 Task: Search one way flight ticket for 2 adults, 2 infants in seat and 1 infant on lap in first from Burbank: Hollywood Burbank Airport (was Bob Hope Airport) to Wilmington: Wilmington International Airport on 8-6-2023. Choice of flights is JetBlue. Number of bags: 3 checked bags. Price is upto 30000. Outbound departure time preference is 5:30.
Action: Mouse moved to (361, 192)
Screenshot: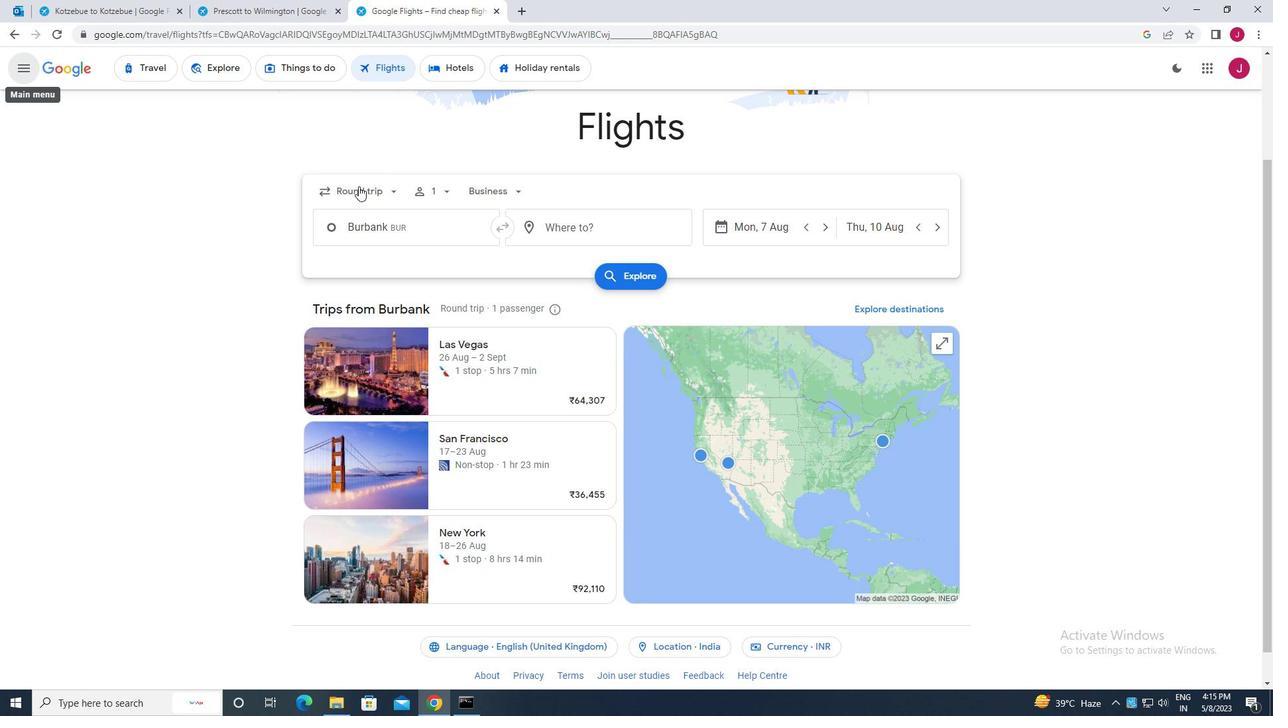 
Action: Mouse pressed left at (361, 192)
Screenshot: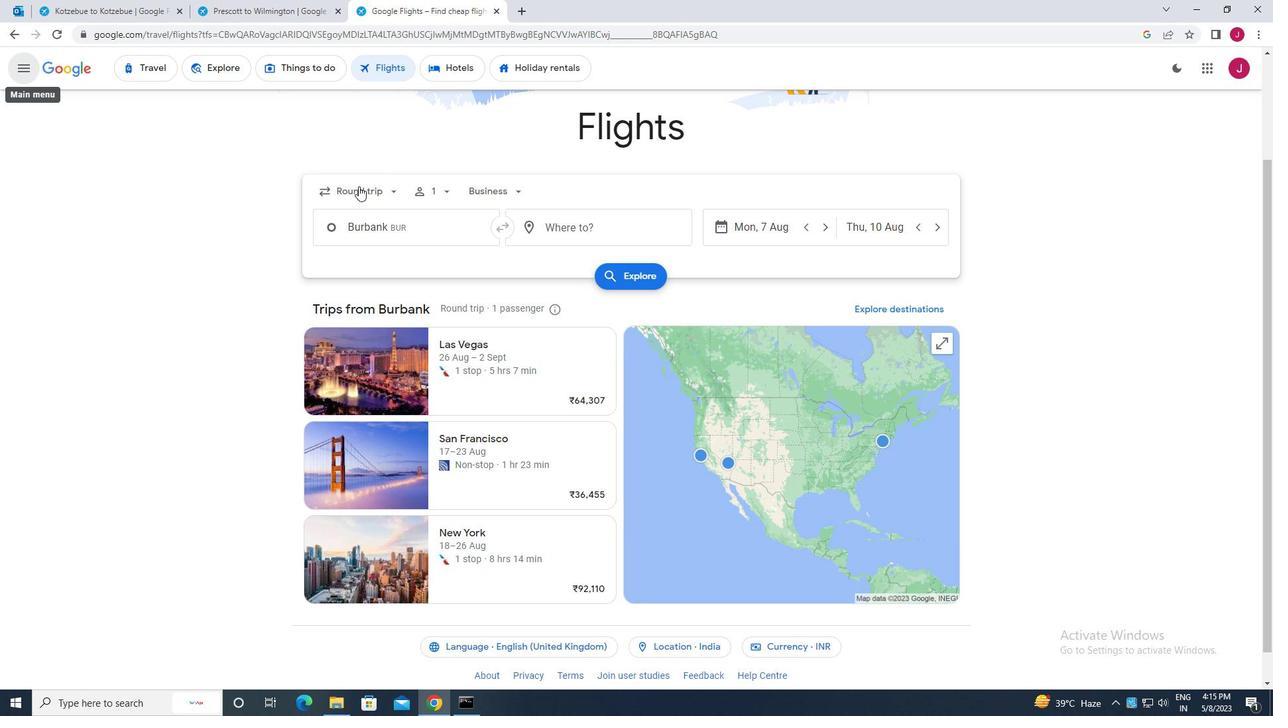 
Action: Mouse moved to (379, 244)
Screenshot: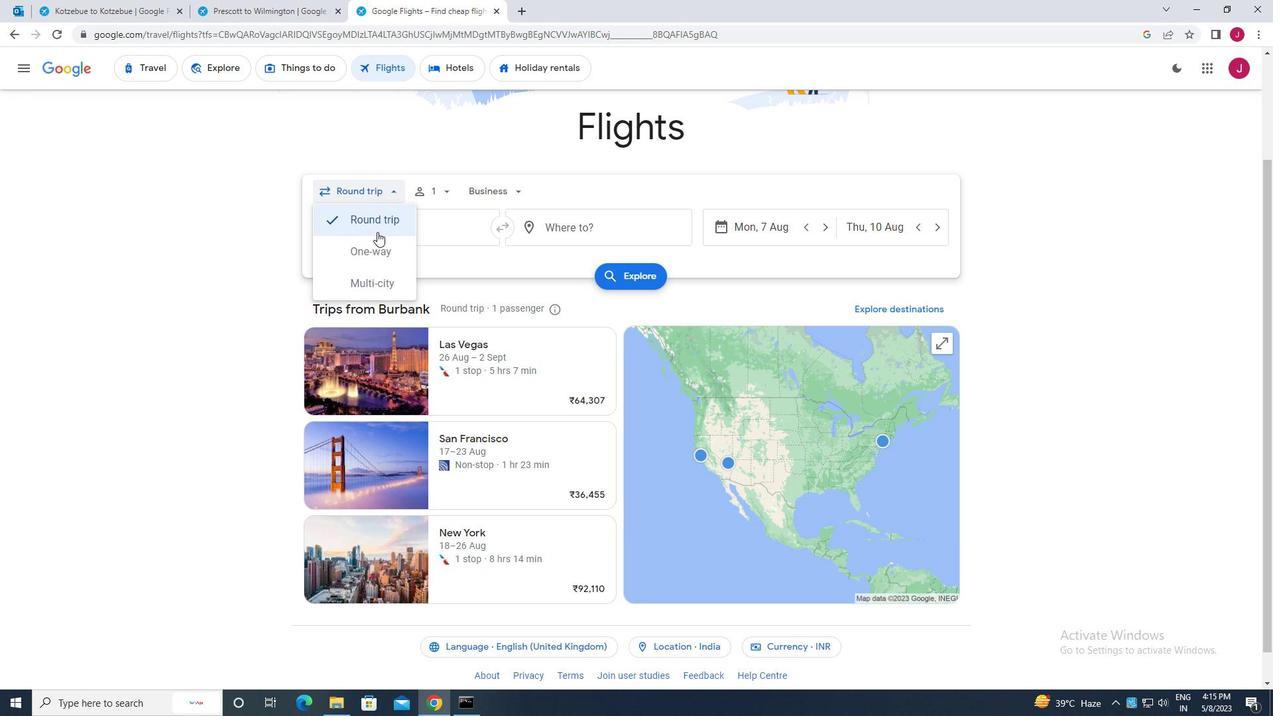 
Action: Mouse pressed left at (379, 244)
Screenshot: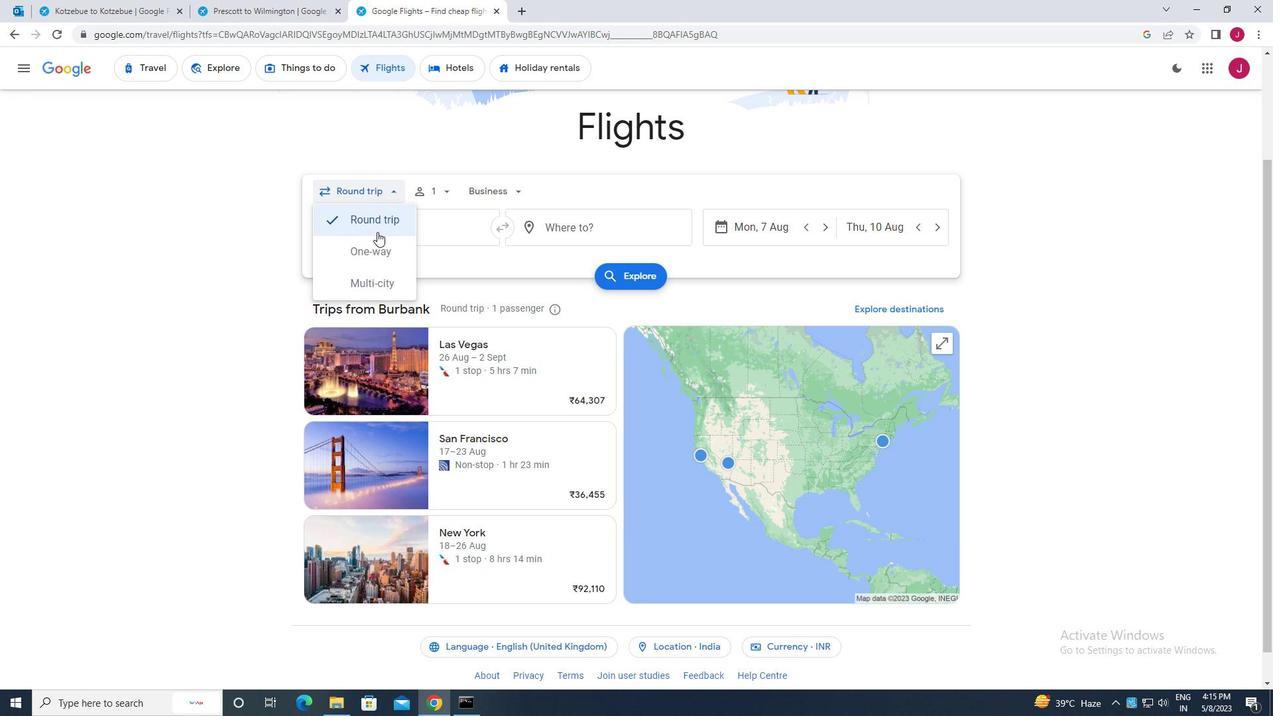 
Action: Mouse moved to (432, 190)
Screenshot: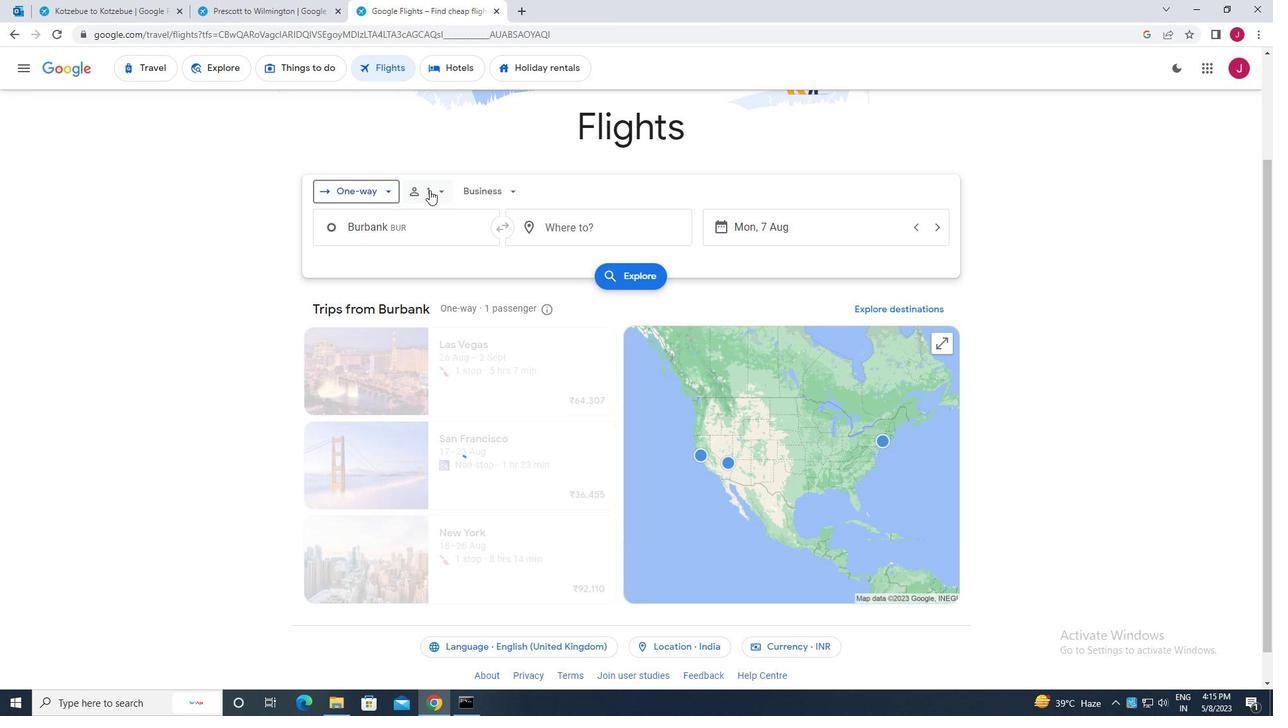 
Action: Mouse pressed left at (432, 190)
Screenshot: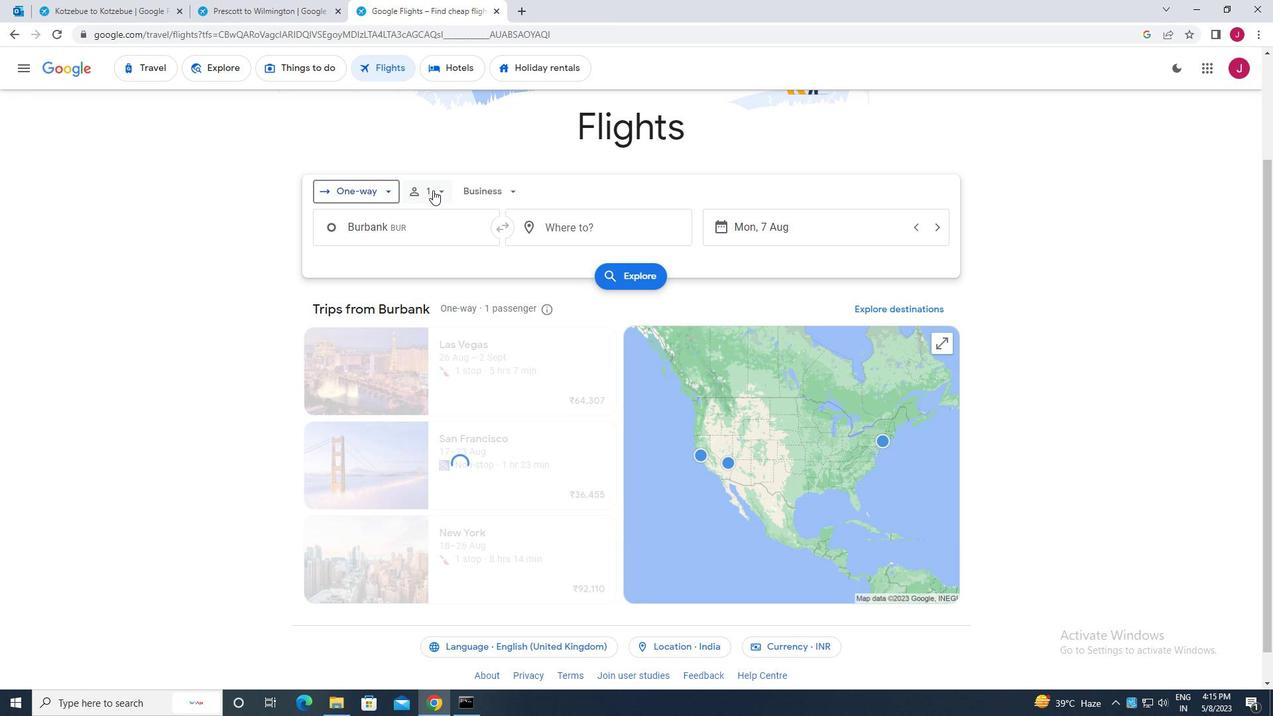 
Action: Mouse moved to (543, 223)
Screenshot: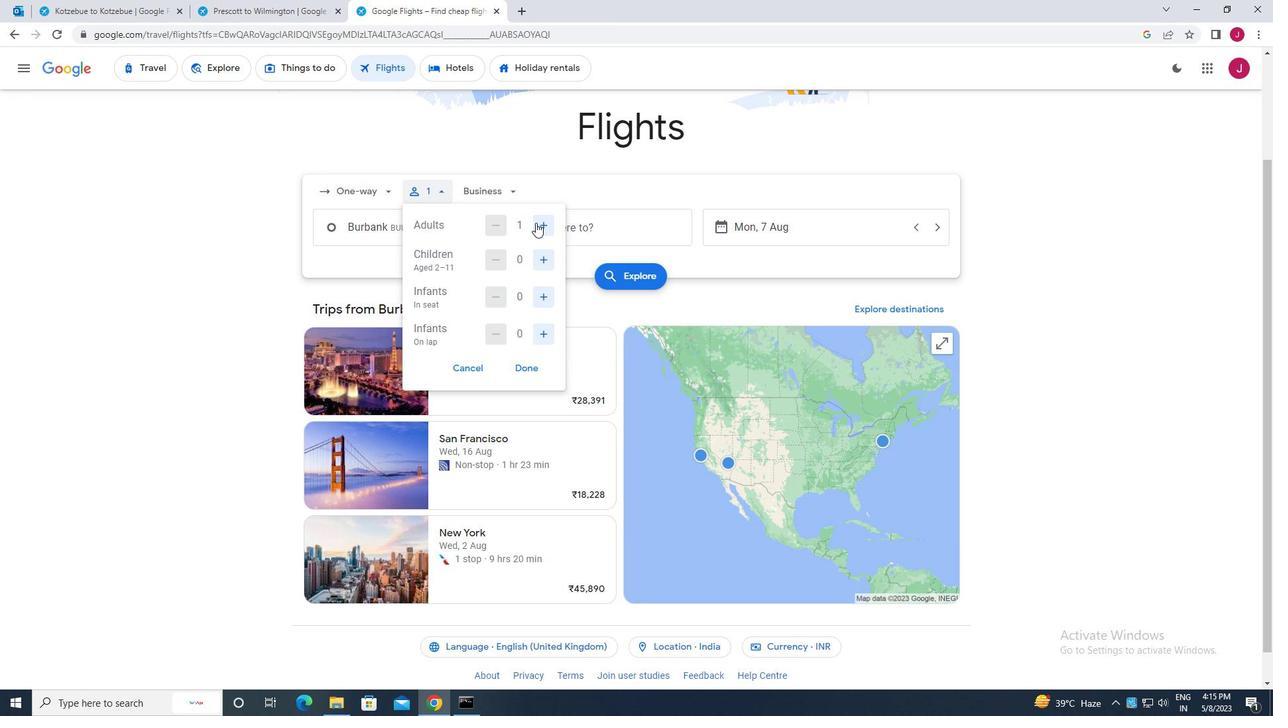 
Action: Mouse pressed left at (543, 223)
Screenshot: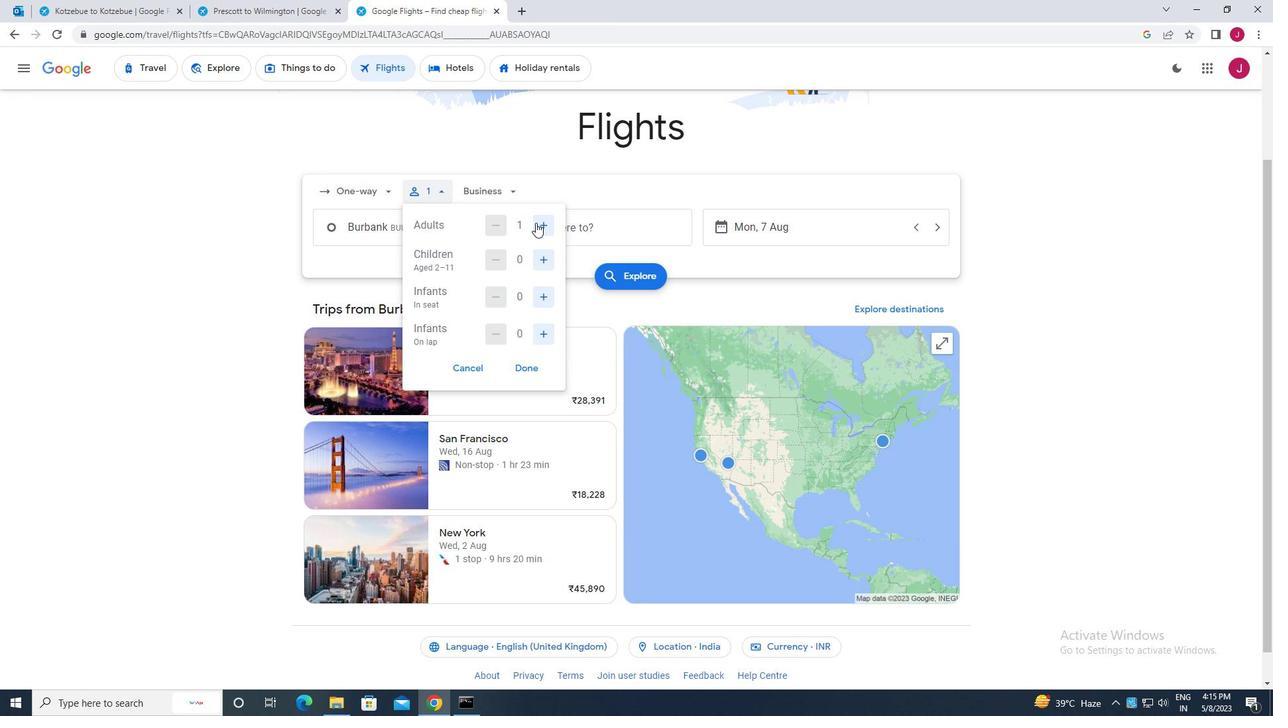 
Action: Mouse moved to (547, 261)
Screenshot: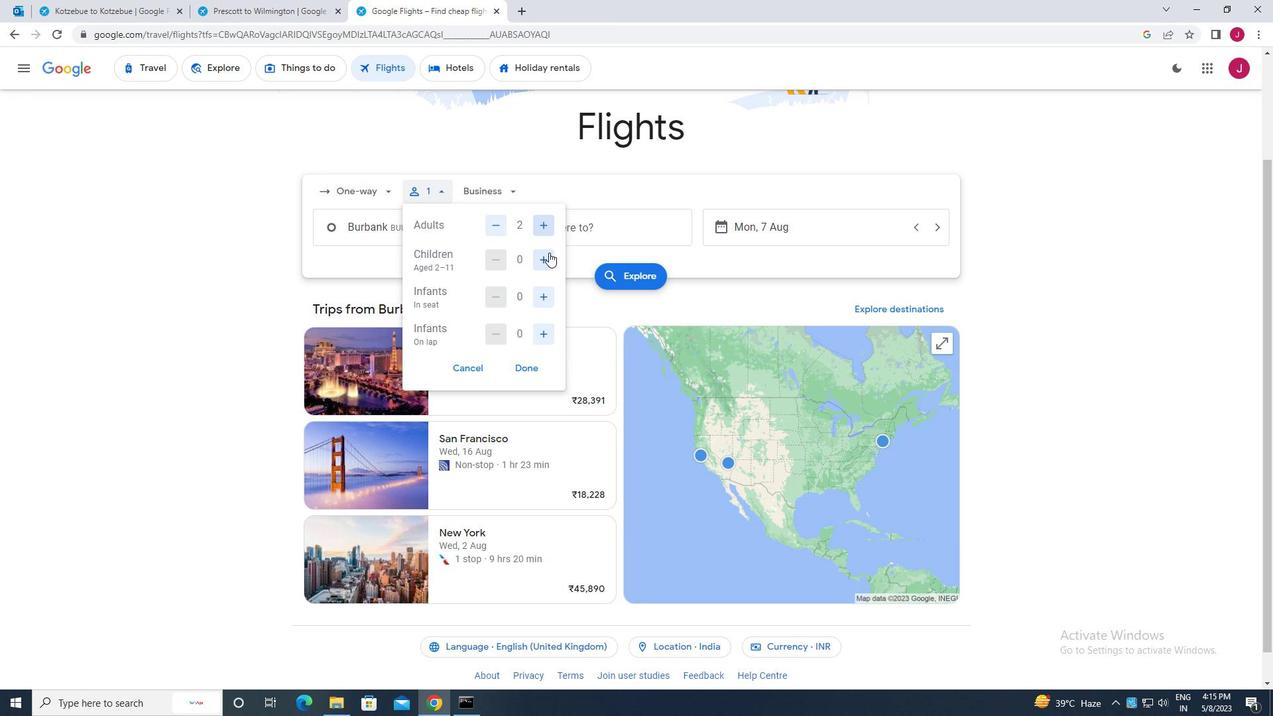 
Action: Mouse pressed left at (547, 261)
Screenshot: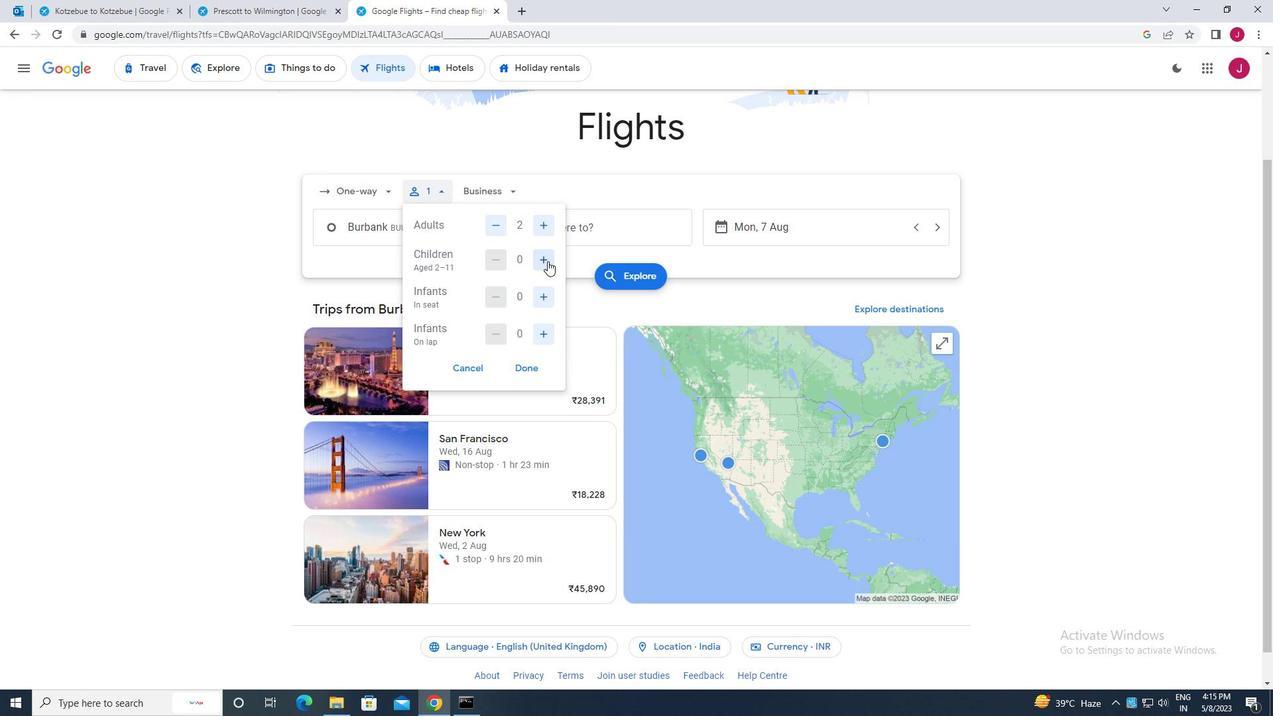 
Action: Mouse pressed left at (547, 261)
Screenshot: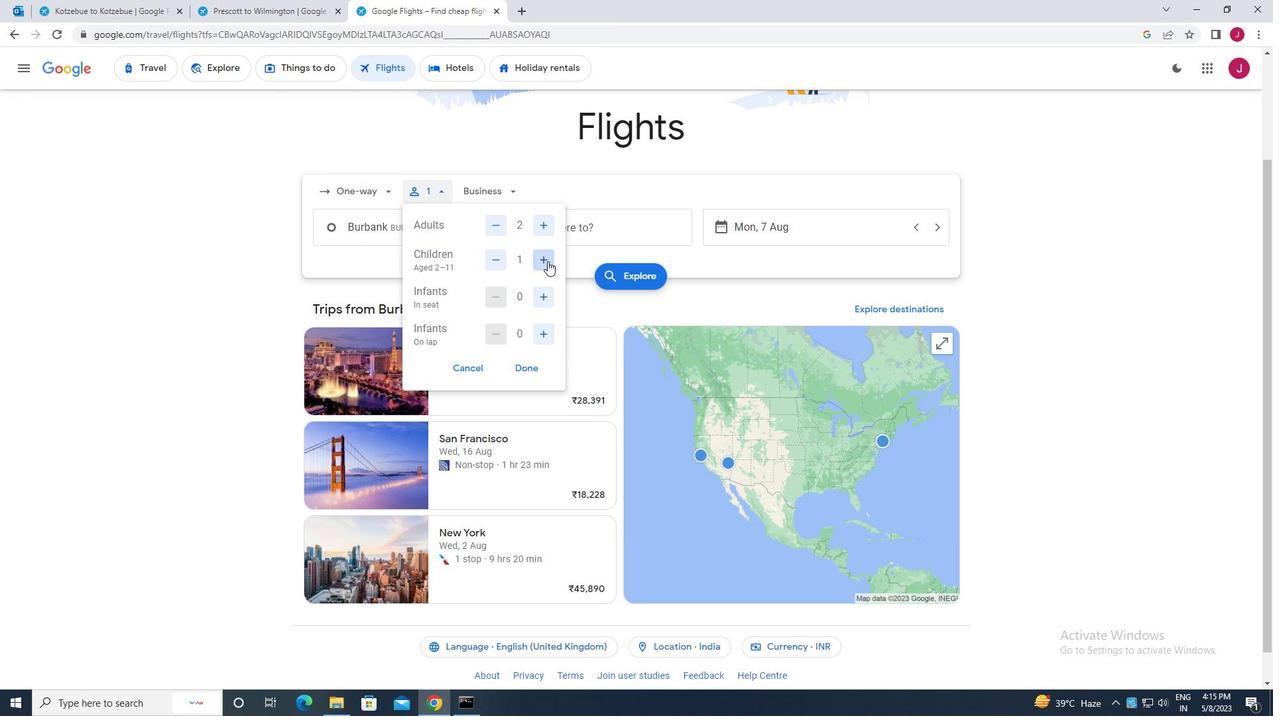 
Action: Mouse moved to (545, 293)
Screenshot: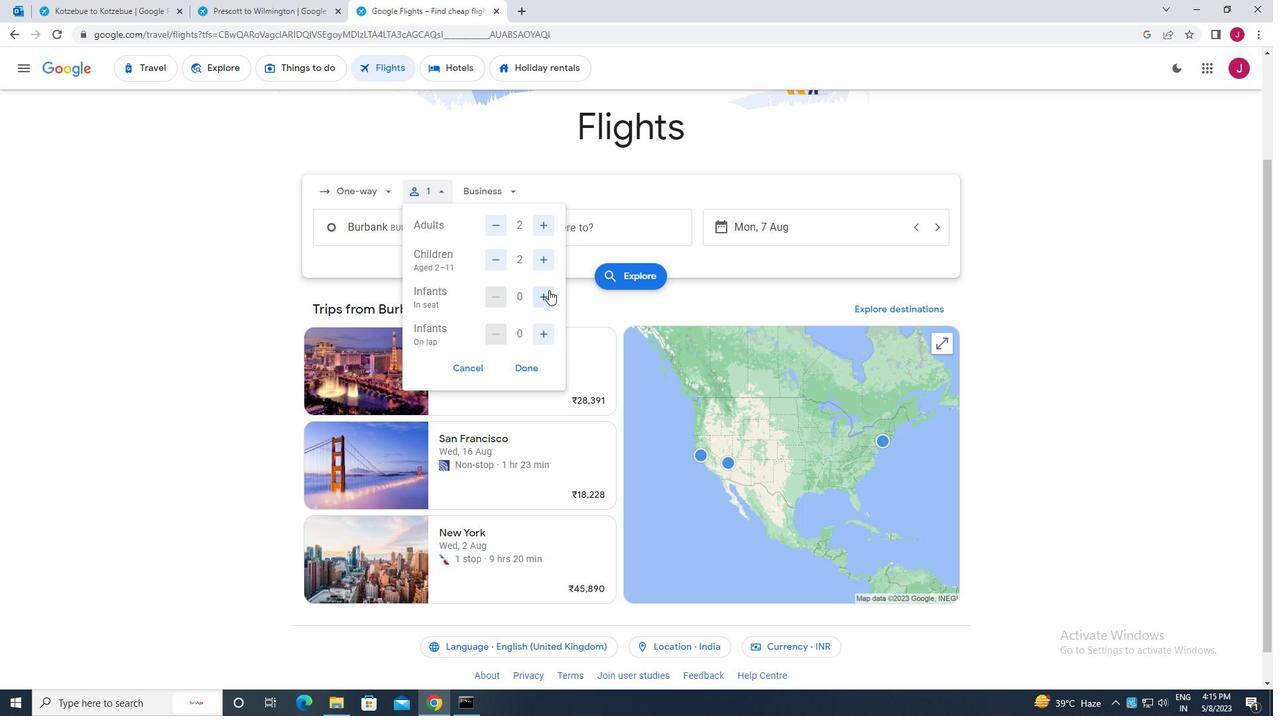 
Action: Mouse pressed left at (545, 293)
Screenshot: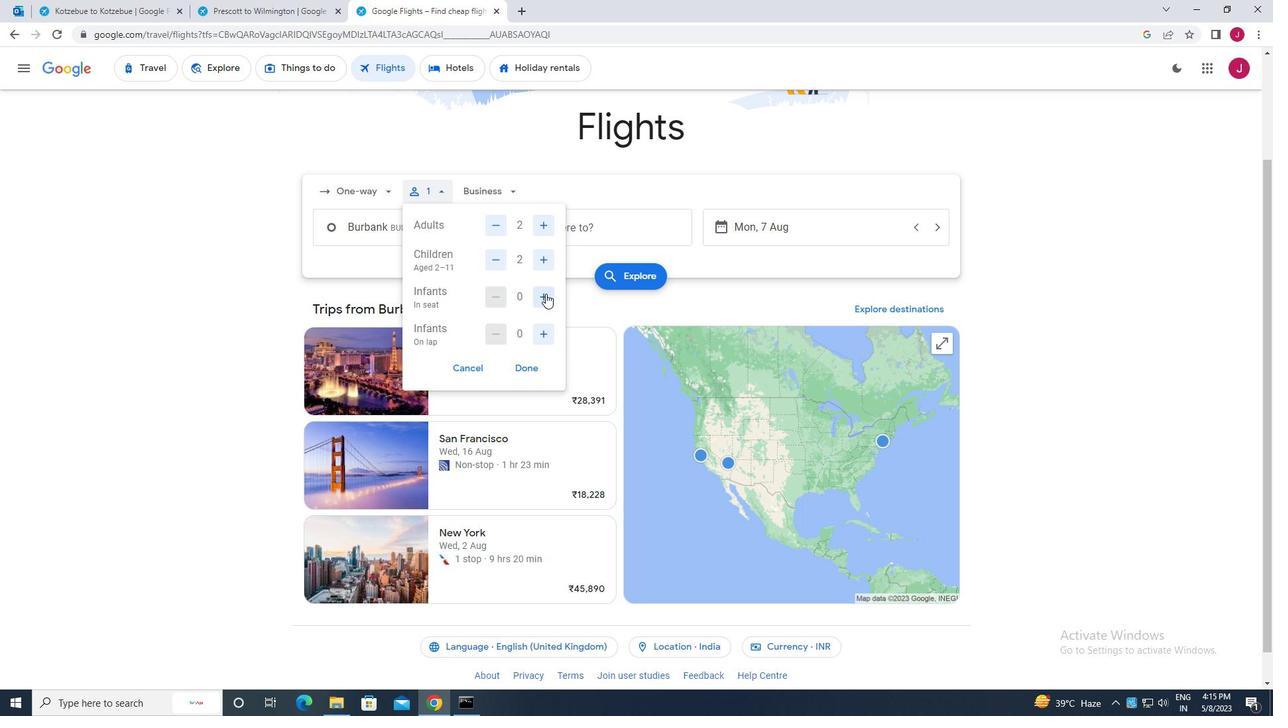 
Action: Mouse pressed left at (545, 293)
Screenshot: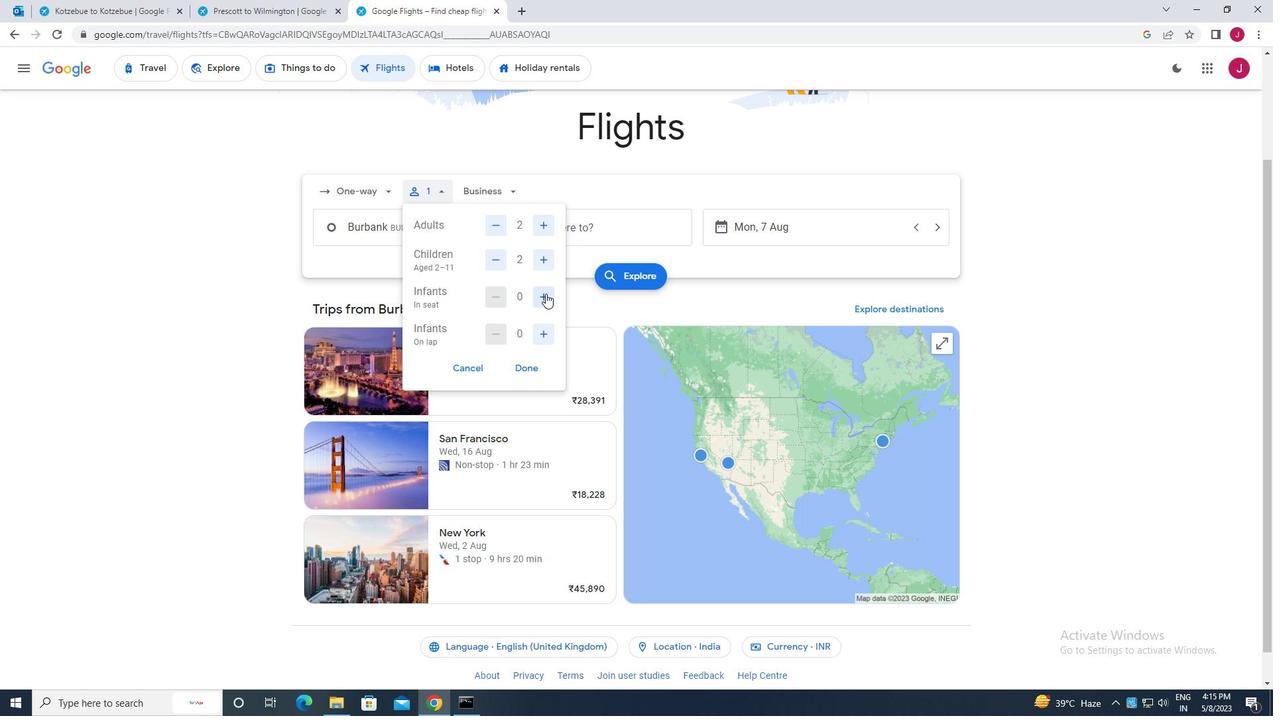 
Action: Mouse moved to (539, 334)
Screenshot: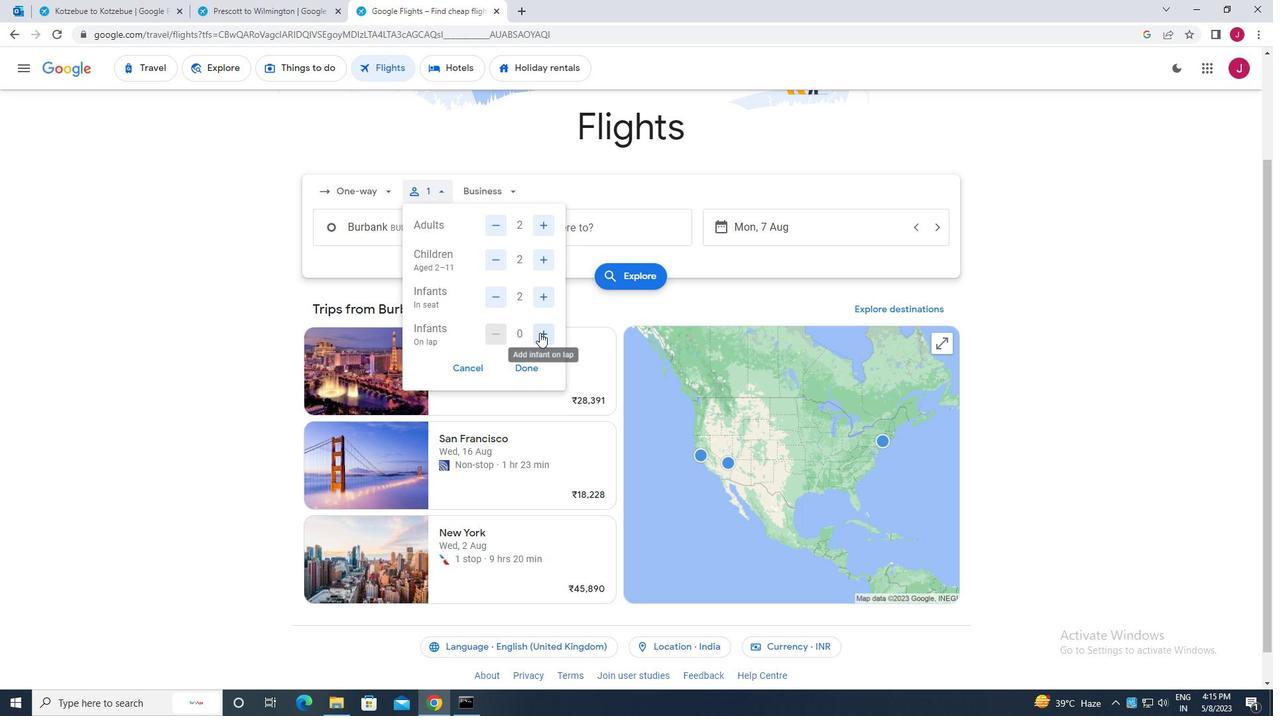 
Action: Mouse pressed left at (539, 334)
Screenshot: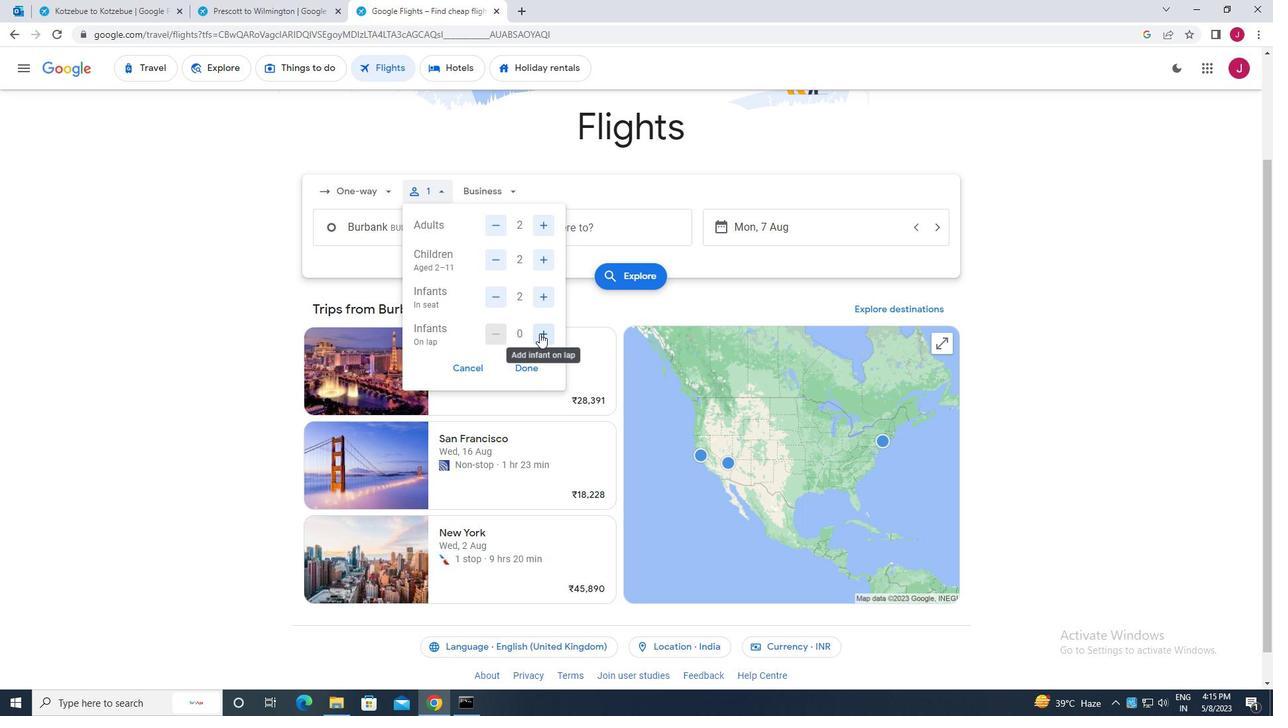 
Action: Mouse moved to (523, 367)
Screenshot: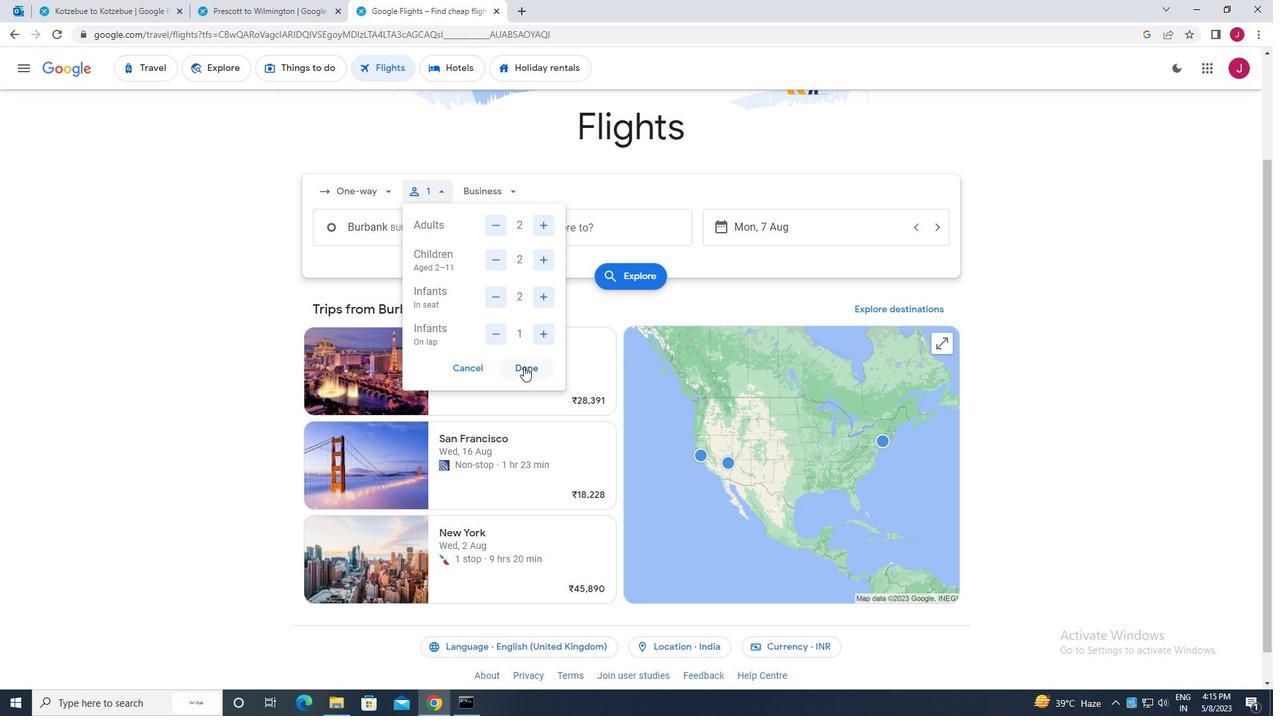 
Action: Mouse pressed left at (523, 367)
Screenshot: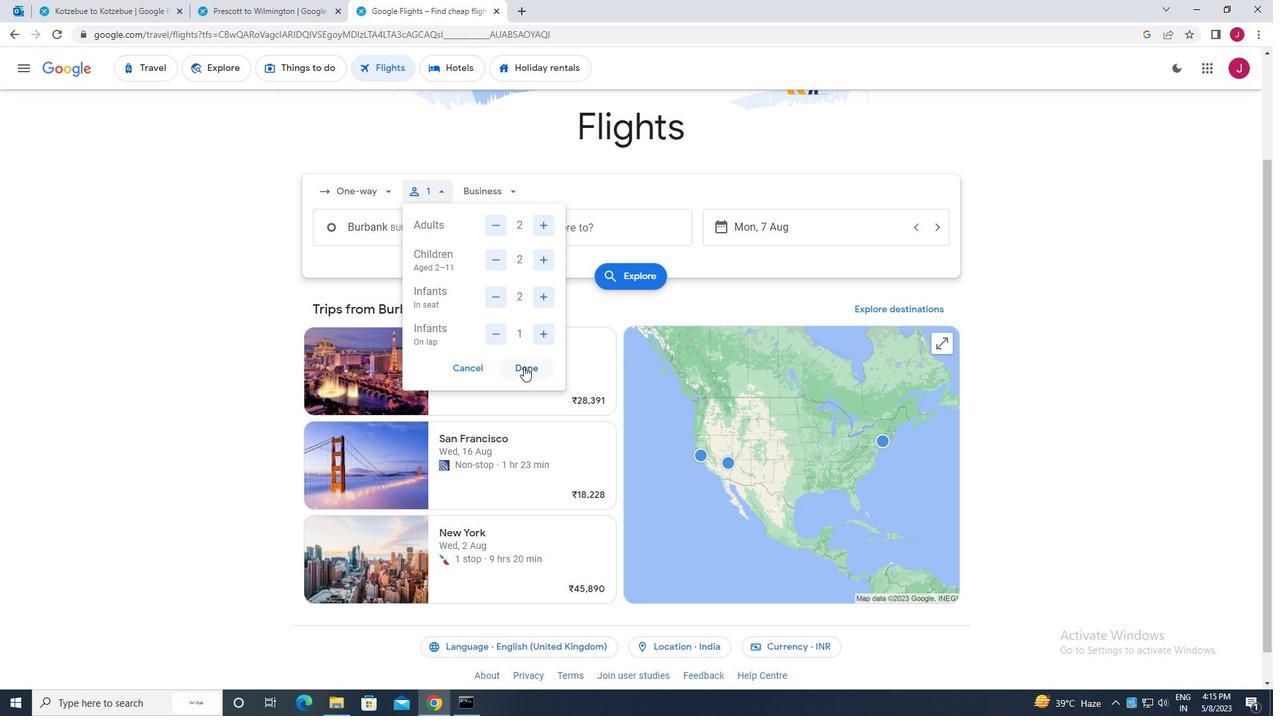 
Action: Mouse moved to (447, 188)
Screenshot: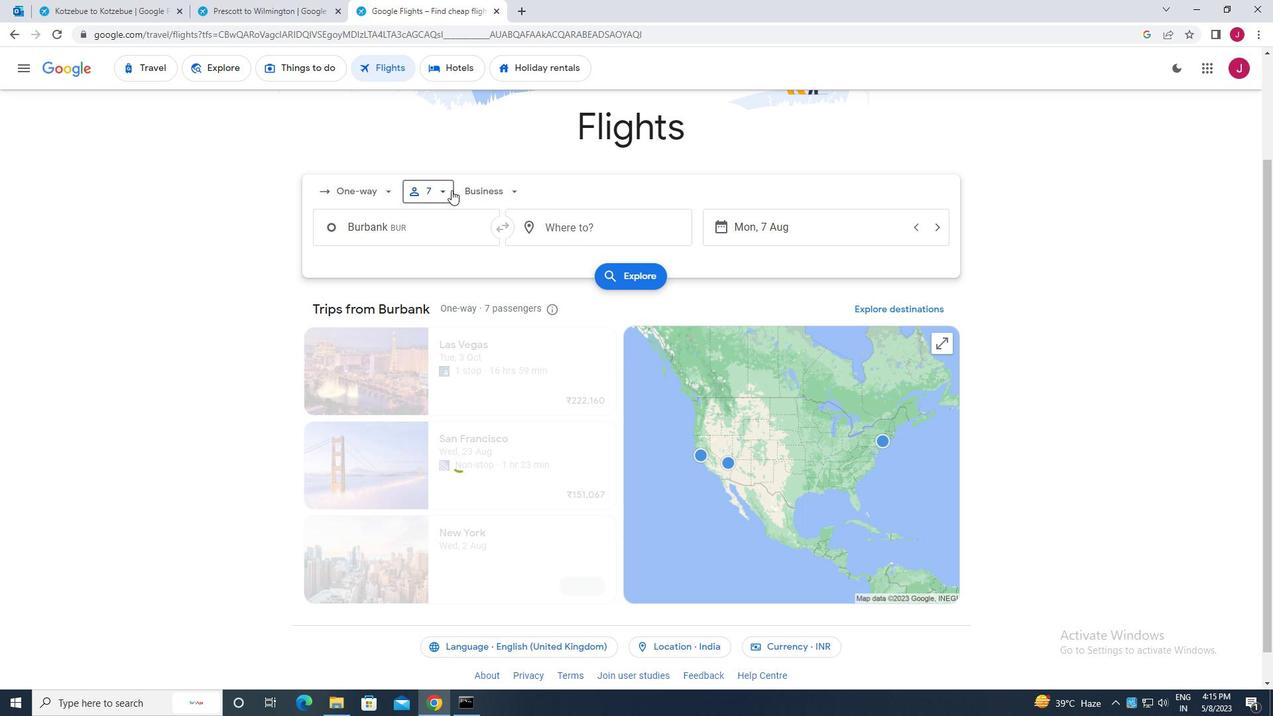 
Action: Mouse pressed left at (447, 188)
Screenshot: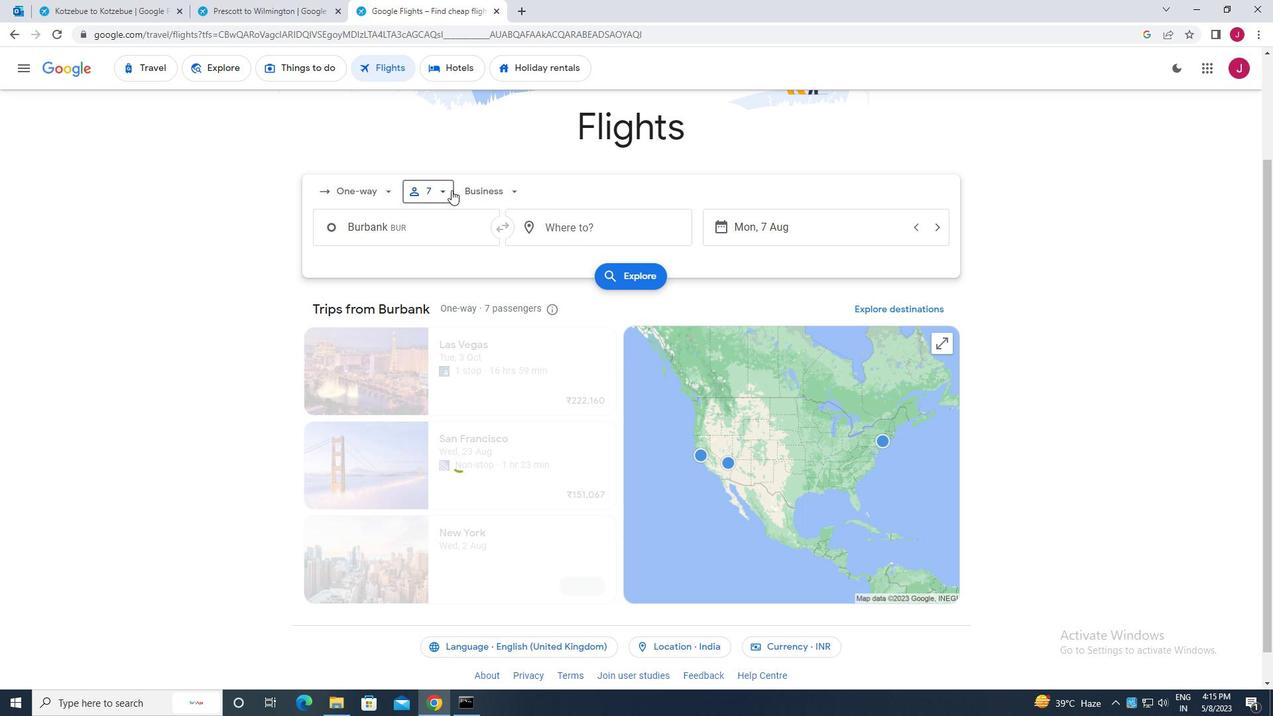 
Action: Mouse moved to (497, 259)
Screenshot: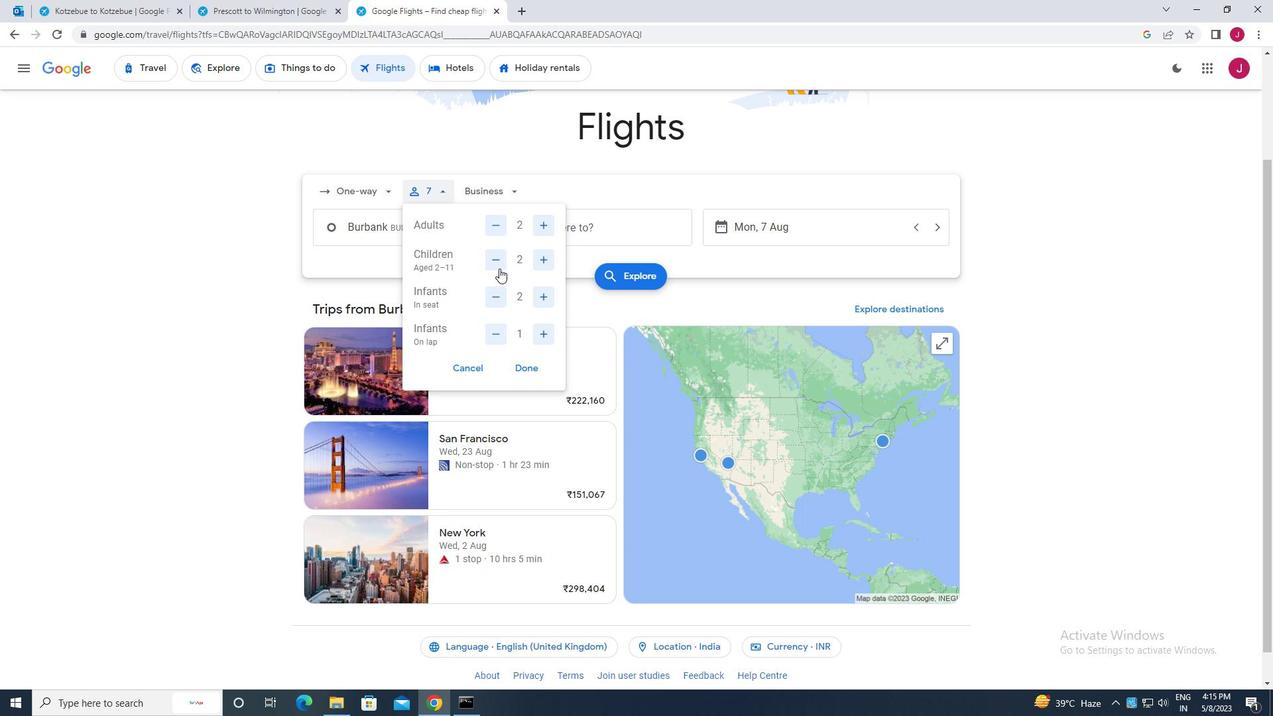 
Action: Mouse pressed left at (497, 259)
Screenshot: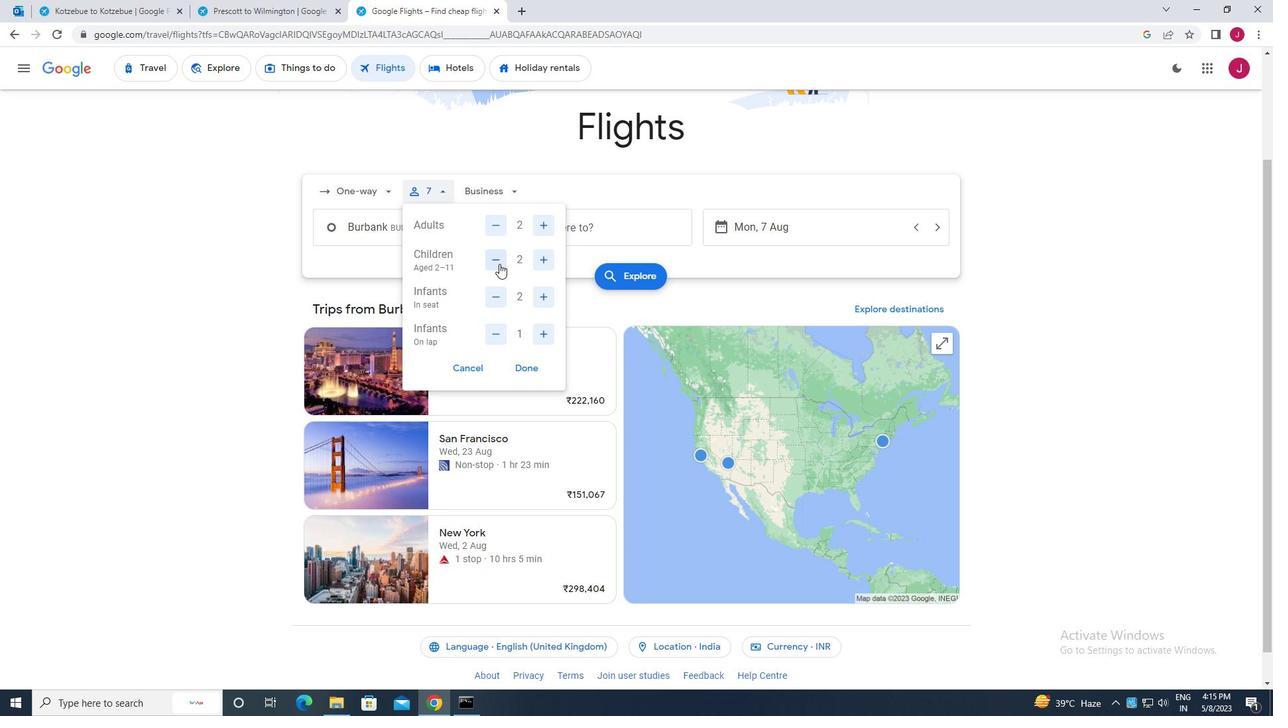 
Action: Mouse pressed left at (497, 259)
Screenshot: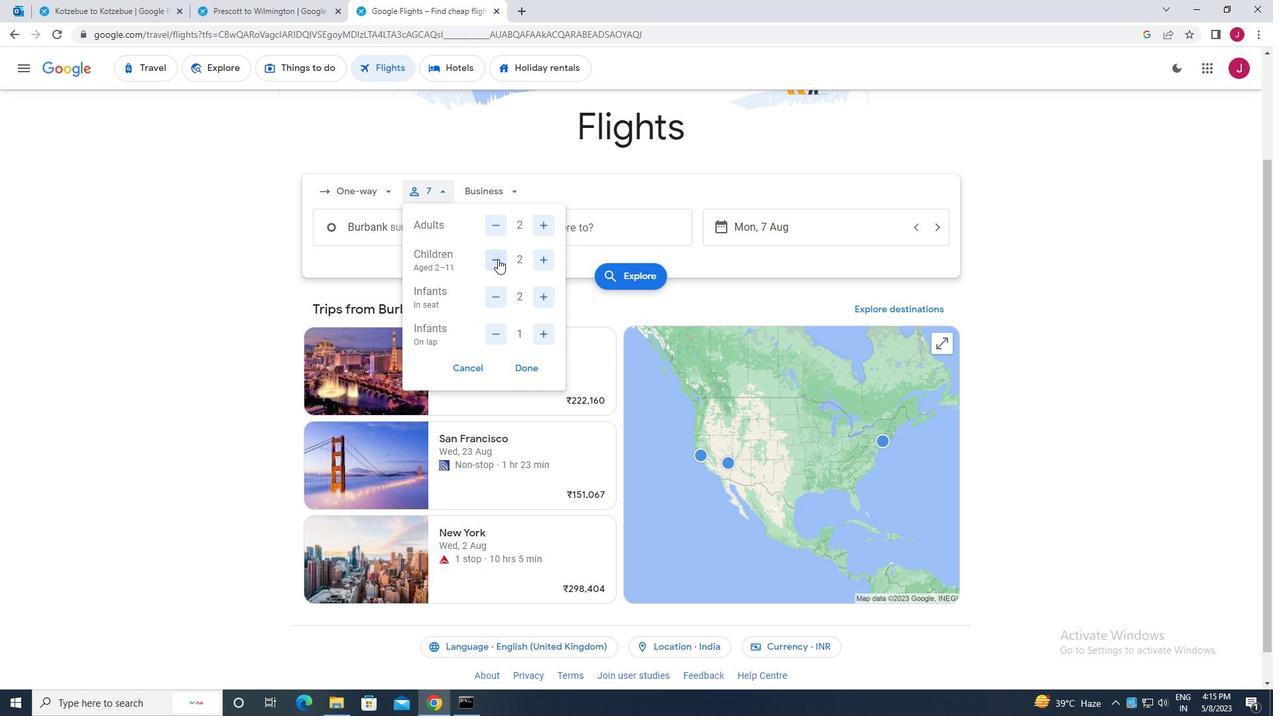 
Action: Mouse moved to (526, 367)
Screenshot: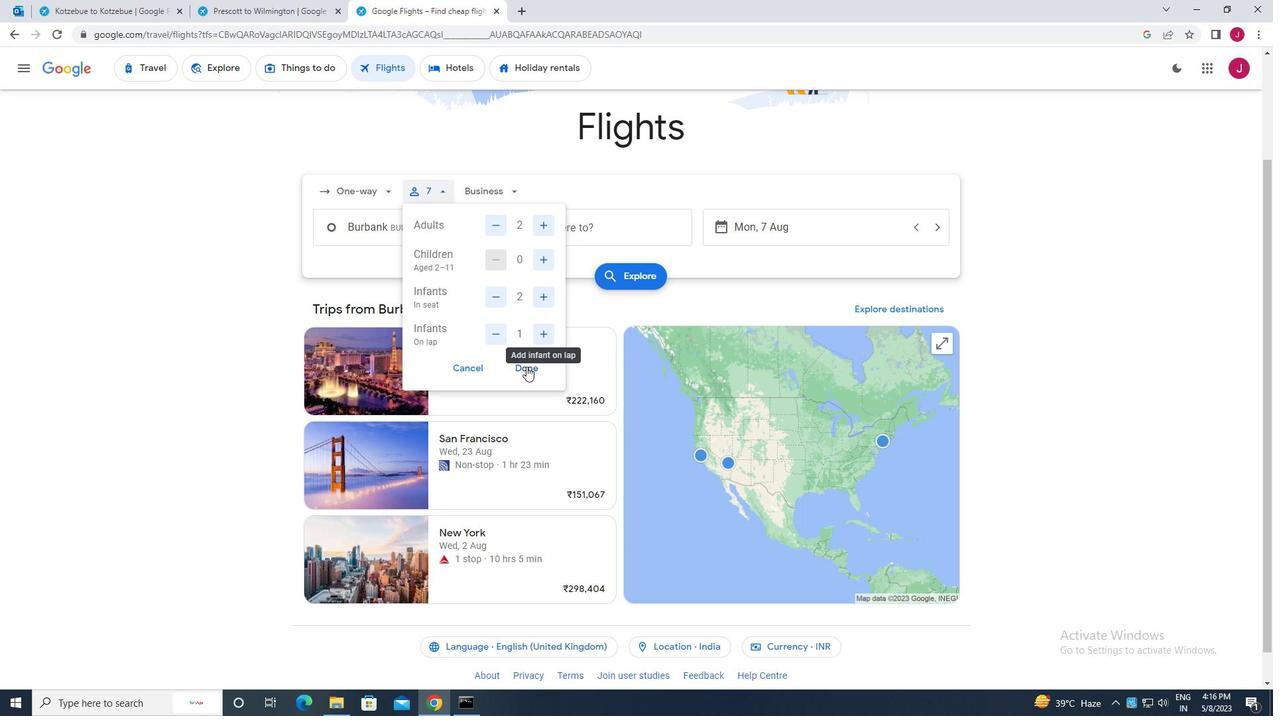 
Action: Mouse pressed left at (526, 367)
Screenshot: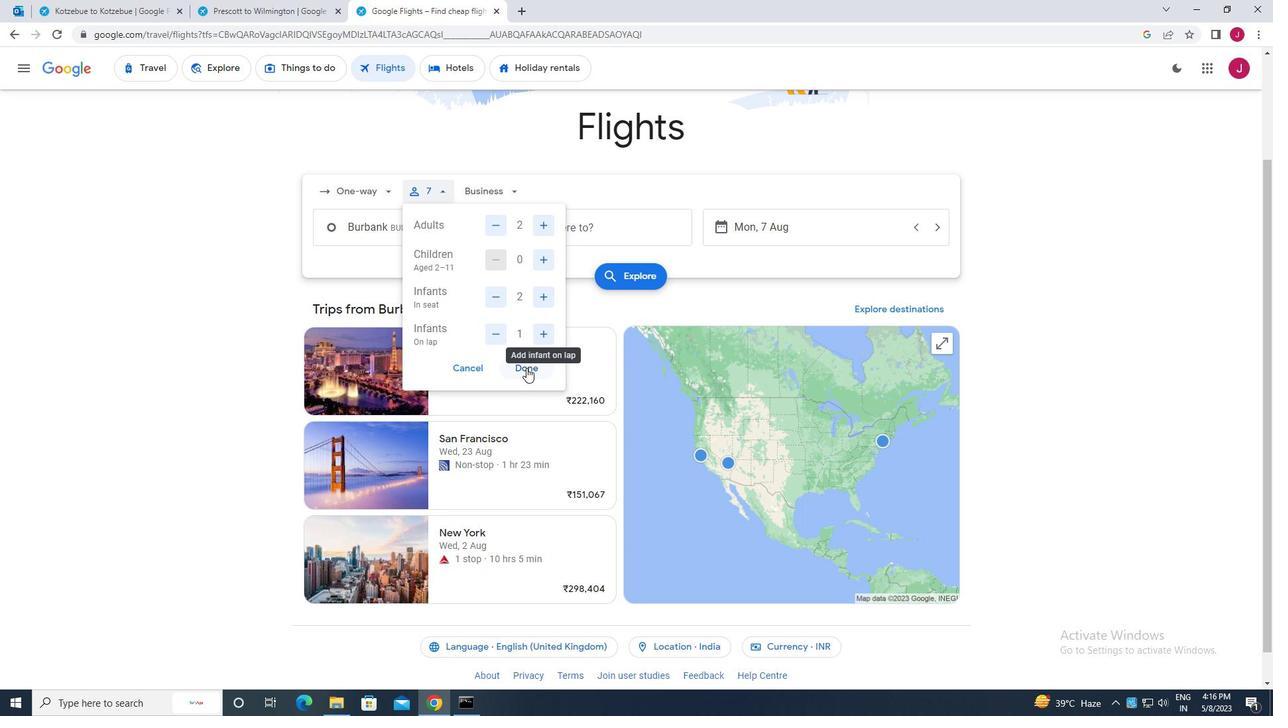
Action: Mouse moved to (494, 192)
Screenshot: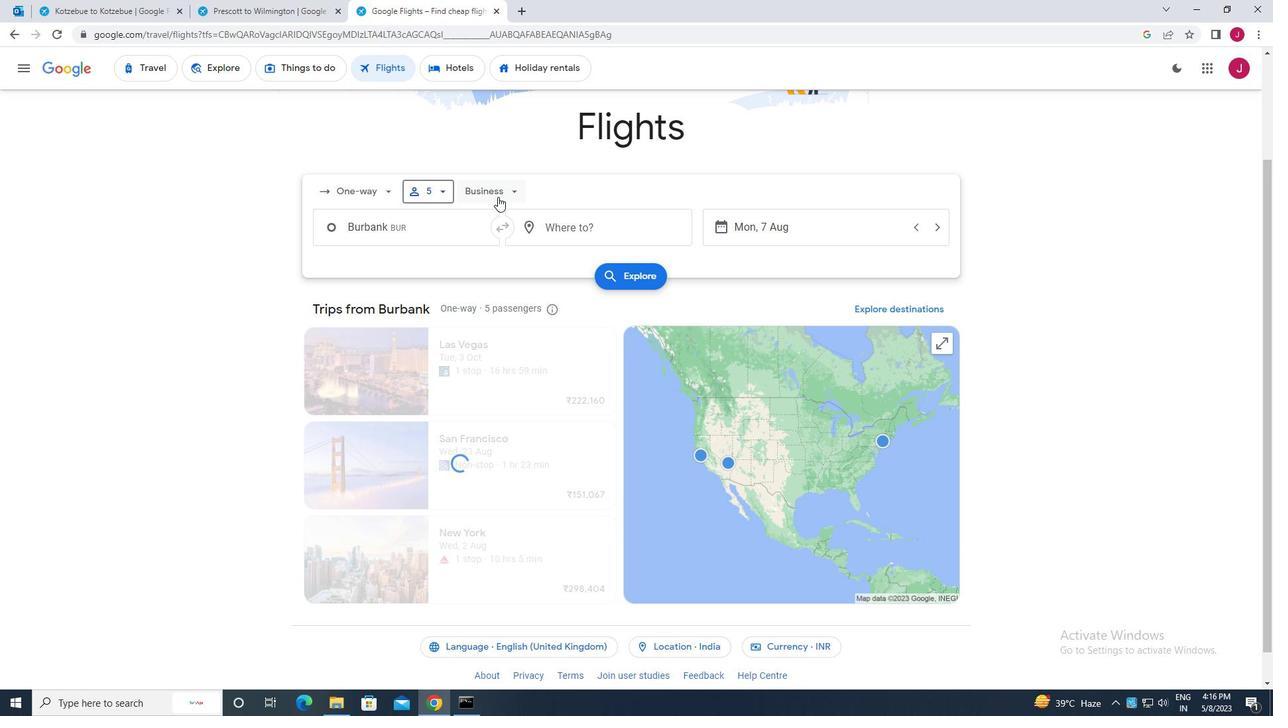 
Action: Mouse pressed left at (494, 192)
Screenshot: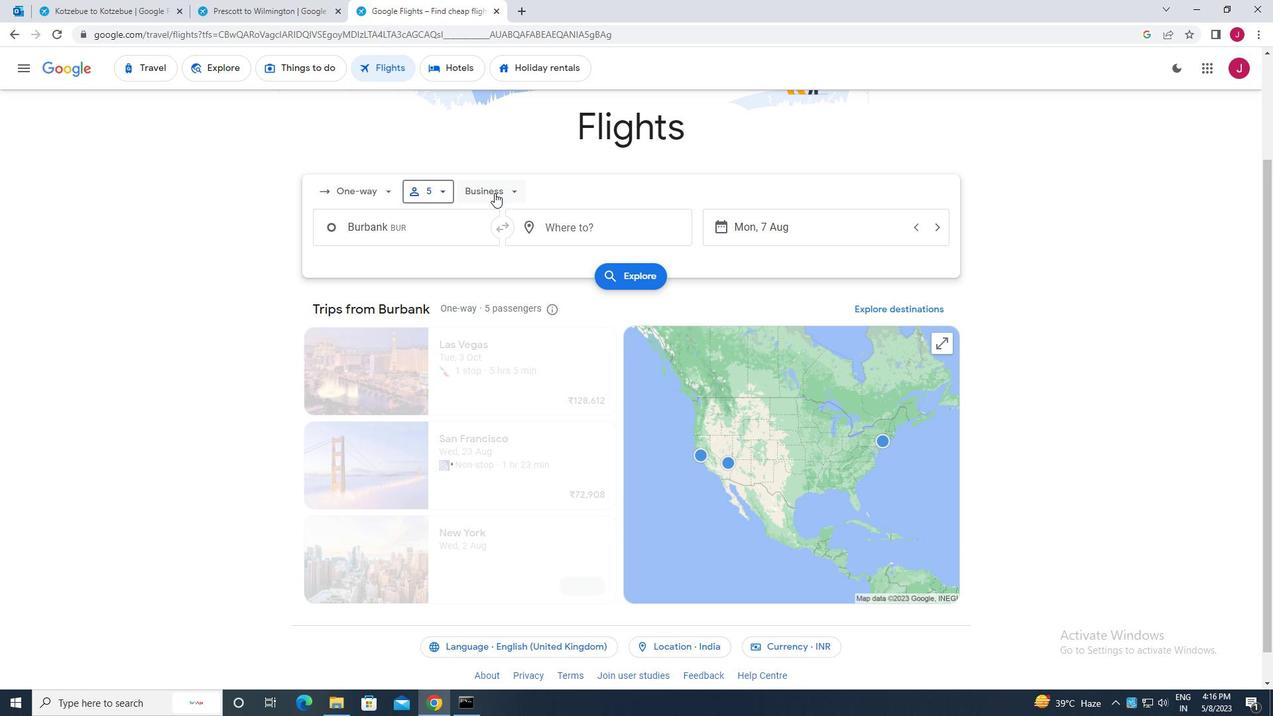 
Action: Mouse moved to (501, 310)
Screenshot: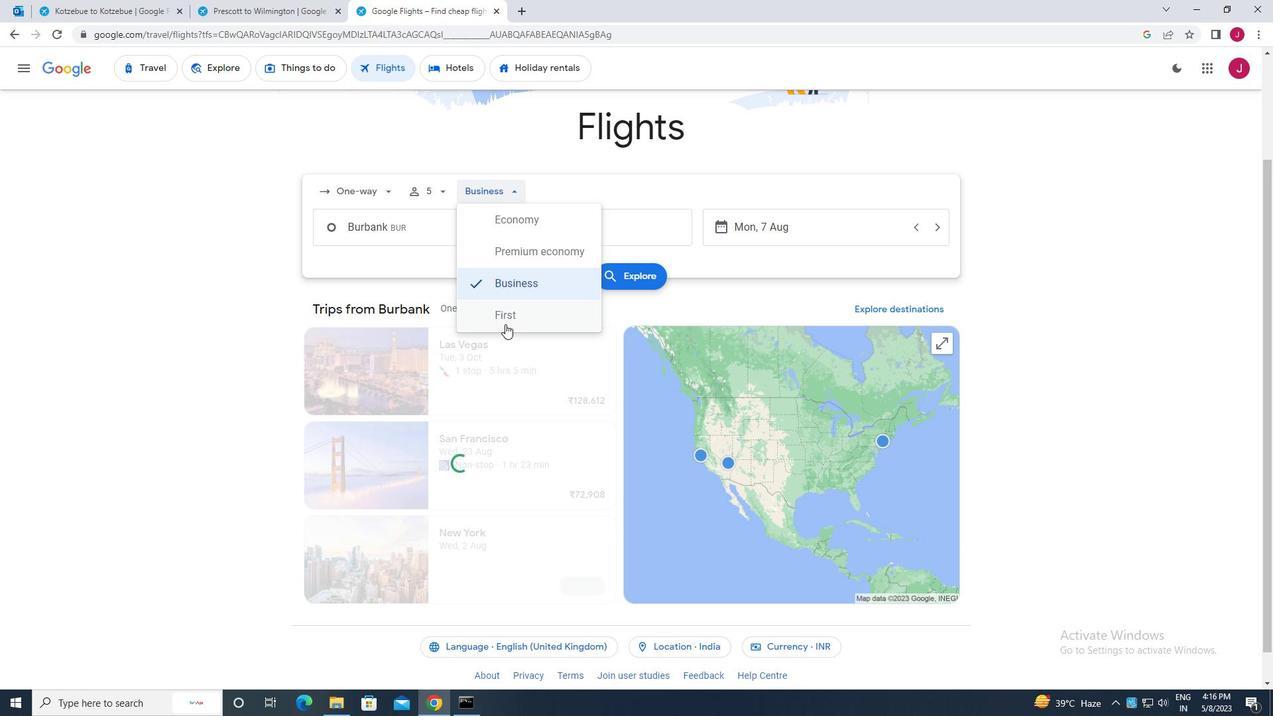 
Action: Mouse pressed left at (501, 310)
Screenshot: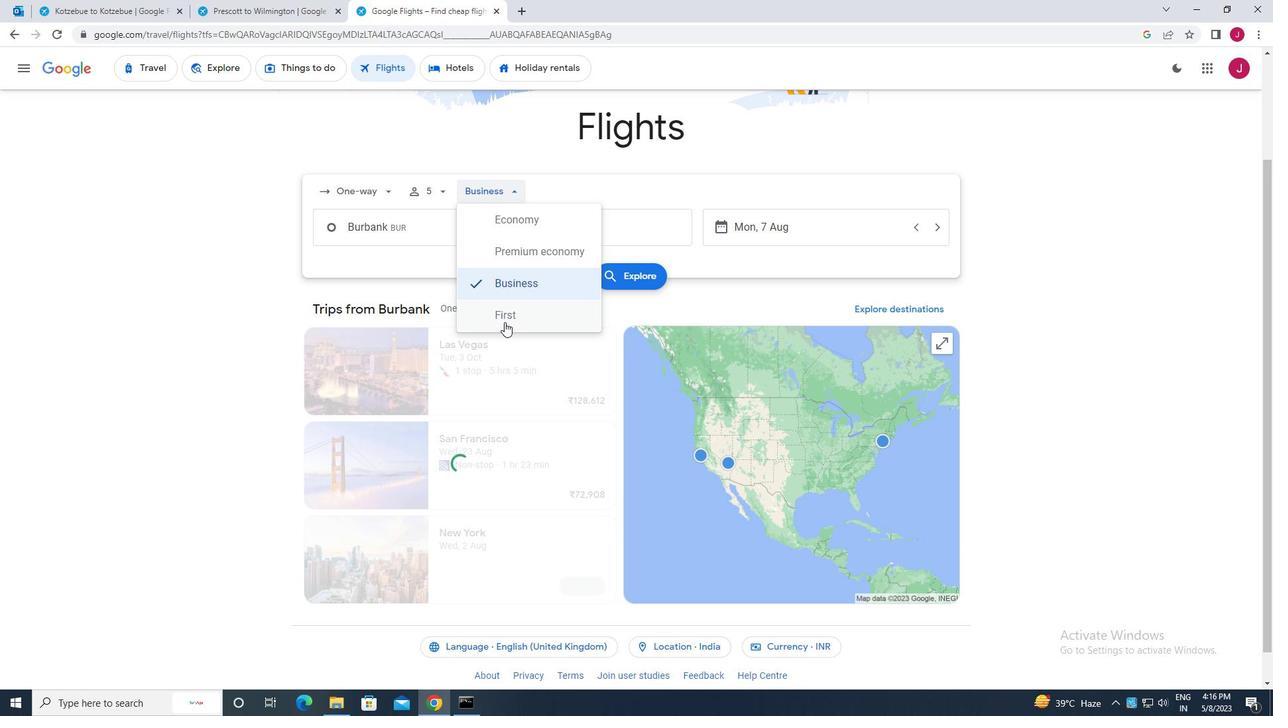 
Action: Mouse moved to (439, 235)
Screenshot: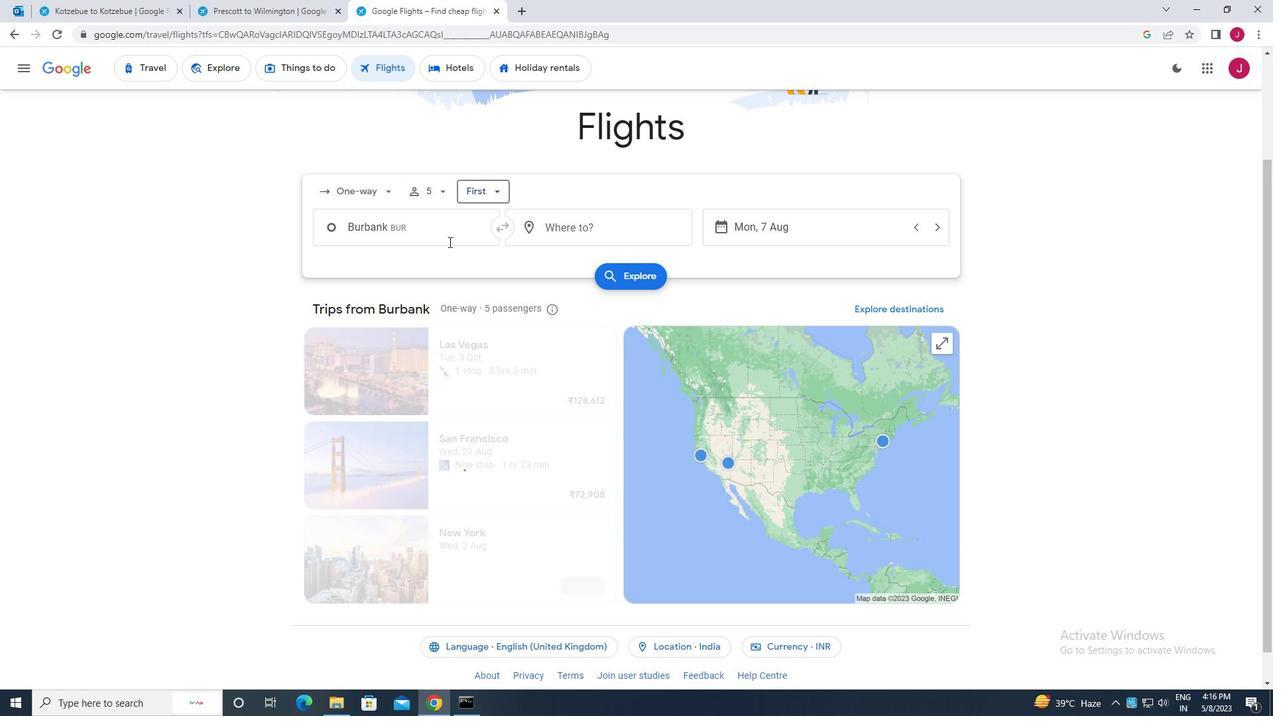 
Action: Mouse pressed left at (439, 235)
Screenshot: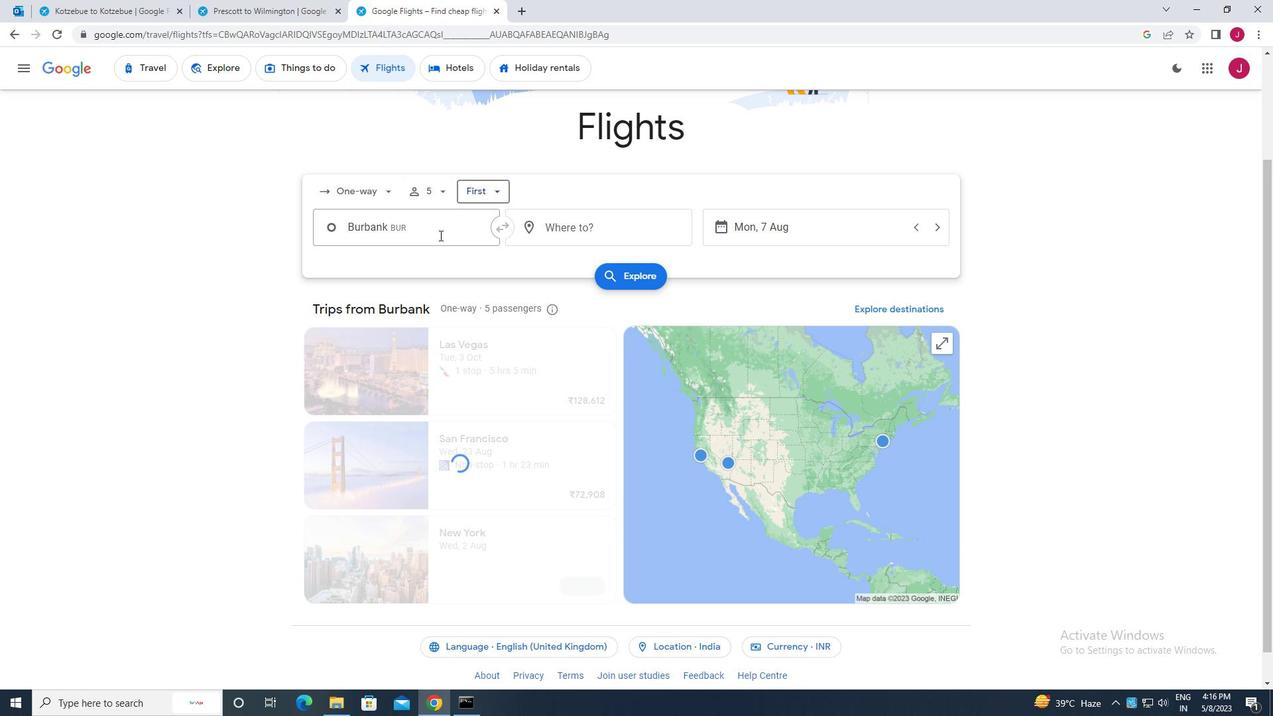 
Action: Mouse moved to (439, 235)
Screenshot: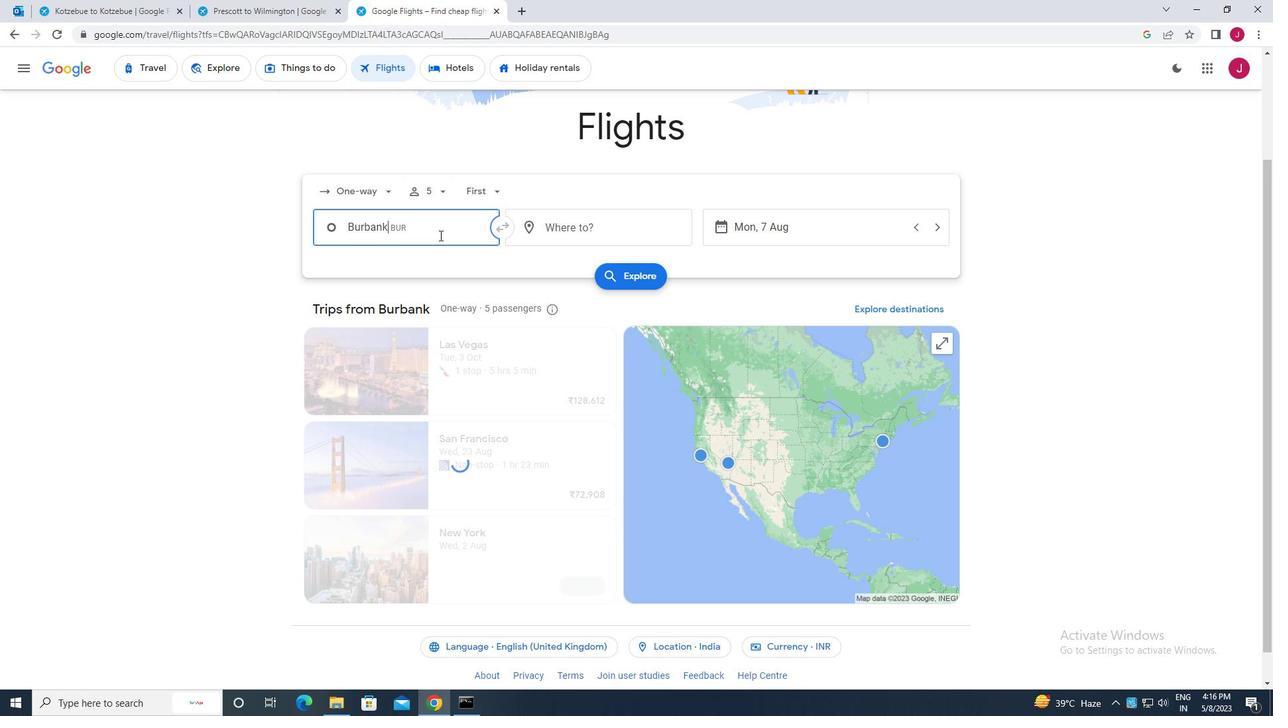 
Action: Key pressed burn<Key.backspace>bank
Screenshot: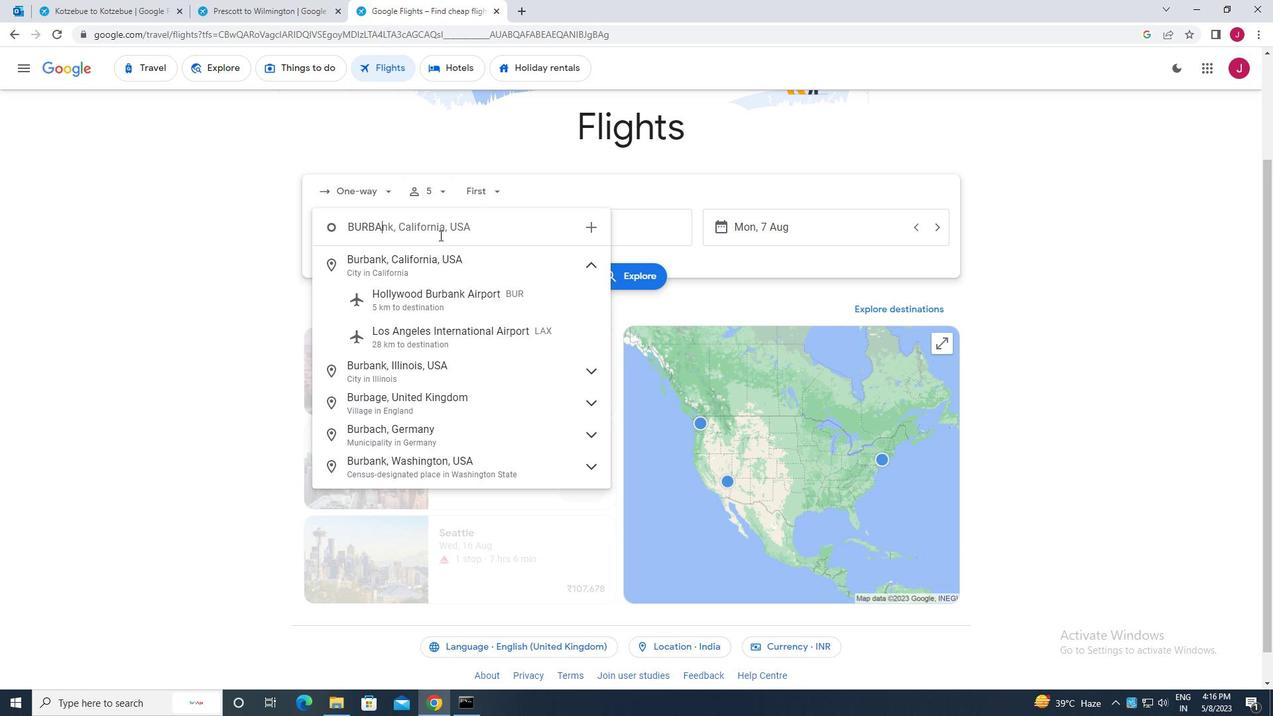 
Action: Mouse moved to (478, 304)
Screenshot: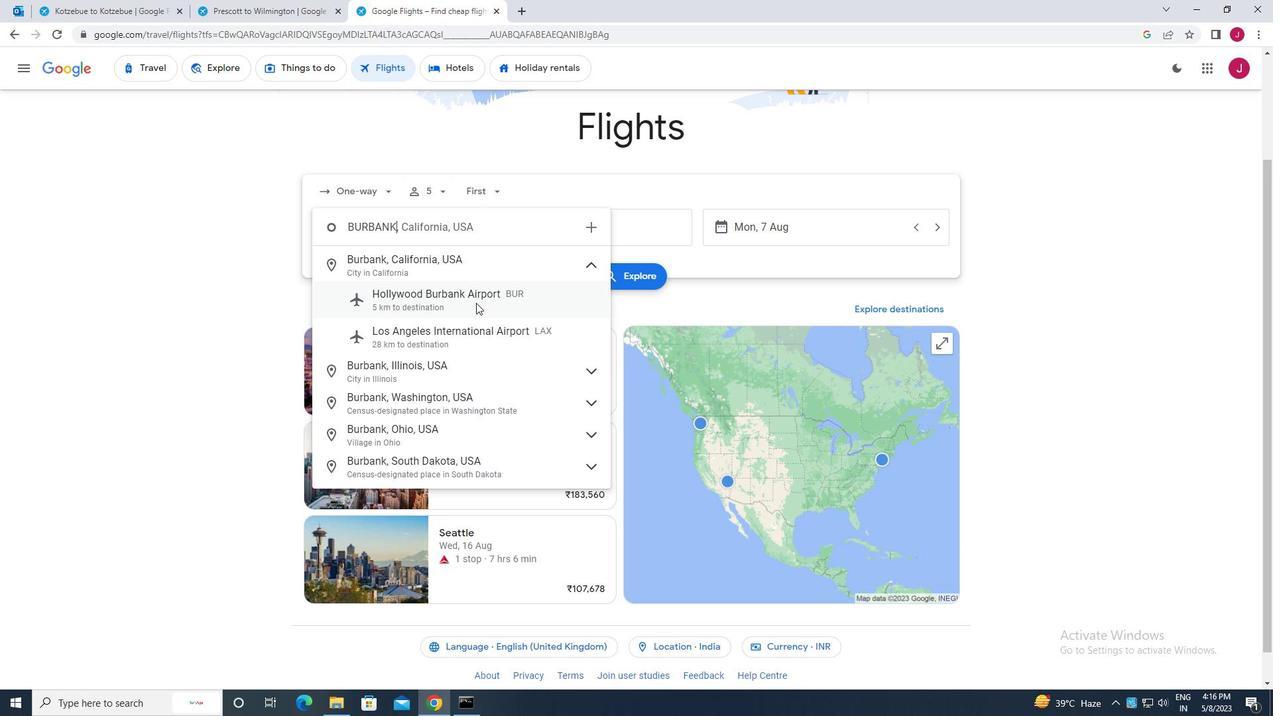 
Action: Mouse pressed left at (478, 304)
Screenshot: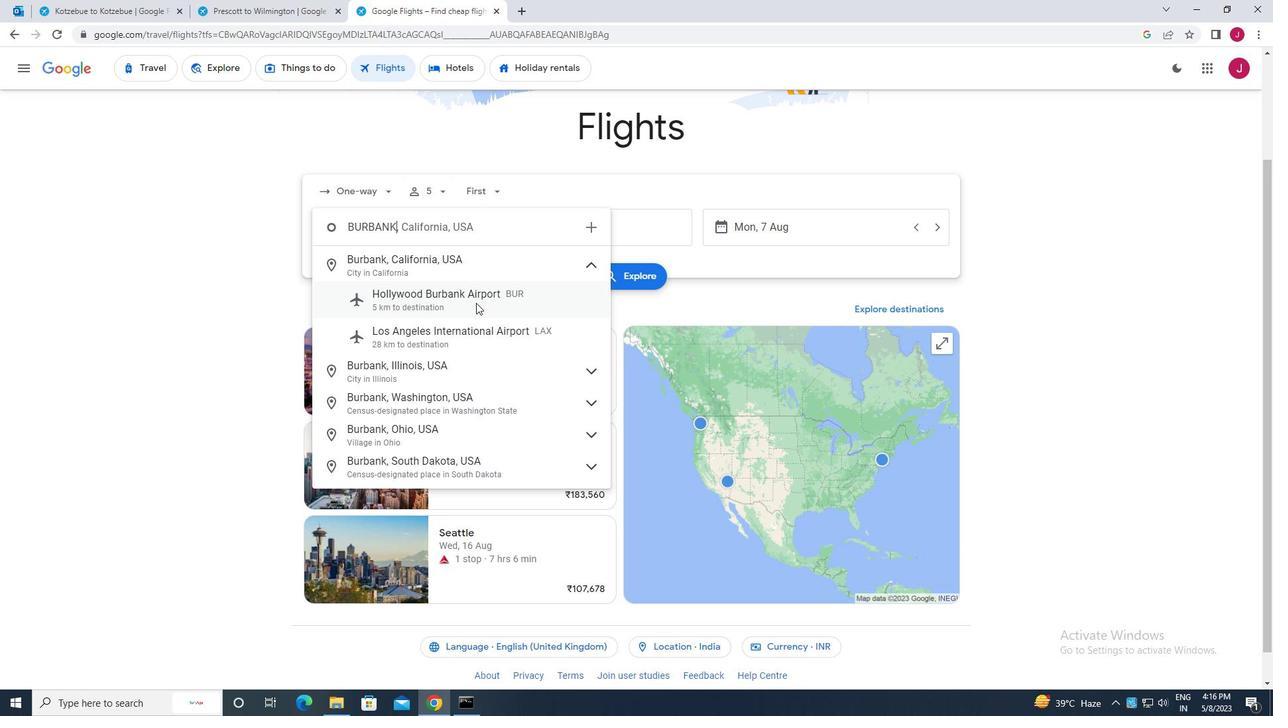 
Action: Mouse moved to (589, 232)
Screenshot: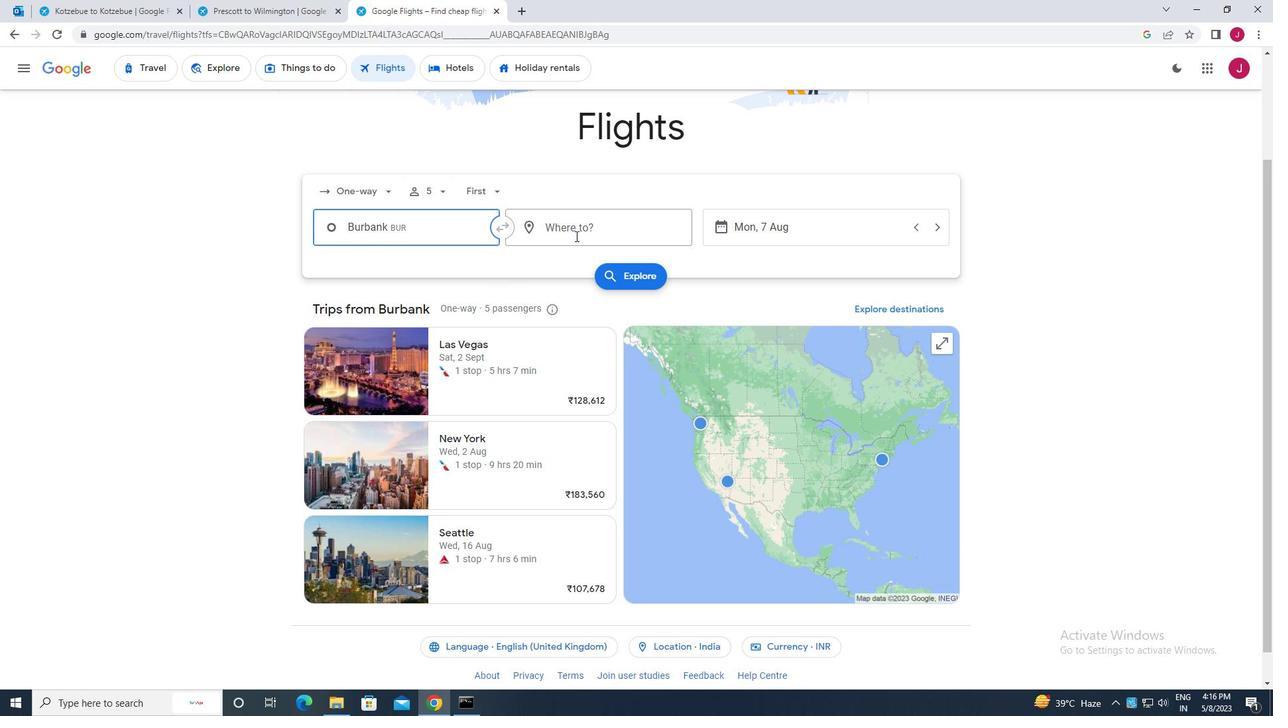 
Action: Mouse pressed left at (589, 232)
Screenshot: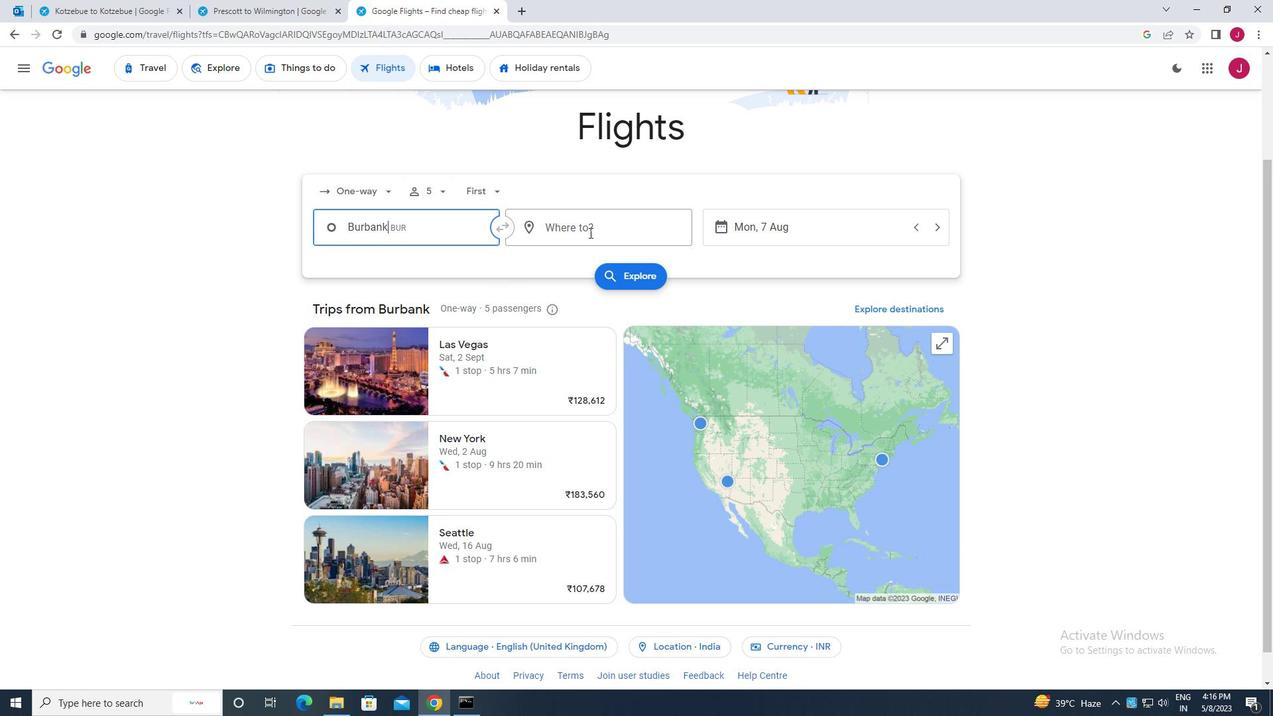 
Action: Key pressed wilmnh<Key.backspace><Key.backspace>
Screenshot: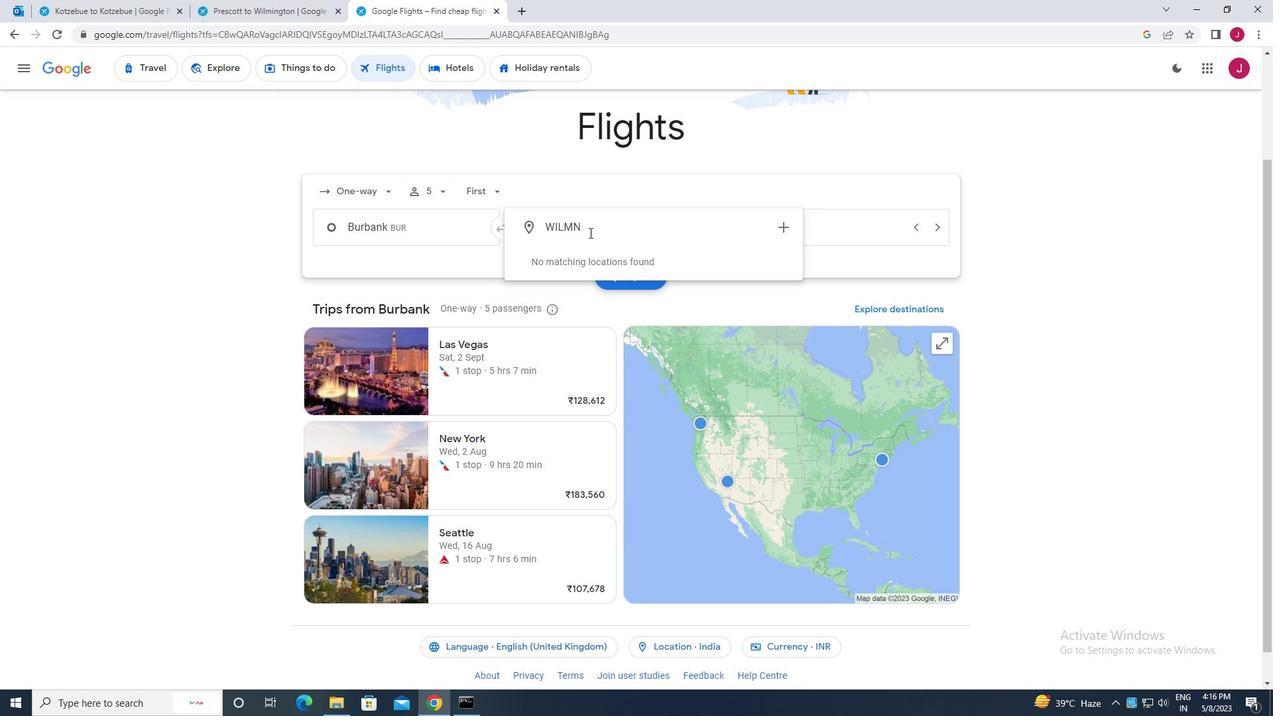 
Action: Mouse moved to (634, 306)
Screenshot: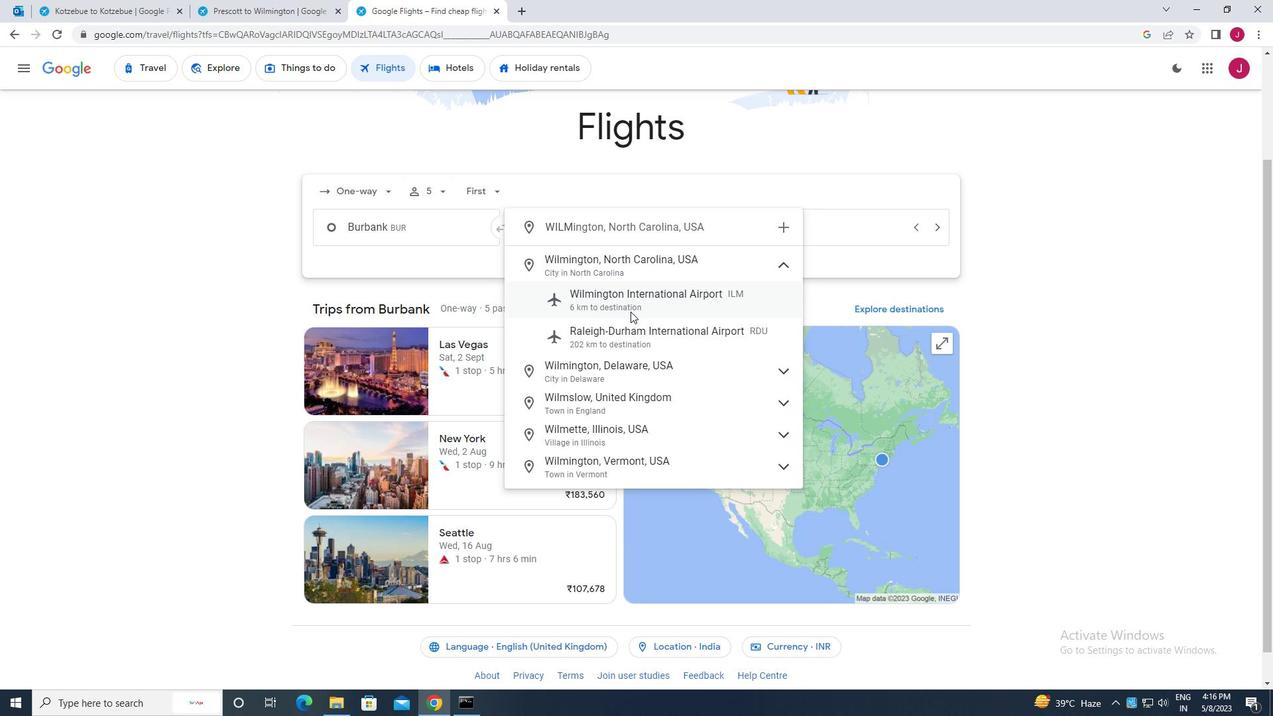 
Action: Mouse pressed left at (634, 306)
Screenshot: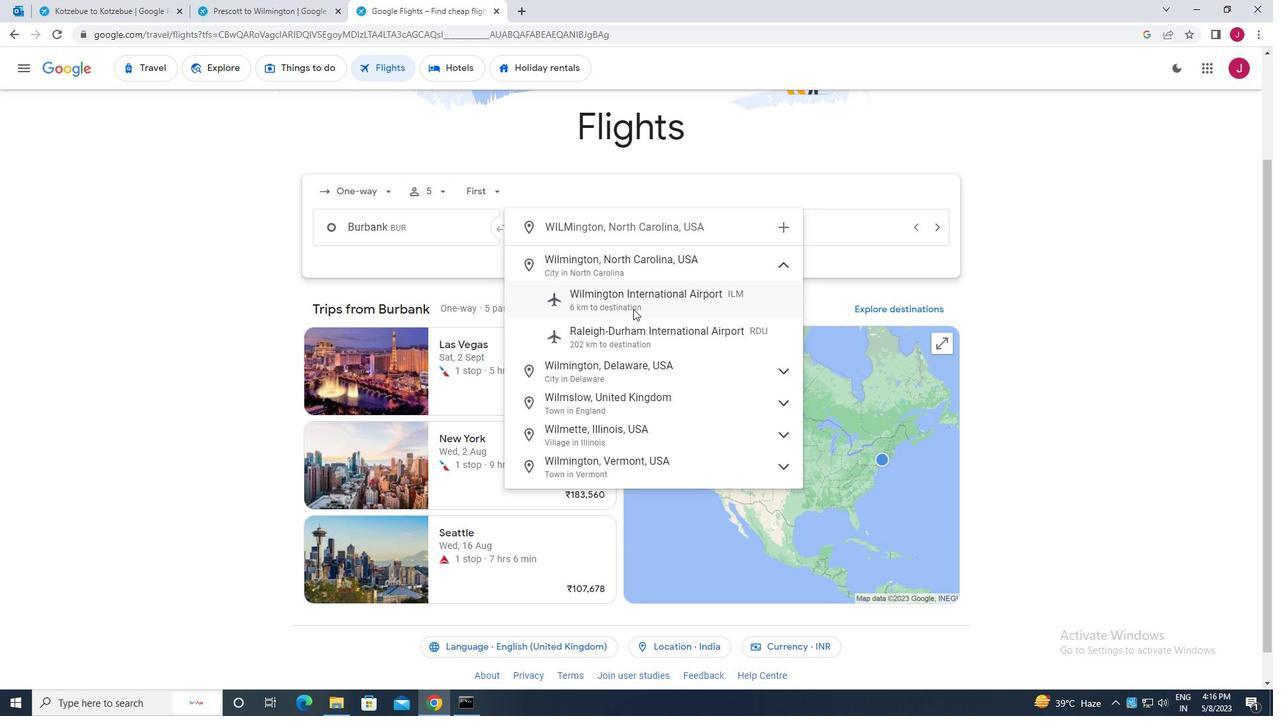 
Action: Mouse moved to (849, 236)
Screenshot: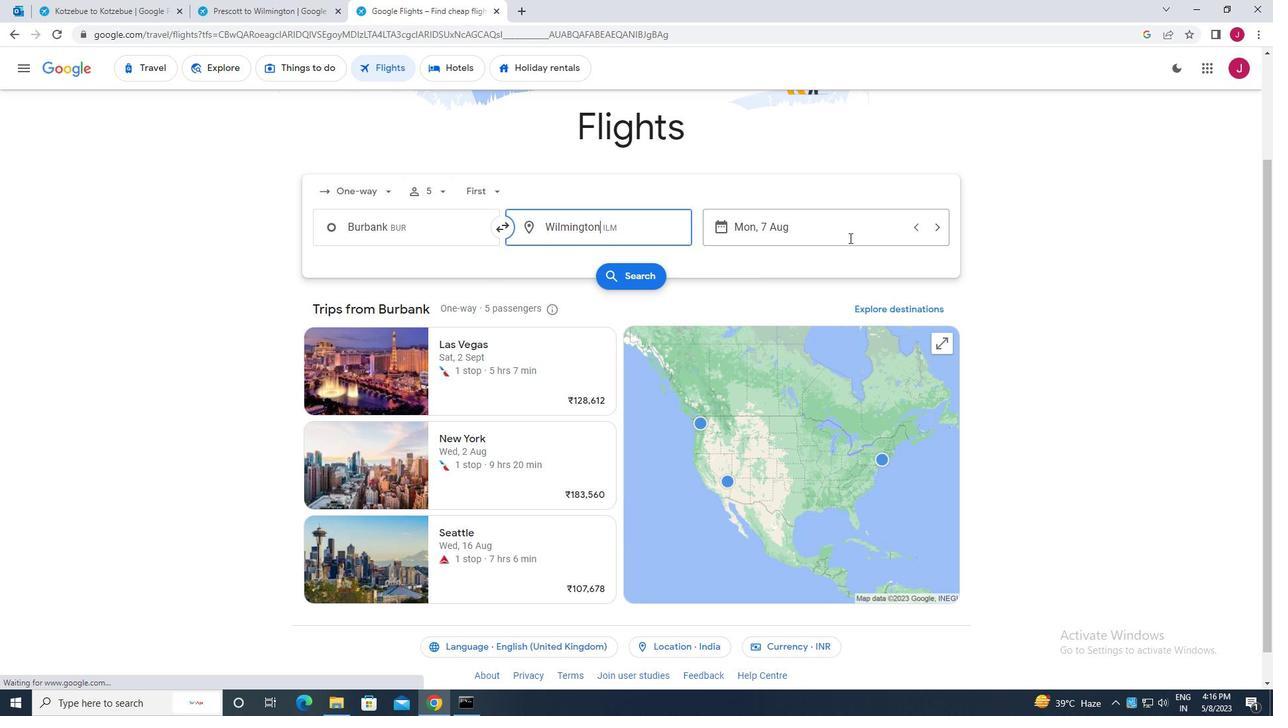 
Action: Mouse pressed left at (849, 236)
Screenshot: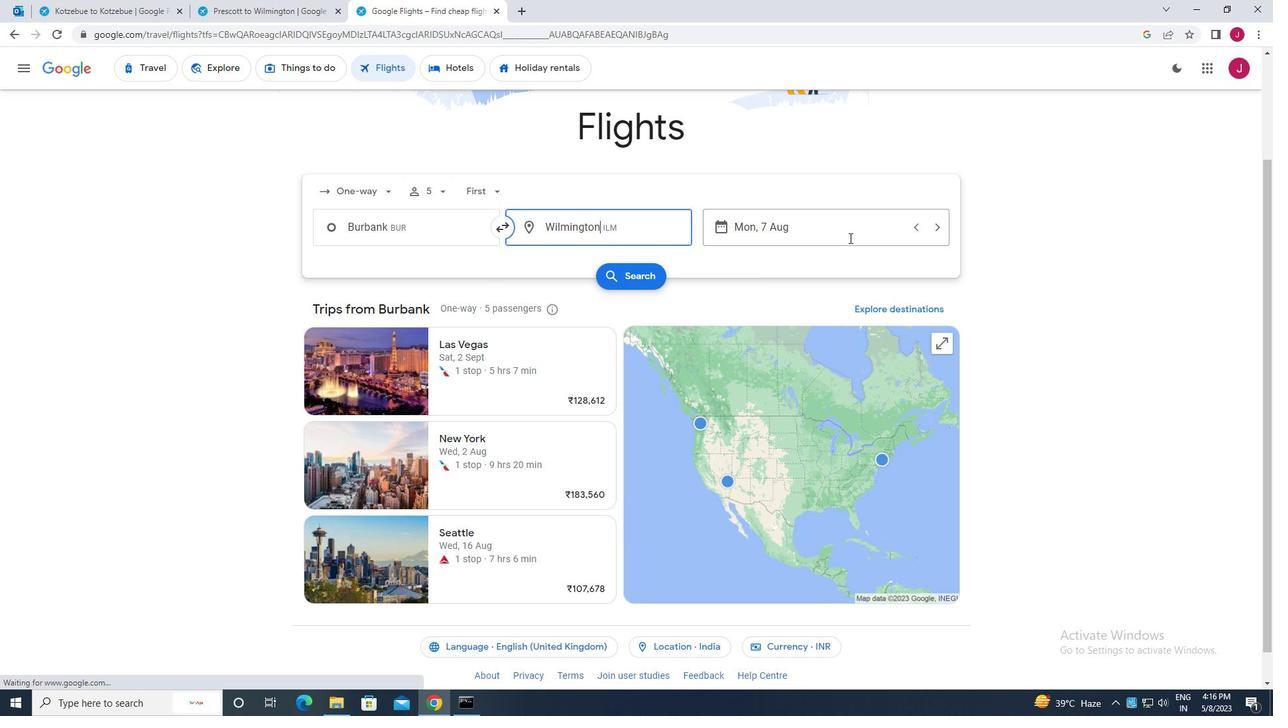 
Action: Mouse moved to (469, 364)
Screenshot: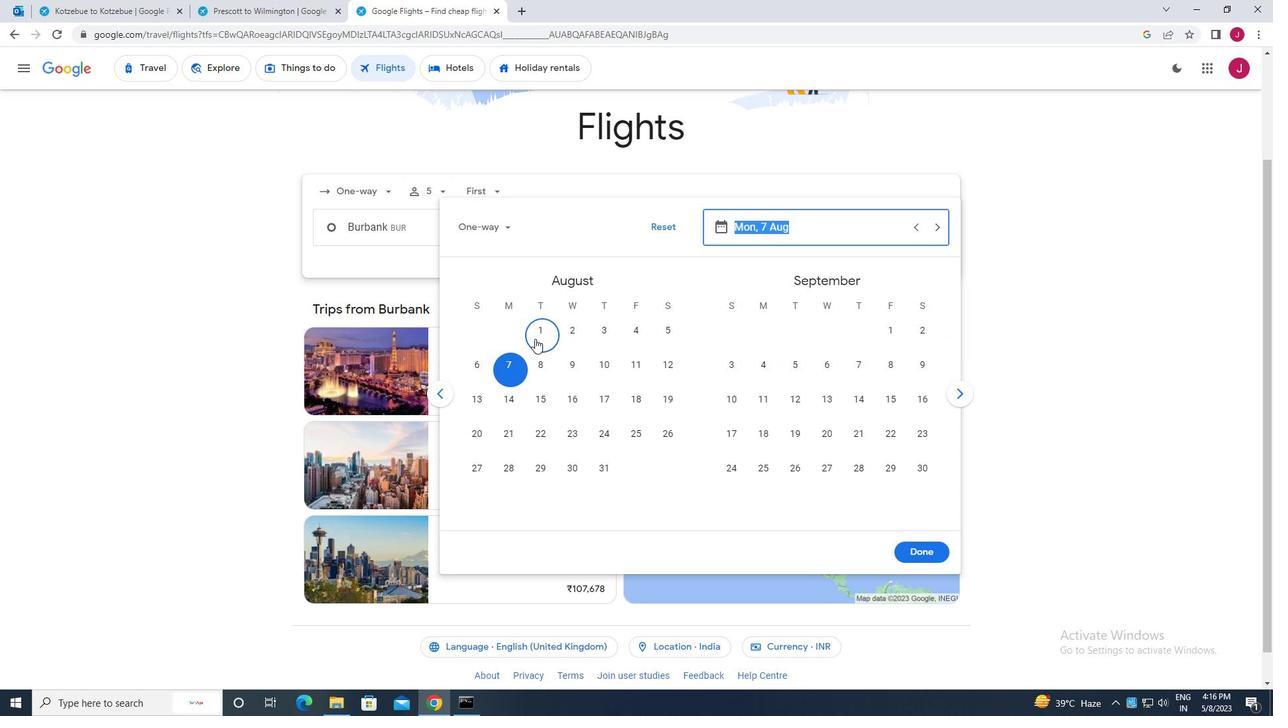 
Action: Mouse pressed left at (469, 364)
Screenshot: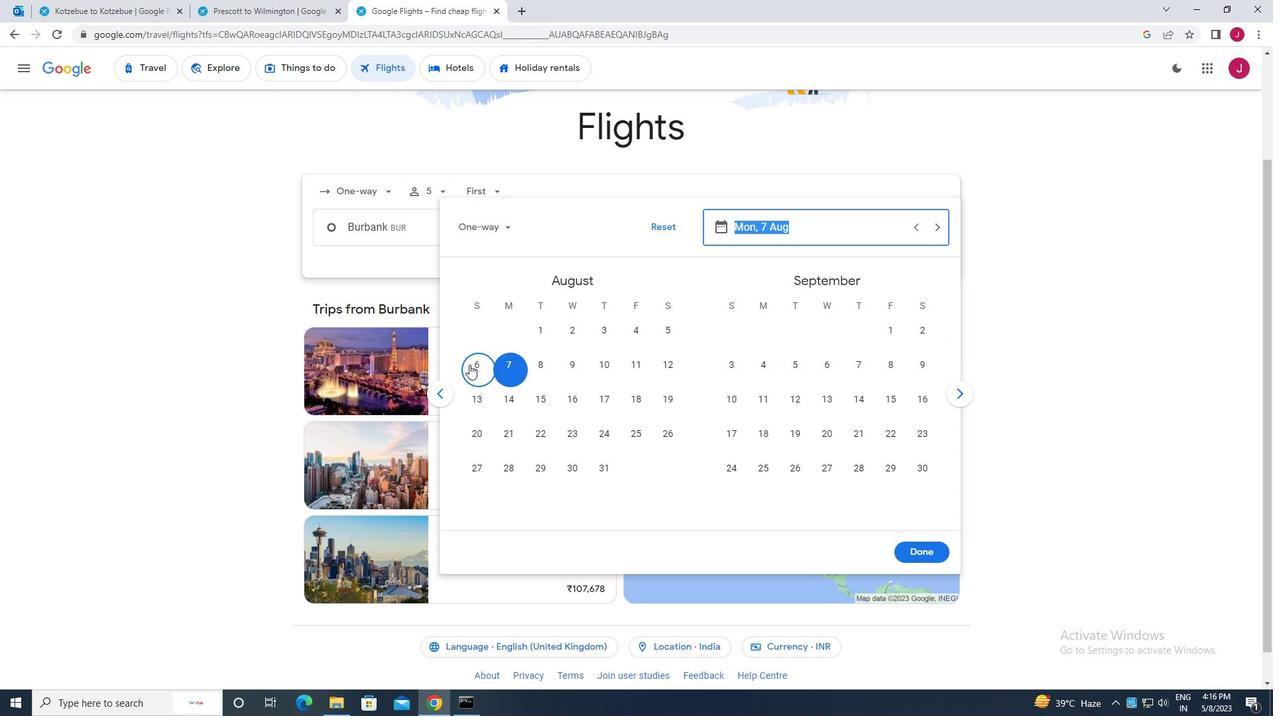 
Action: Mouse moved to (930, 553)
Screenshot: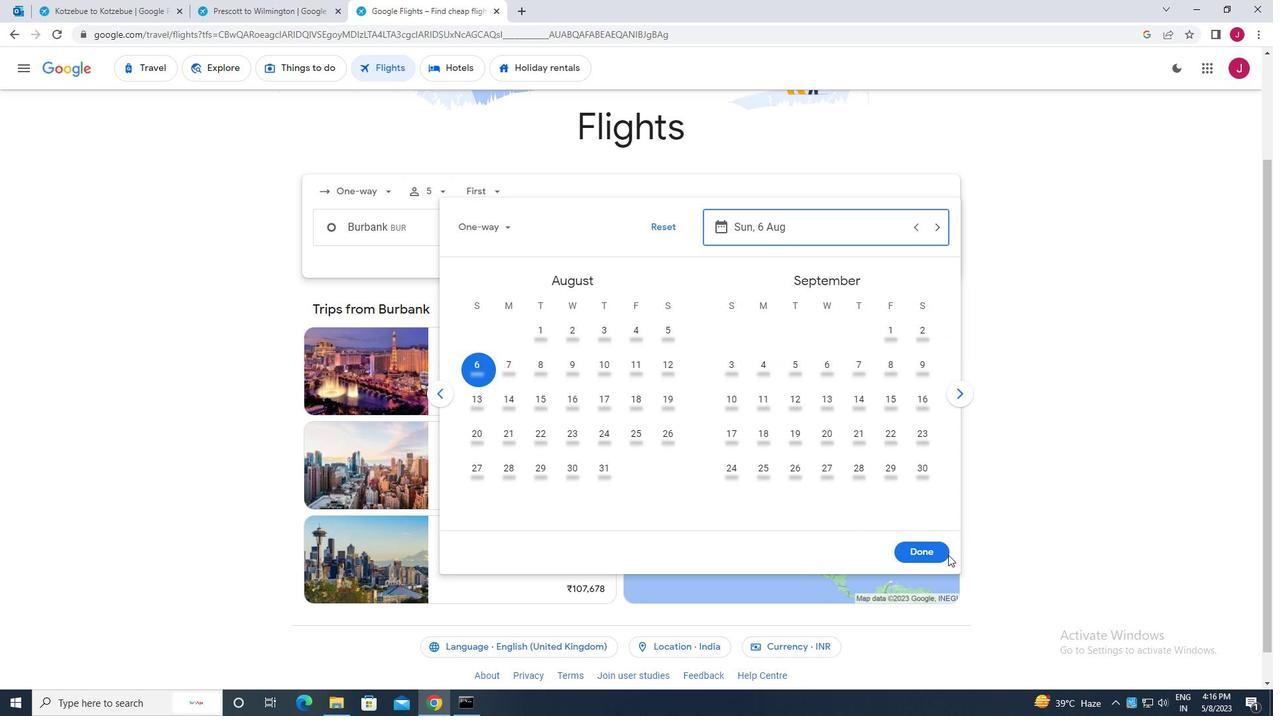 
Action: Mouse pressed left at (930, 553)
Screenshot: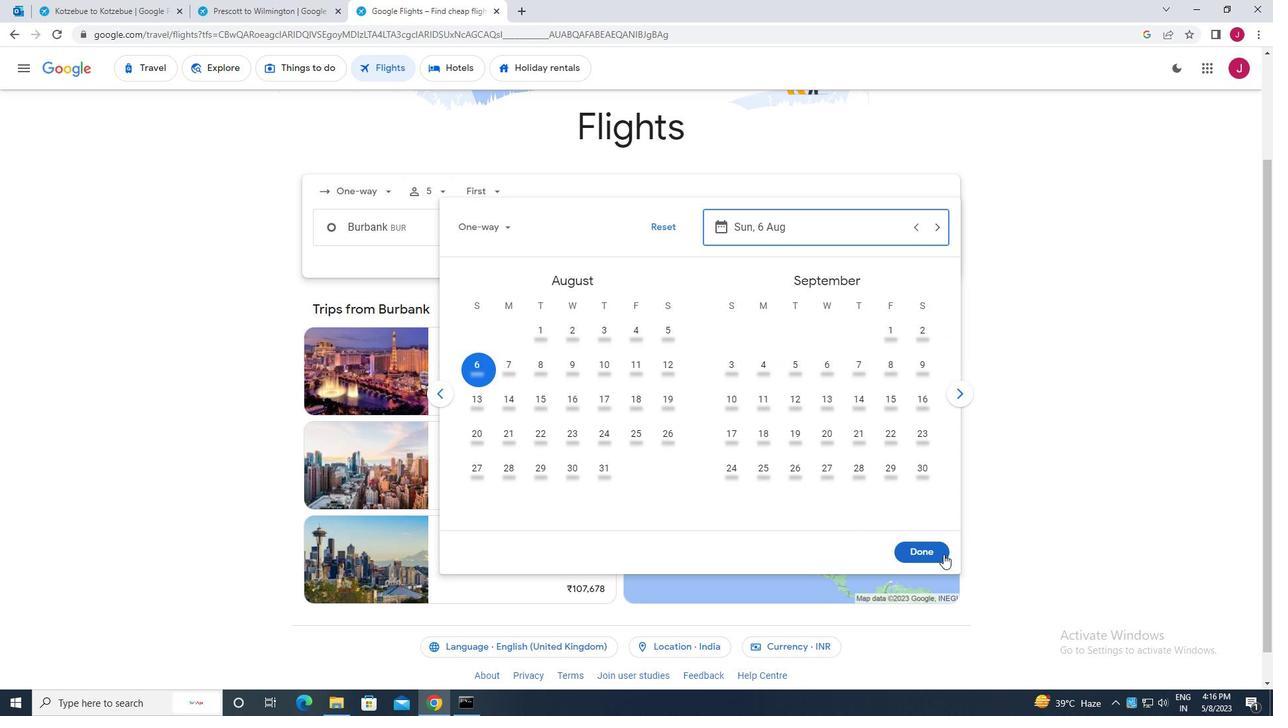 
Action: Mouse moved to (635, 276)
Screenshot: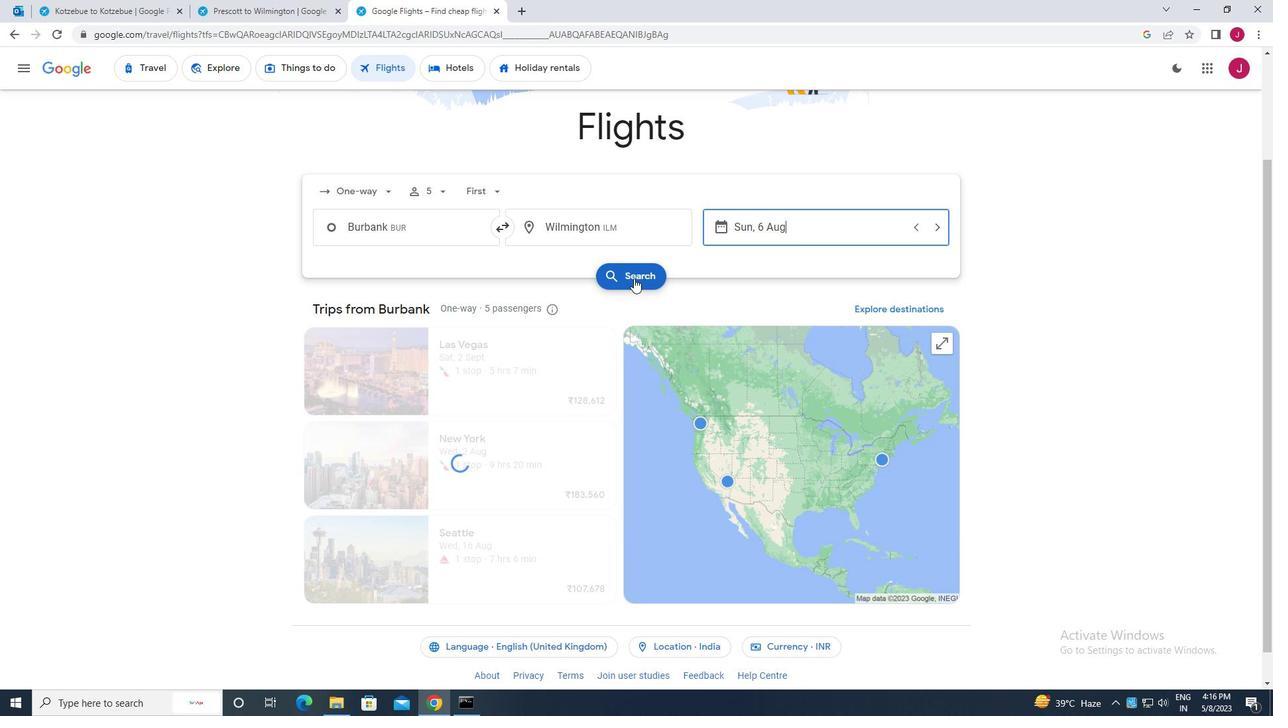 
Action: Mouse pressed left at (635, 276)
Screenshot: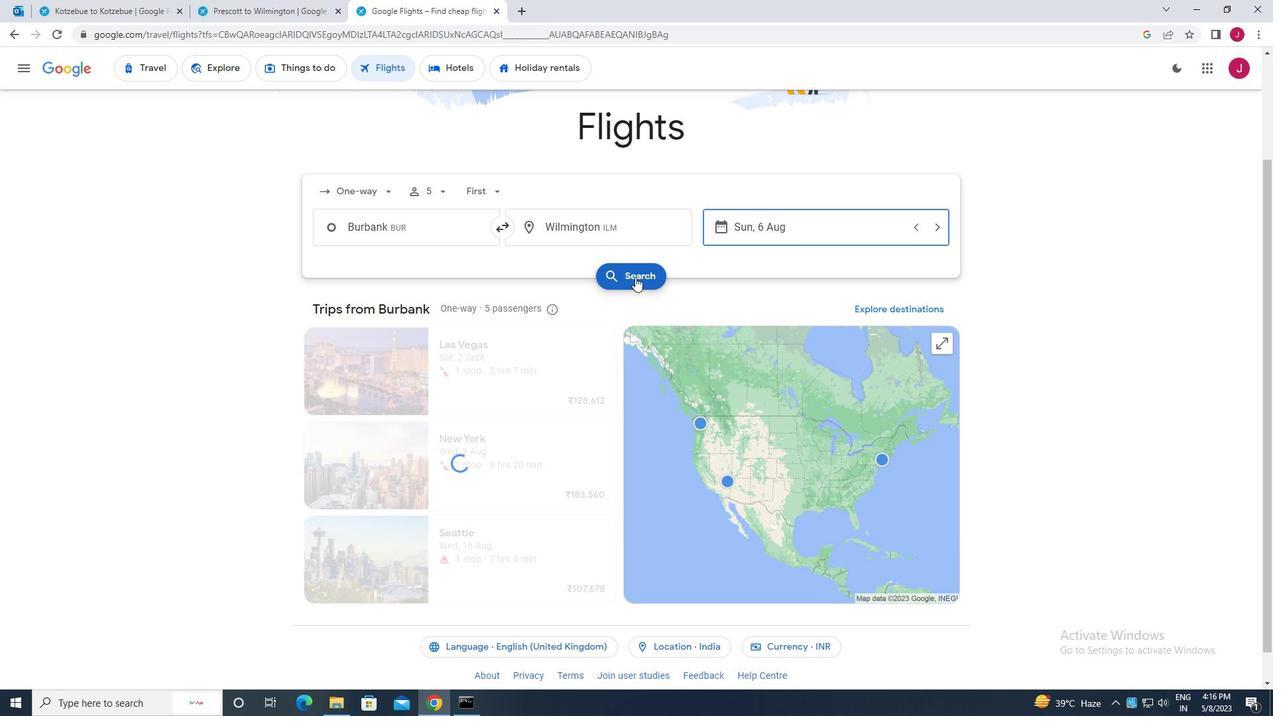
Action: Mouse moved to (336, 190)
Screenshot: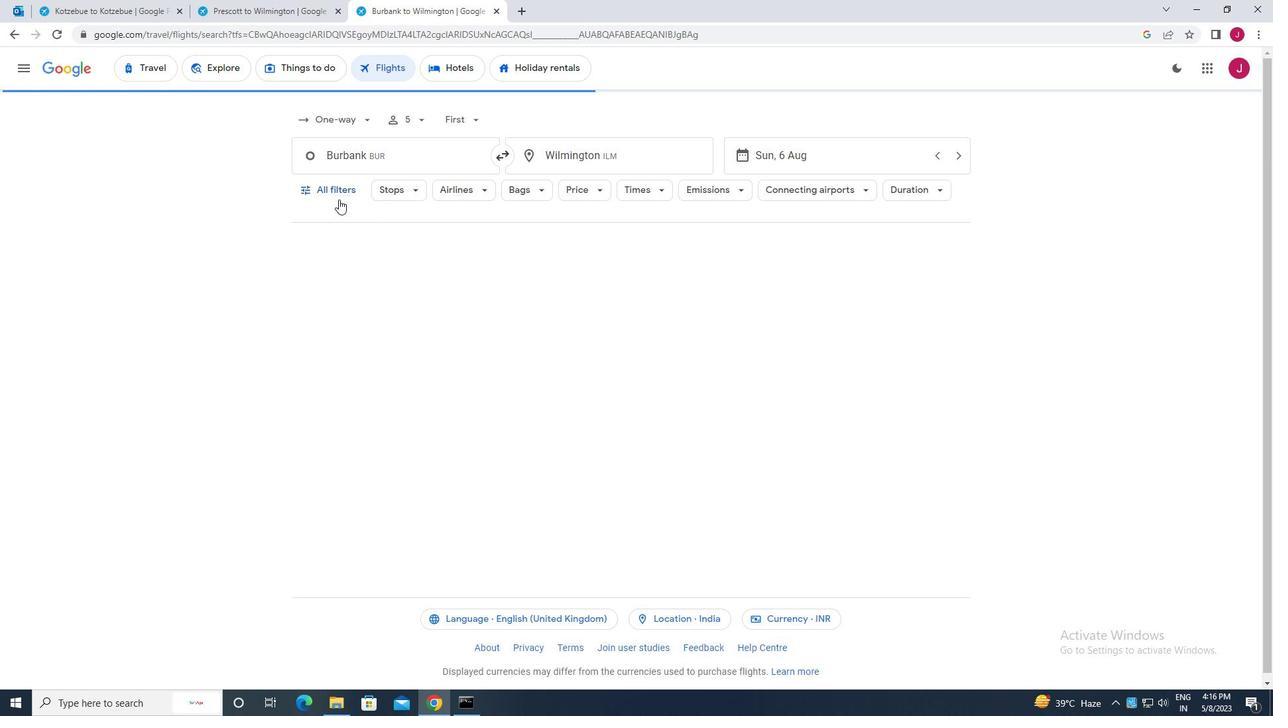 
Action: Mouse pressed left at (336, 190)
Screenshot: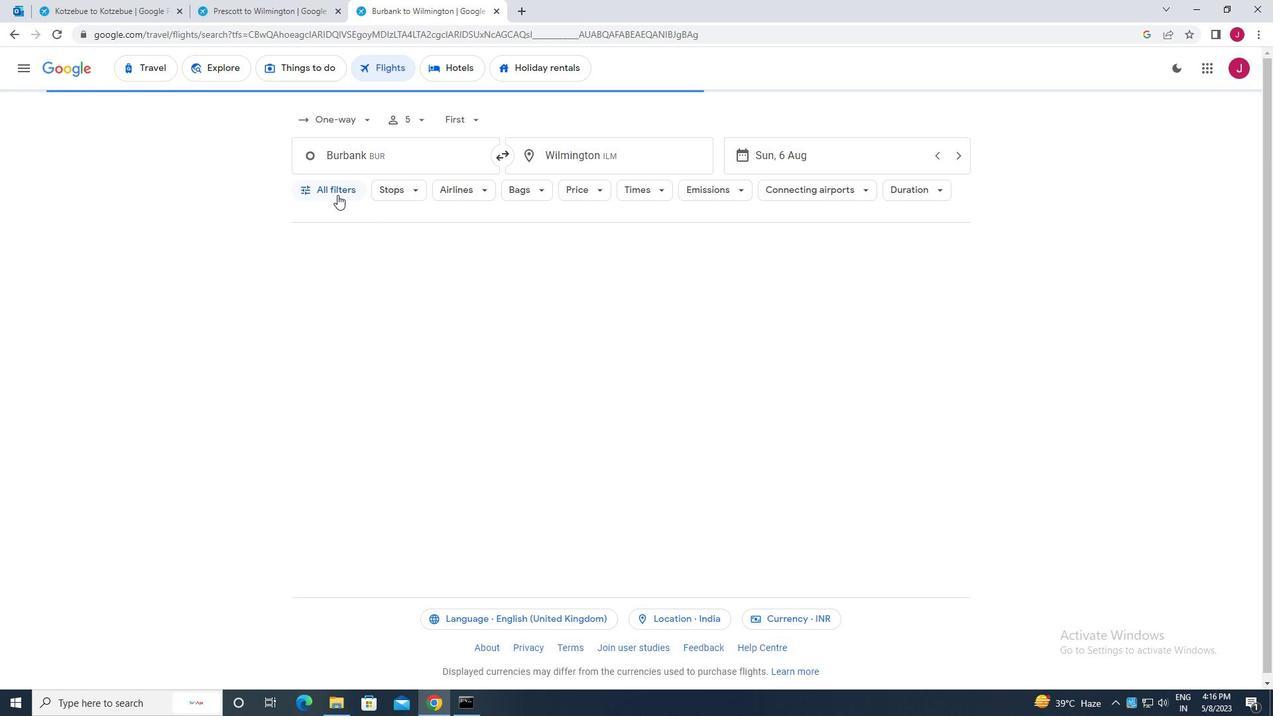 
Action: Mouse moved to (415, 284)
Screenshot: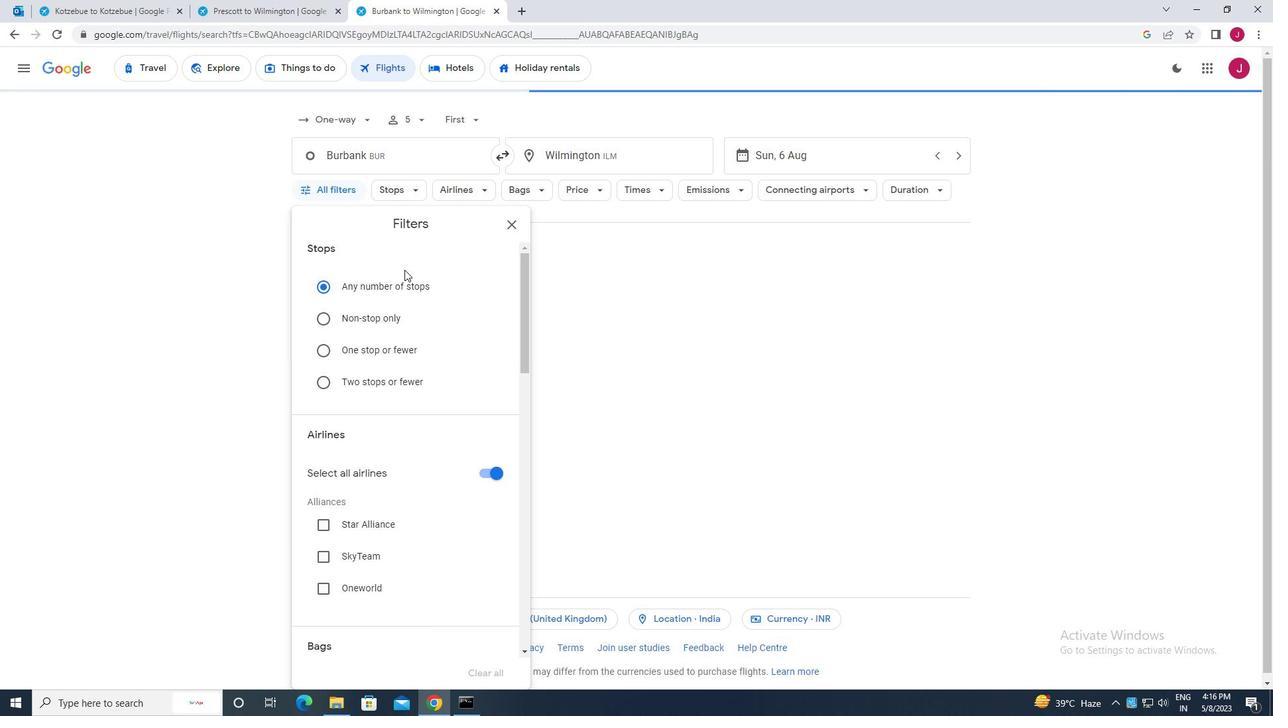 
Action: Mouse scrolled (415, 283) with delta (0, 0)
Screenshot: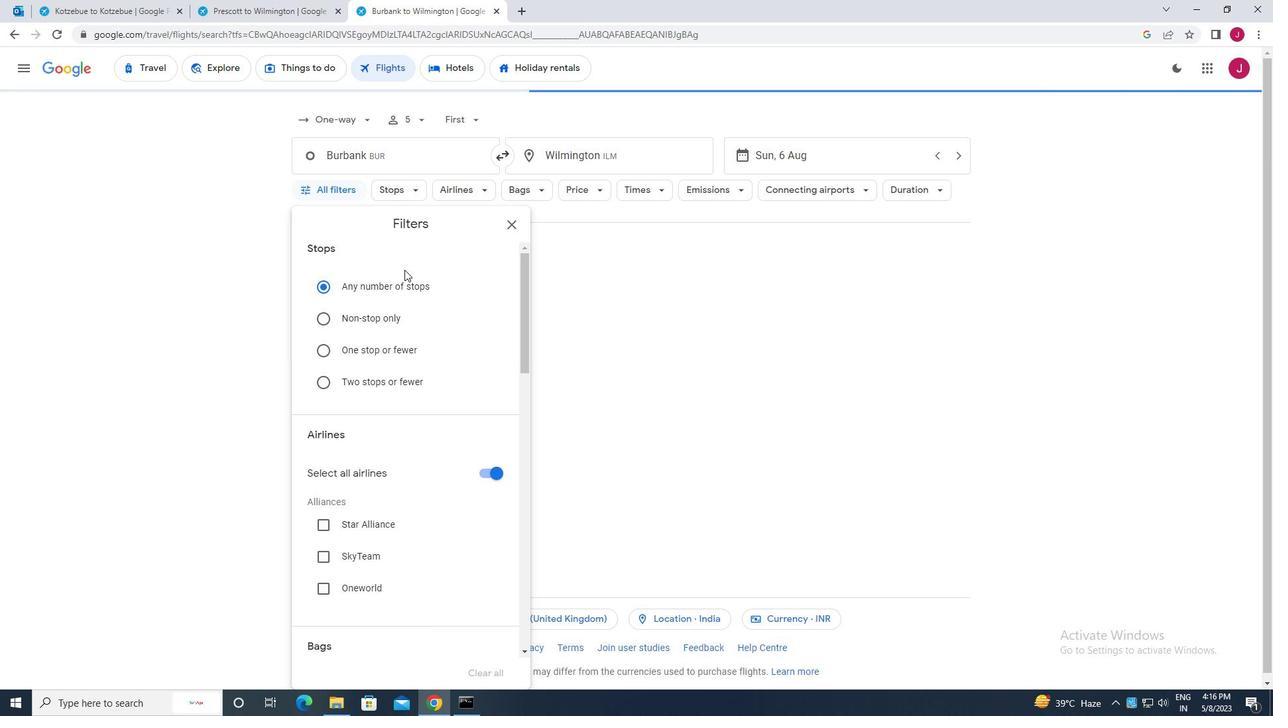 
Action: Mouse scrolled (415, 283) with delta (0, 0)
Screenshot: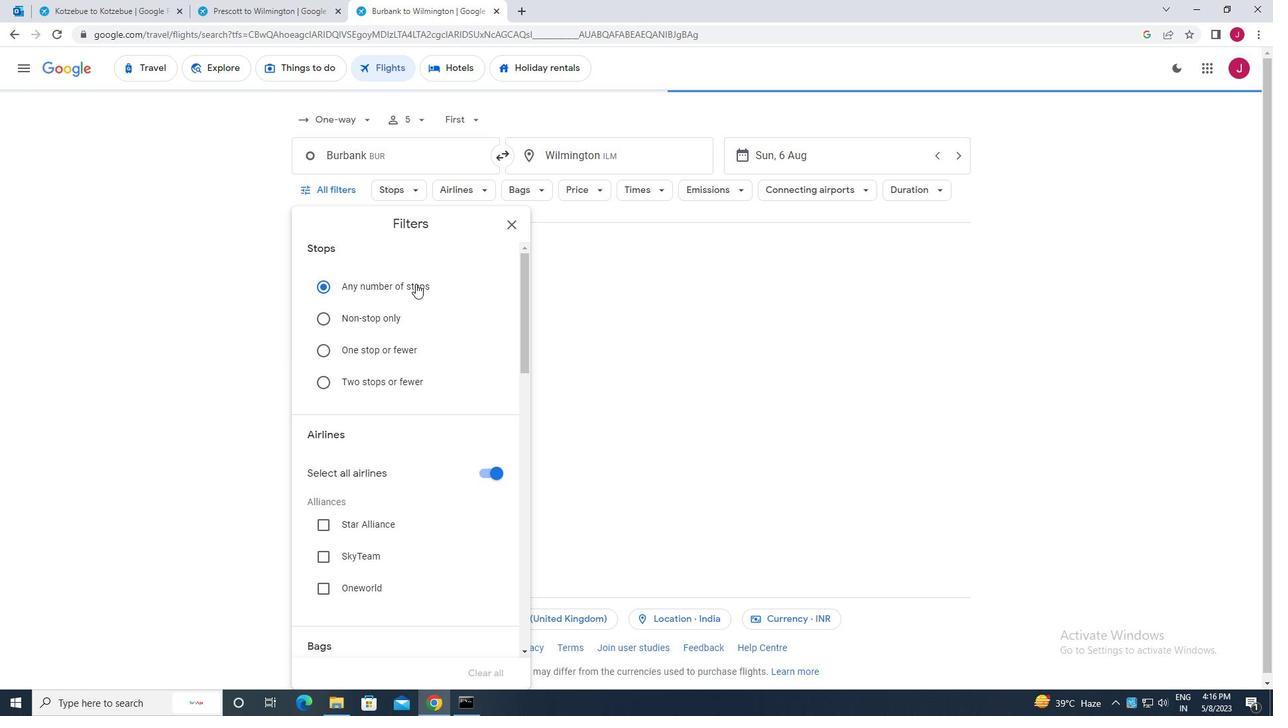 
Action: Mouse scrolled (415, 283) with delta (0, 0)
Screenshot: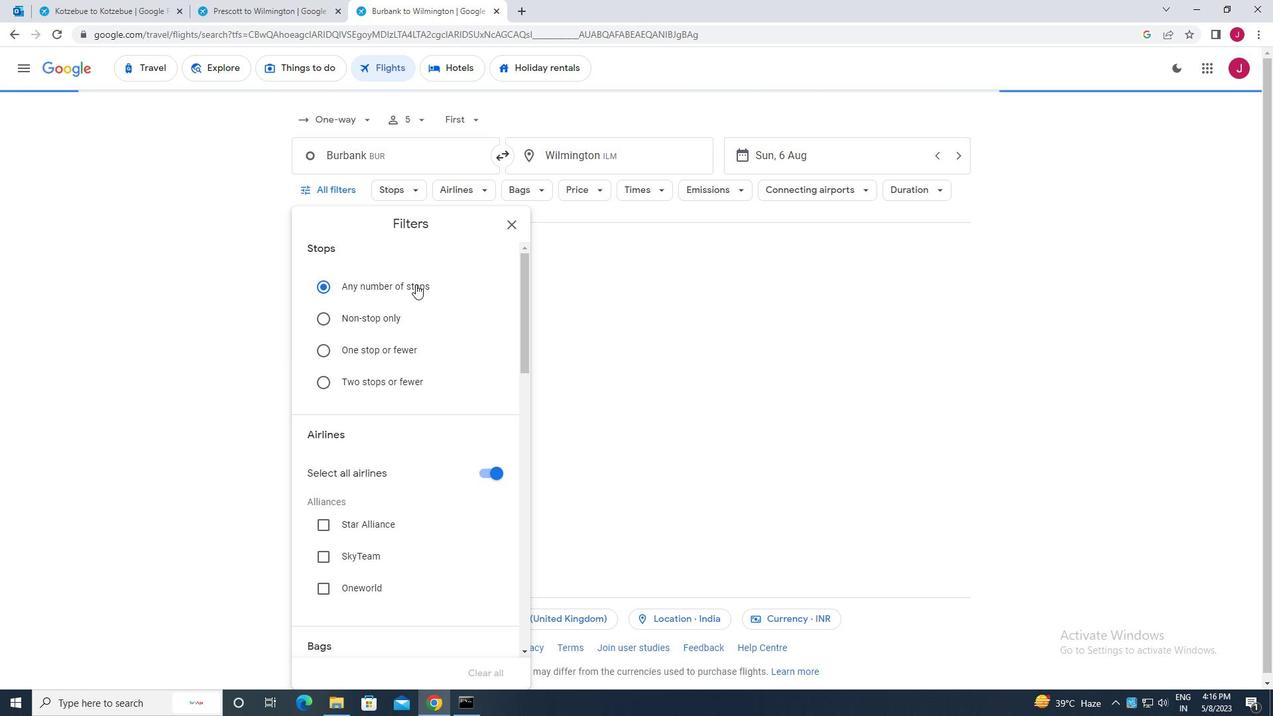 
Action: Mouse moved to (482, 275)
Screenshot: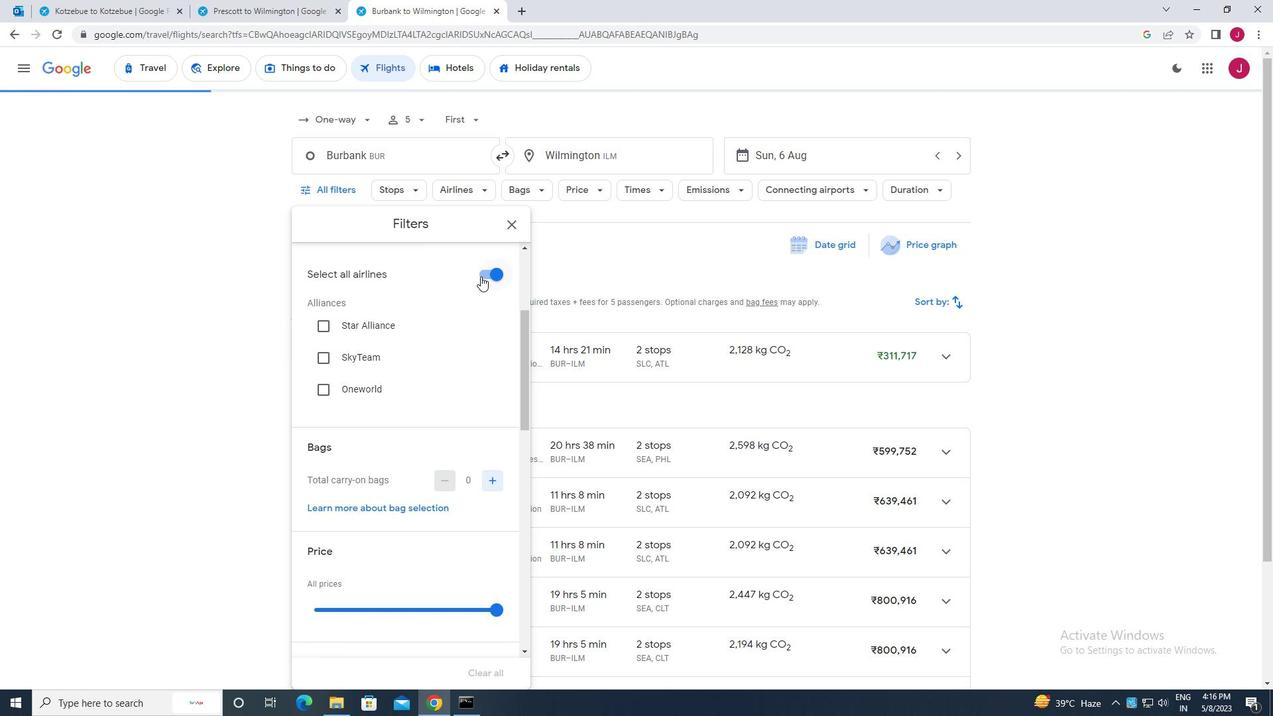 
Action: Mouse pressed left at (482, 275)
Screenshot: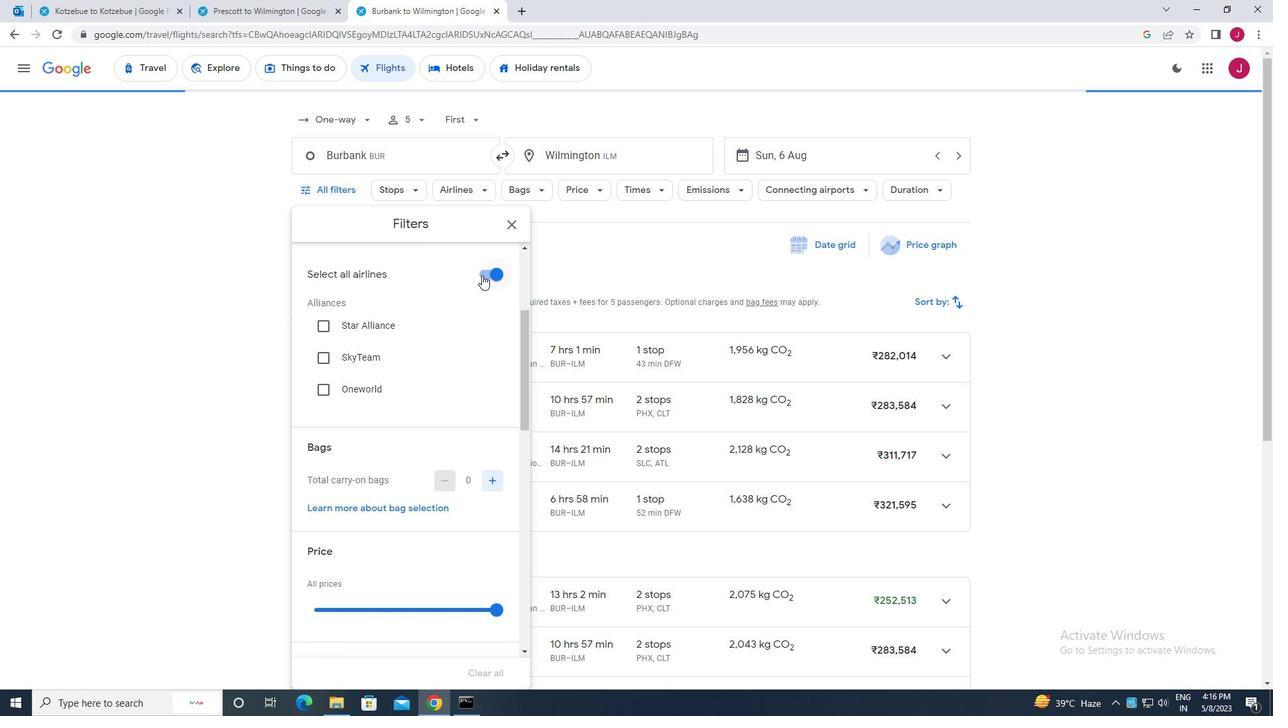 
Action: Mouse moved to (488, 272)
Screenshot: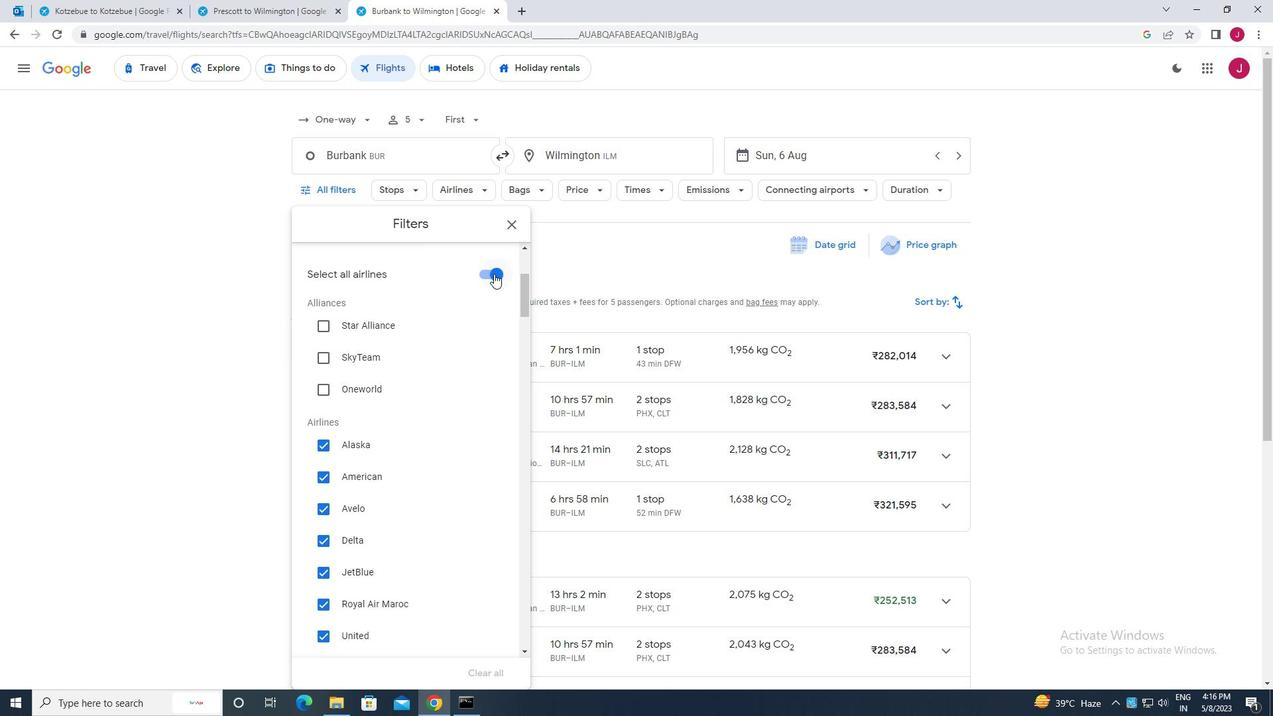
Action: Mouse pressed left at (488, 272)
Screenshot: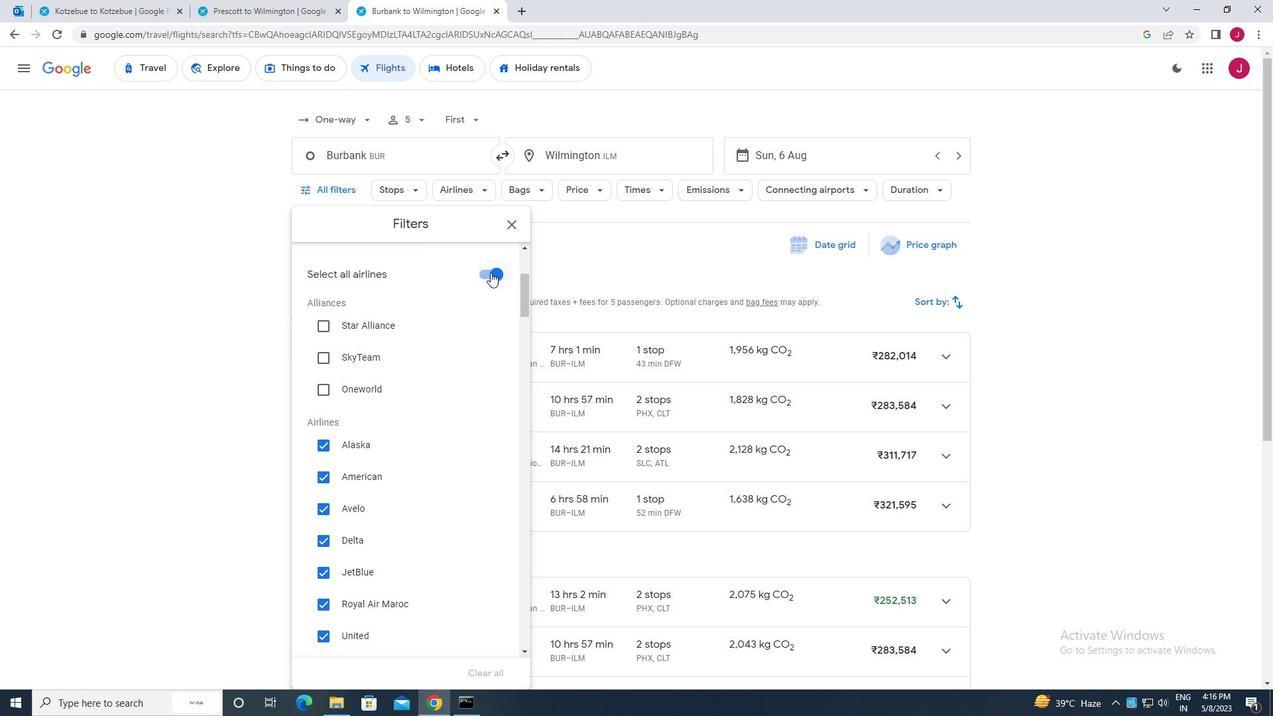 
Action: Mouse moved to (424, 311)
Screenshot: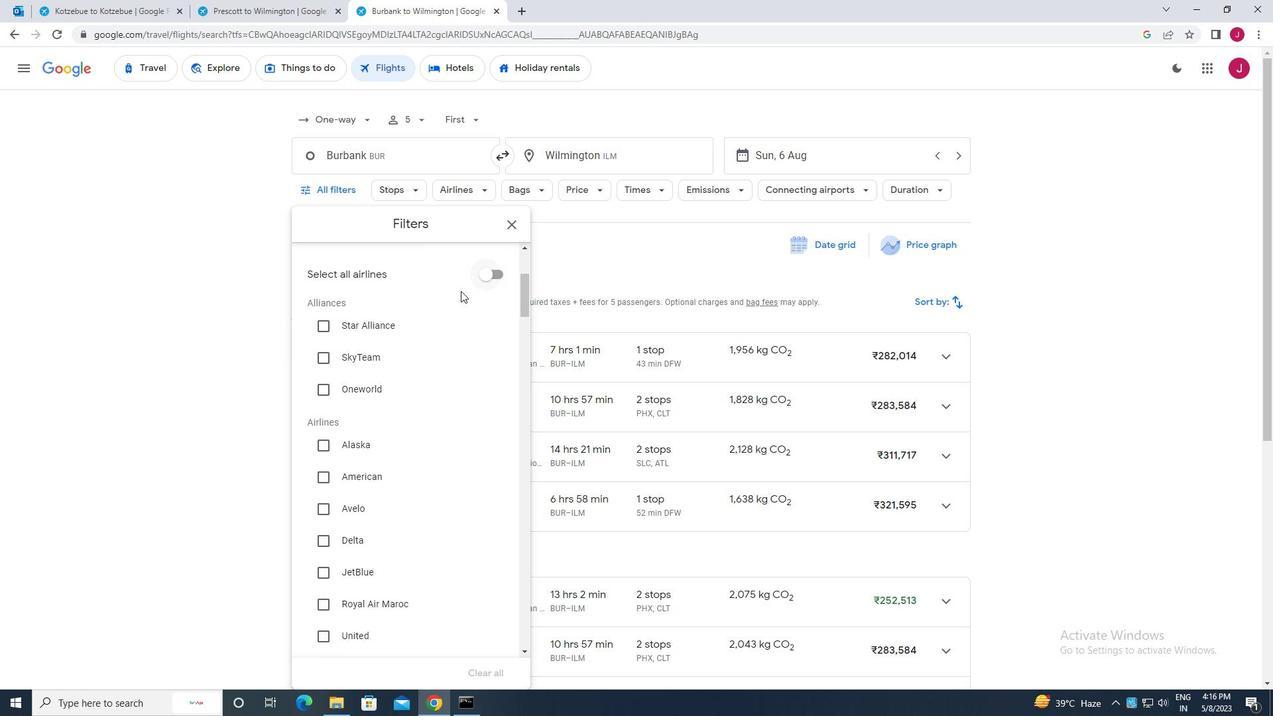 
Action: Mouse scrolled (424, 310) with delta (0, 0)
Screenshot: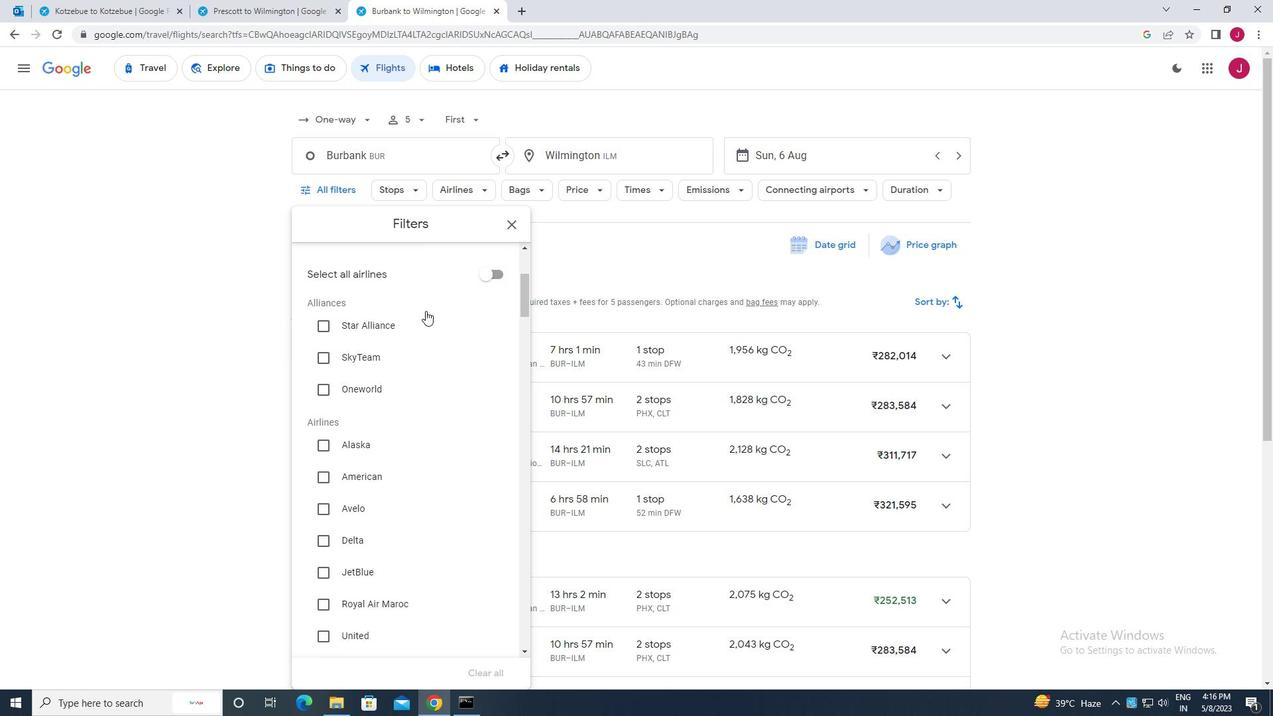 
Action: Mouse scrolled (424, 310) with delta (0, 0)
Screenshot: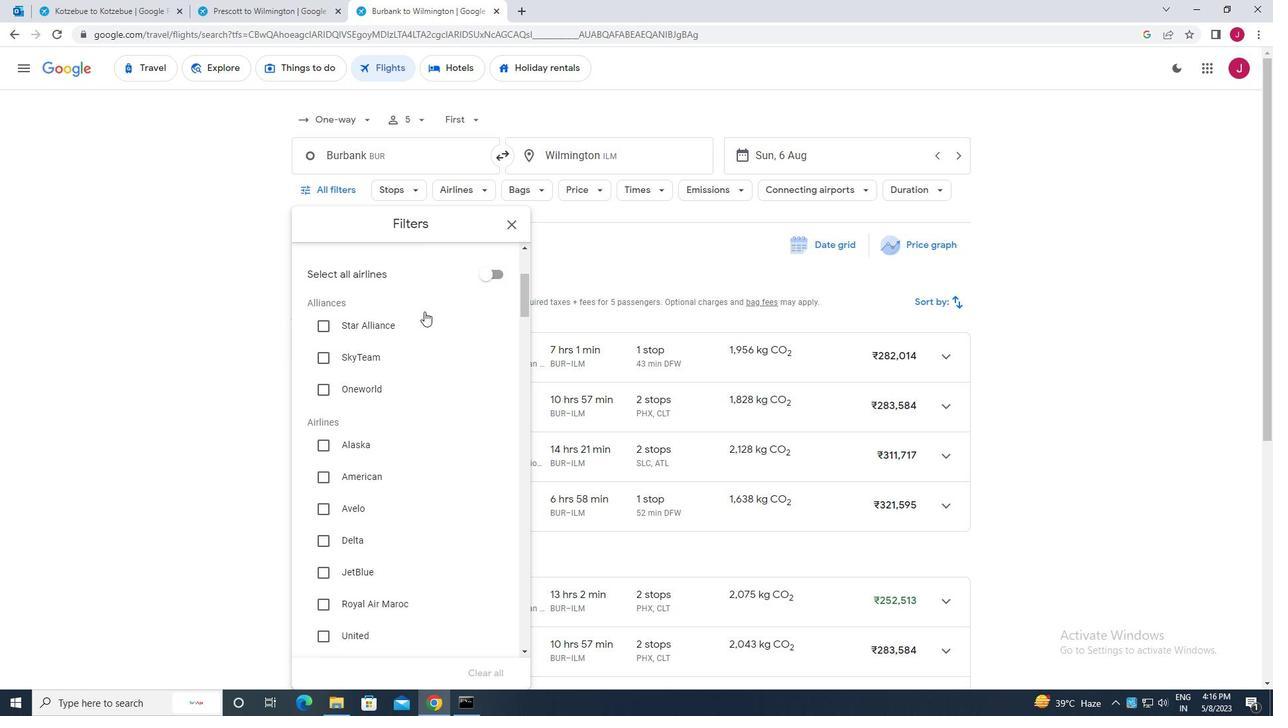 
Action: Mouse moved to (323, 438)
Screenshot: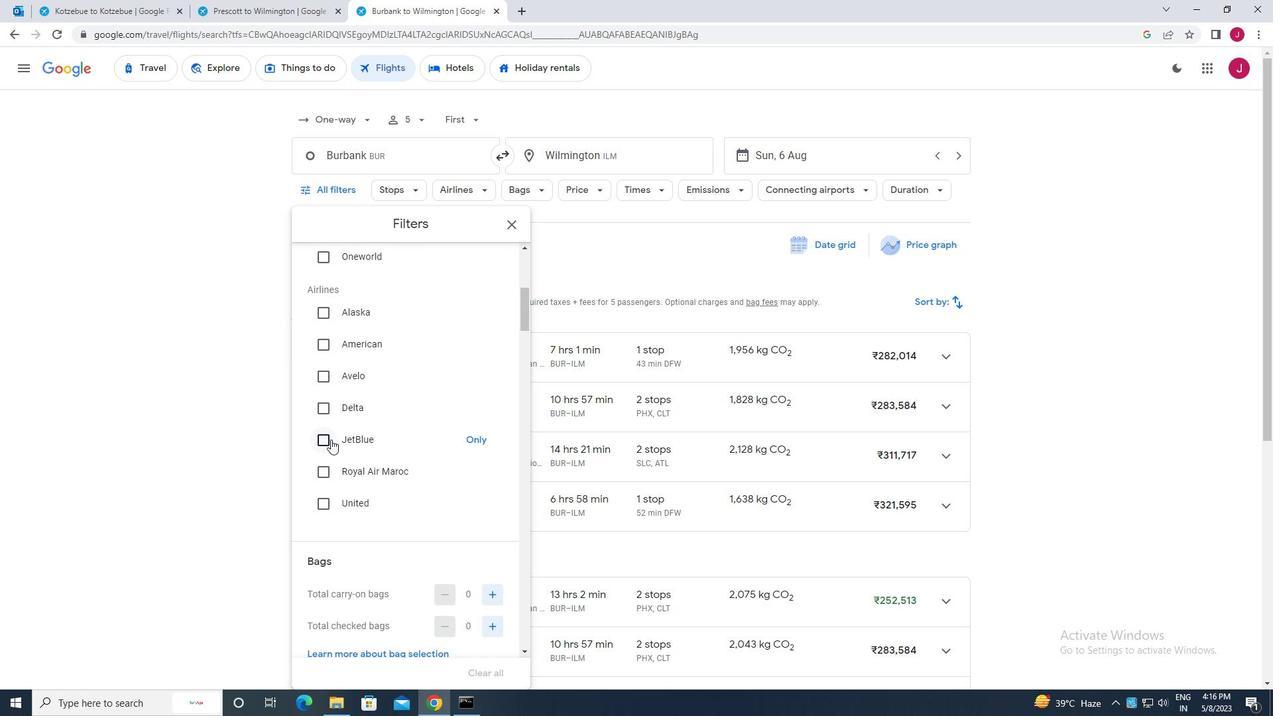 
Action: Mouse pressed left at (323, 438)
Screenshot: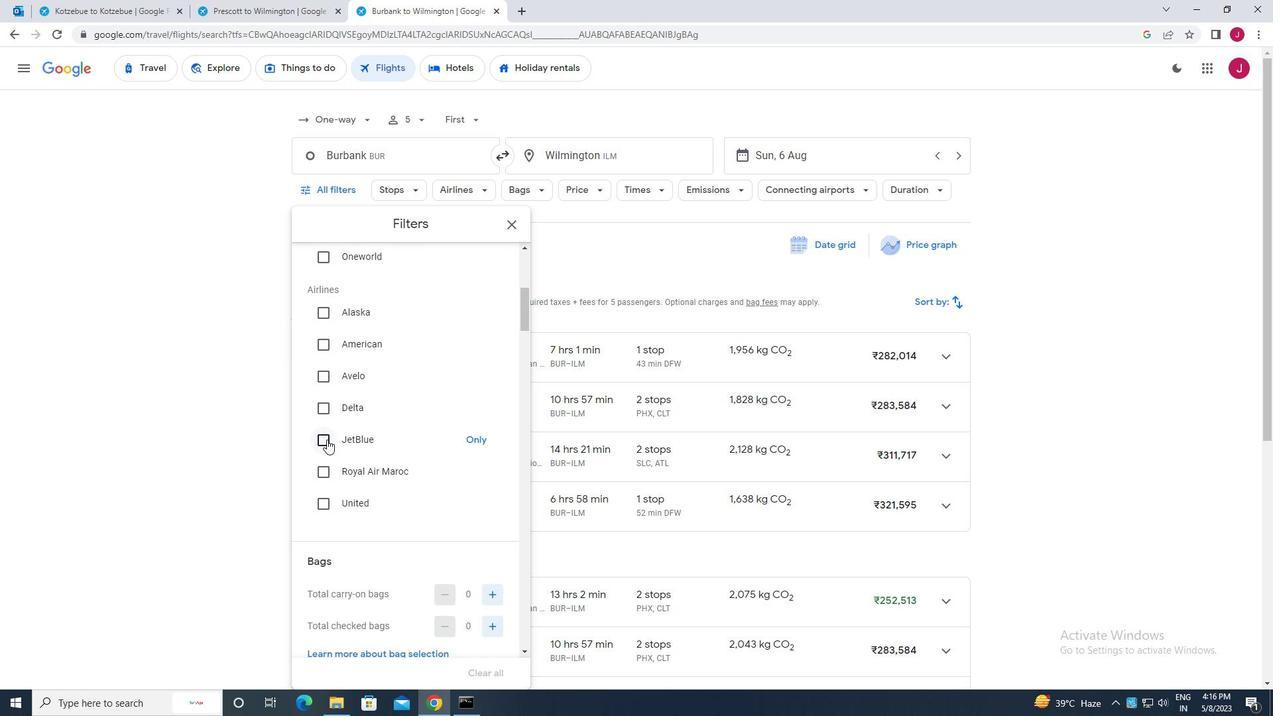 
Action: Mouse moved to (414, 417)
Screenshot: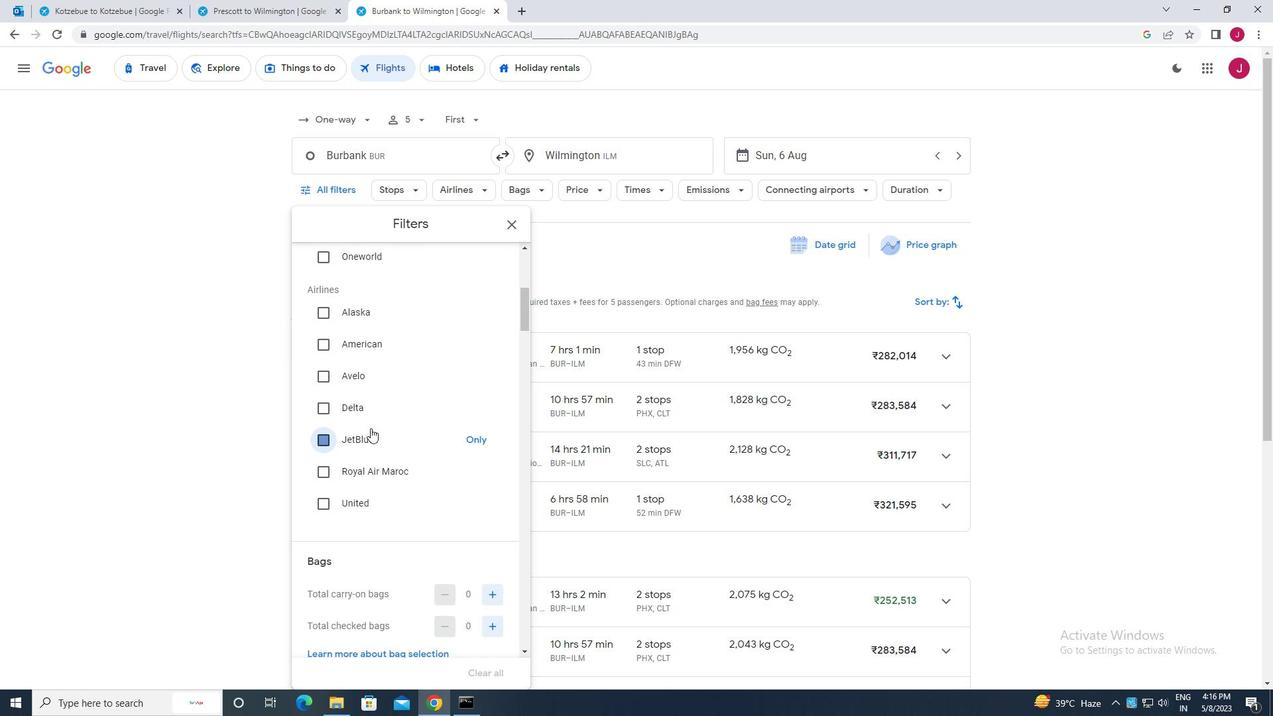 
Action: Mouse scrolled (414, 416) with delta (0, 0)
Screenshot: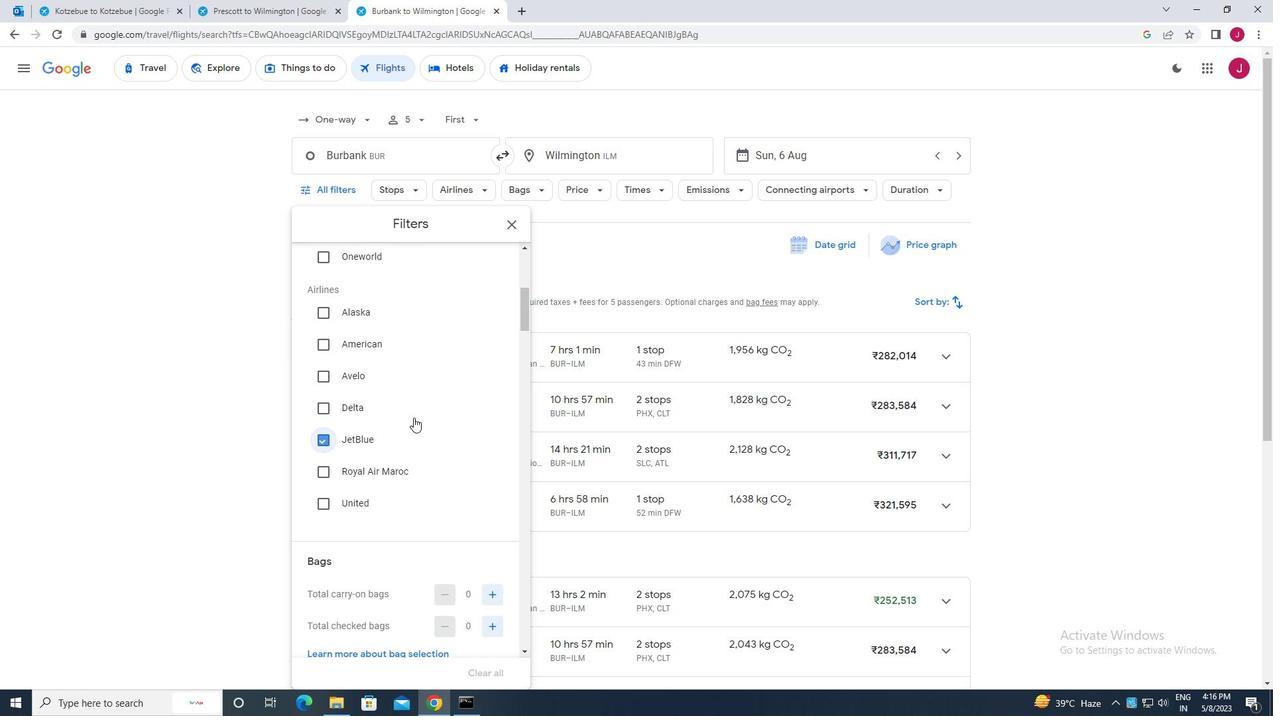 
Action: Mouse scrolled (414, 416) with delta (0, 0)
Screenshot: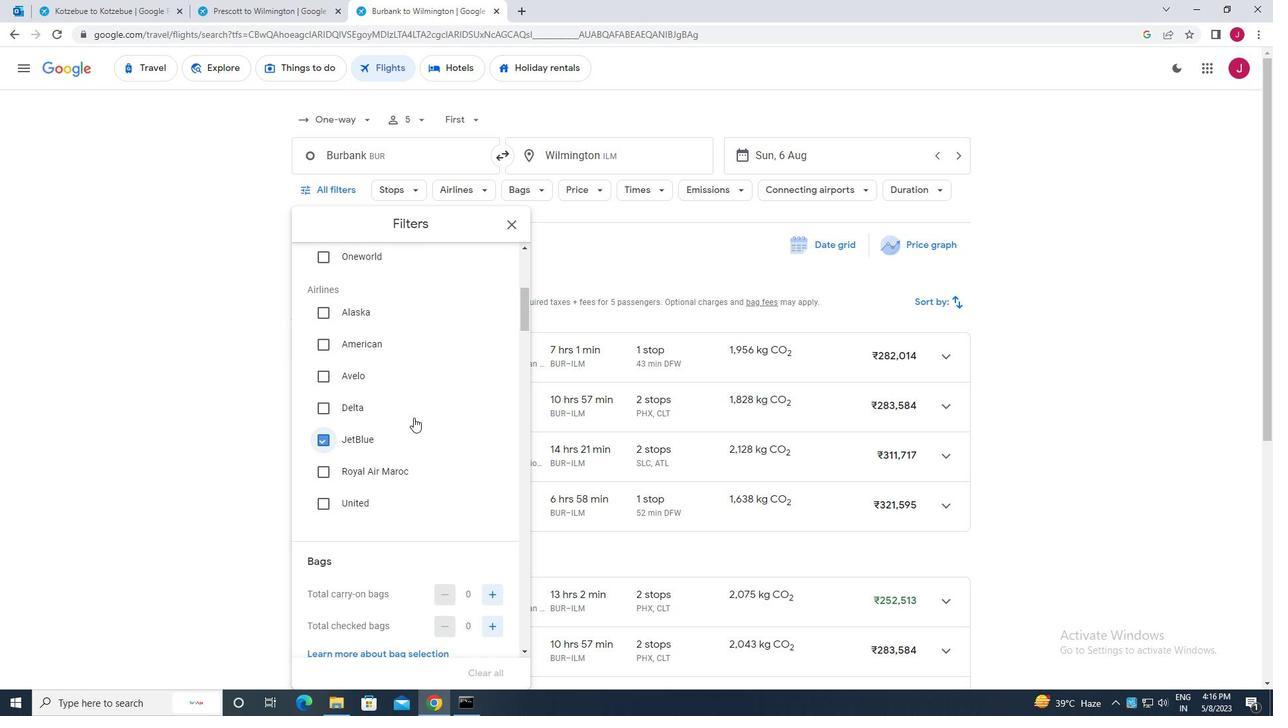 
Action: Mouse scrolled (414, 416) with delta (0, 0)
Screenshot: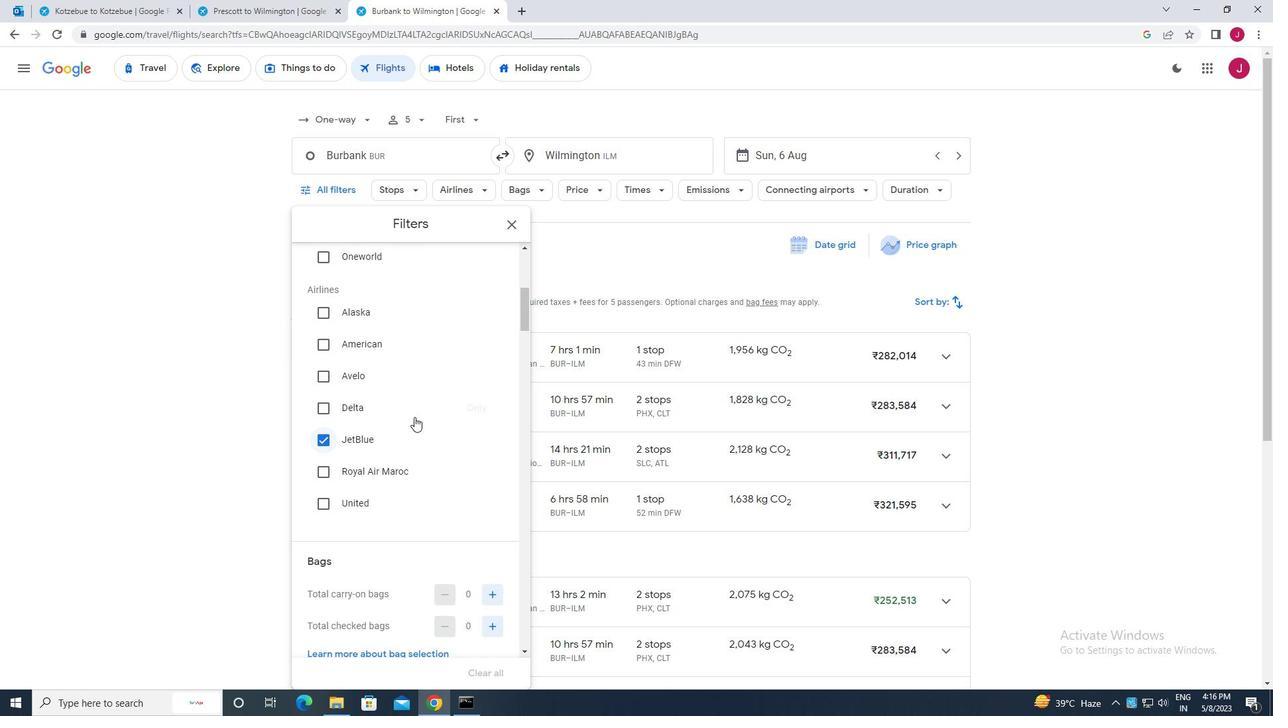 
Action: Mouse scrolled (414, 416) with delta (0, 0)
Screenshot: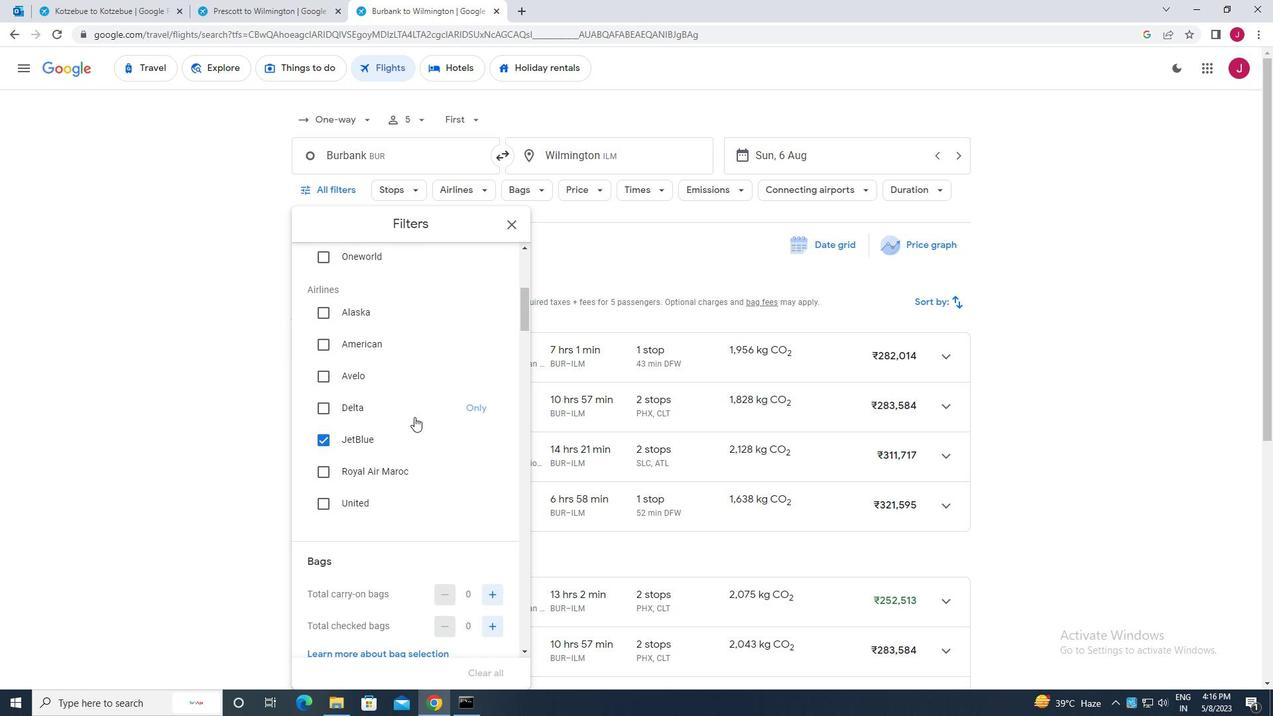 
Action: Mouse moved to (487, 356)
Screenshot: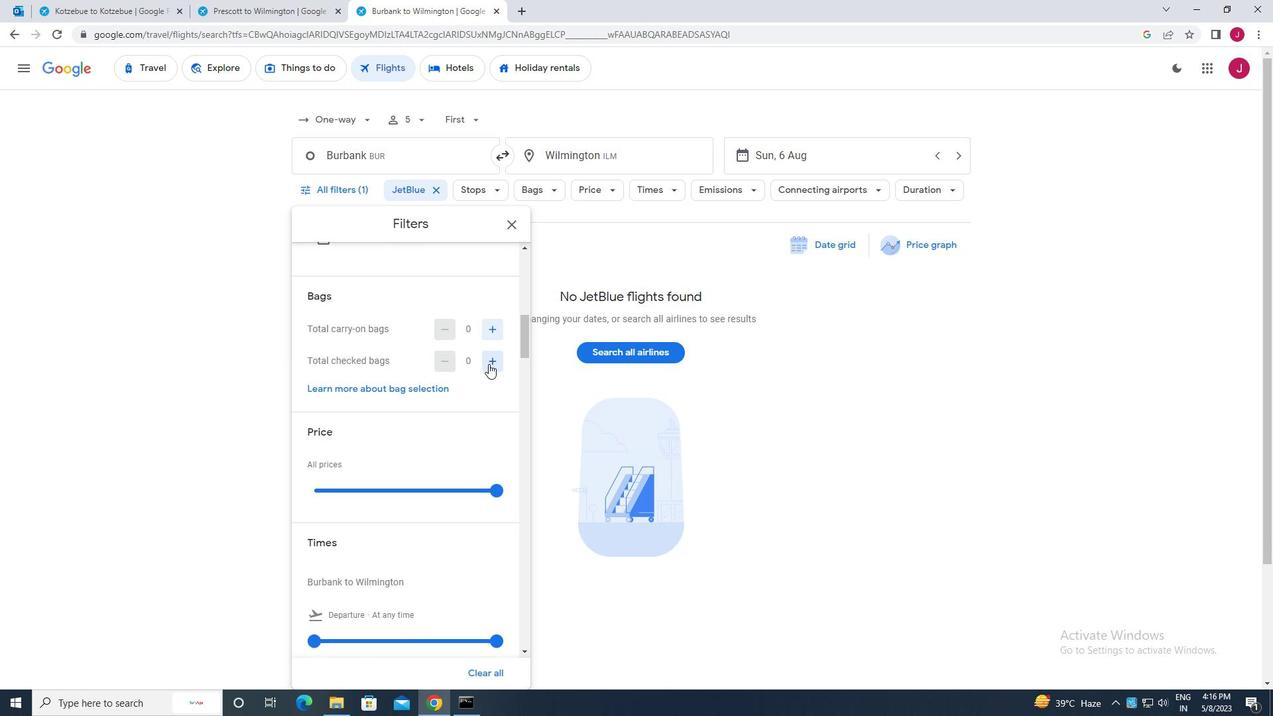 
Action: Mouse pressed right at (487, 356)
Screenshot: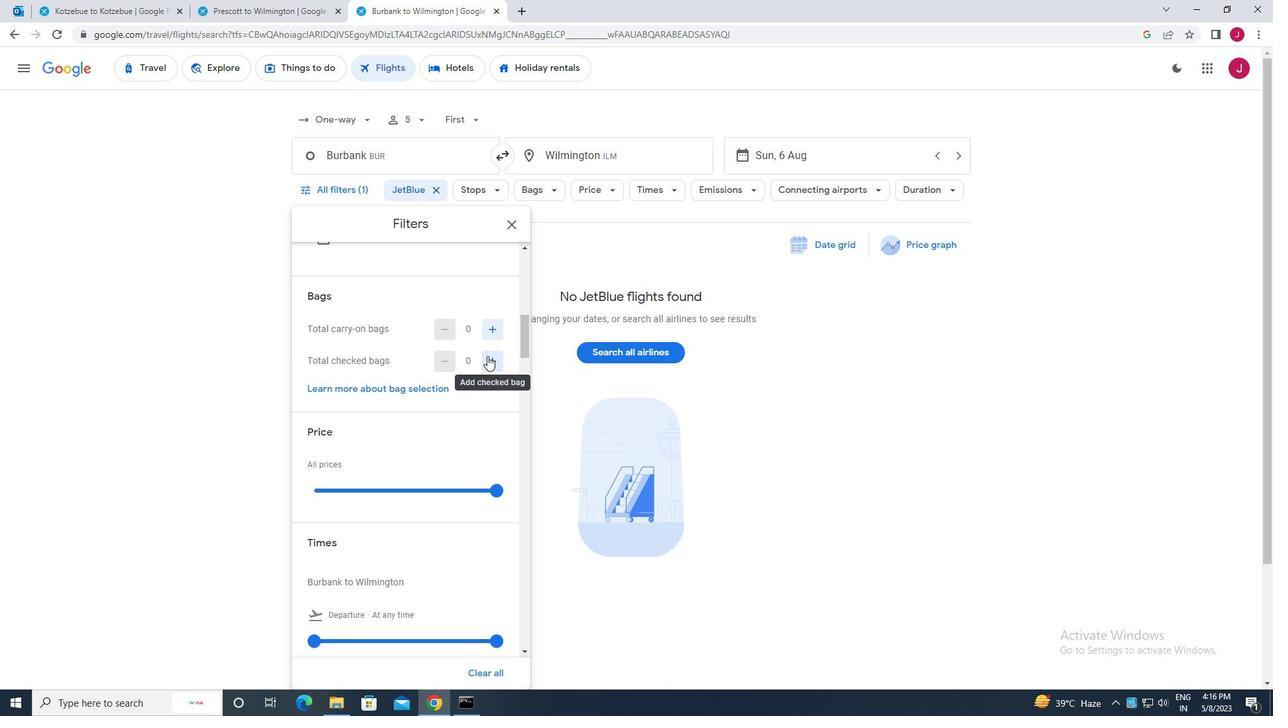 
Action: Mouse pressed left at (487, 356)
Screenshot: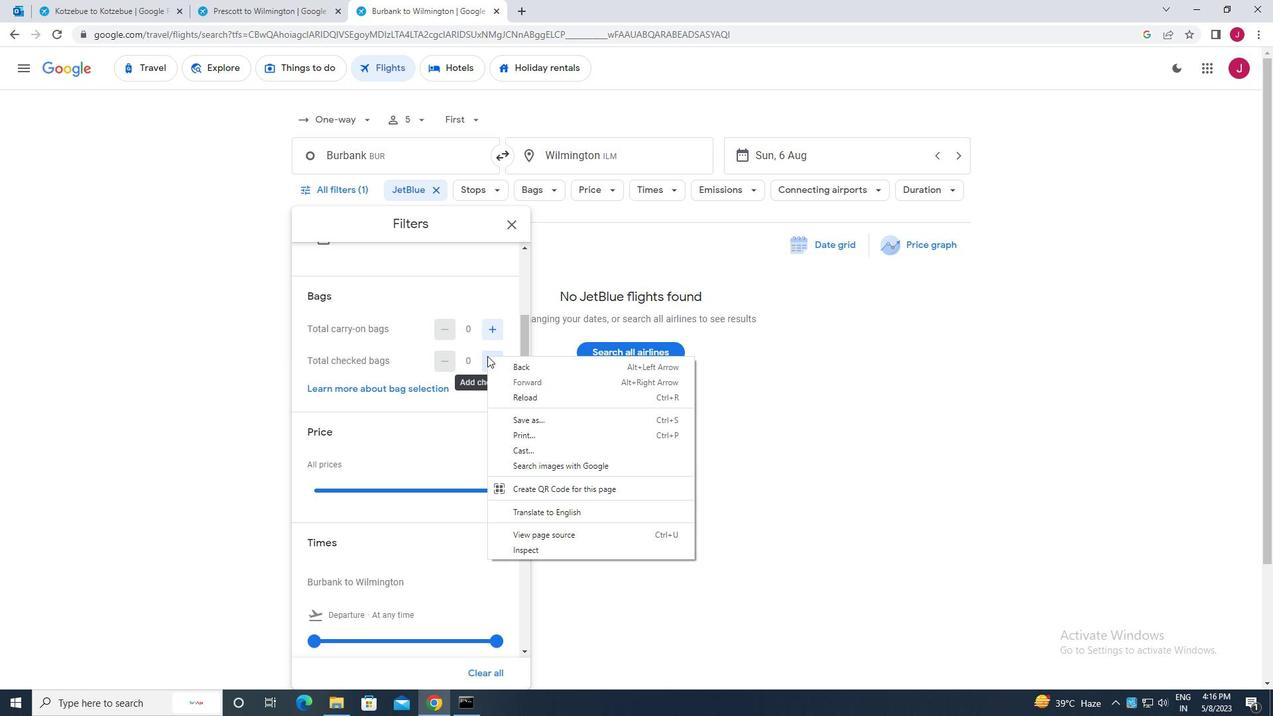 
Action: Mouse pressed left at (487, 356)
Screenshot: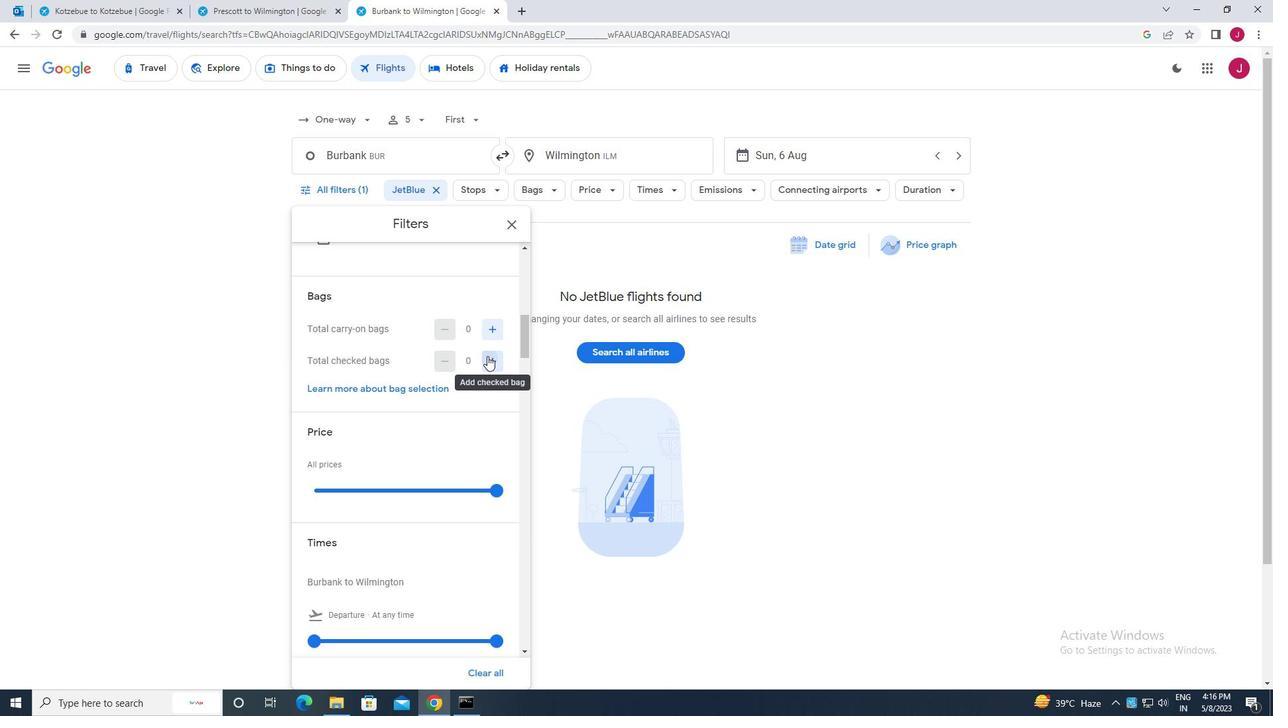 
Action: Mouse pressed left at (487, 356)
Screenshot: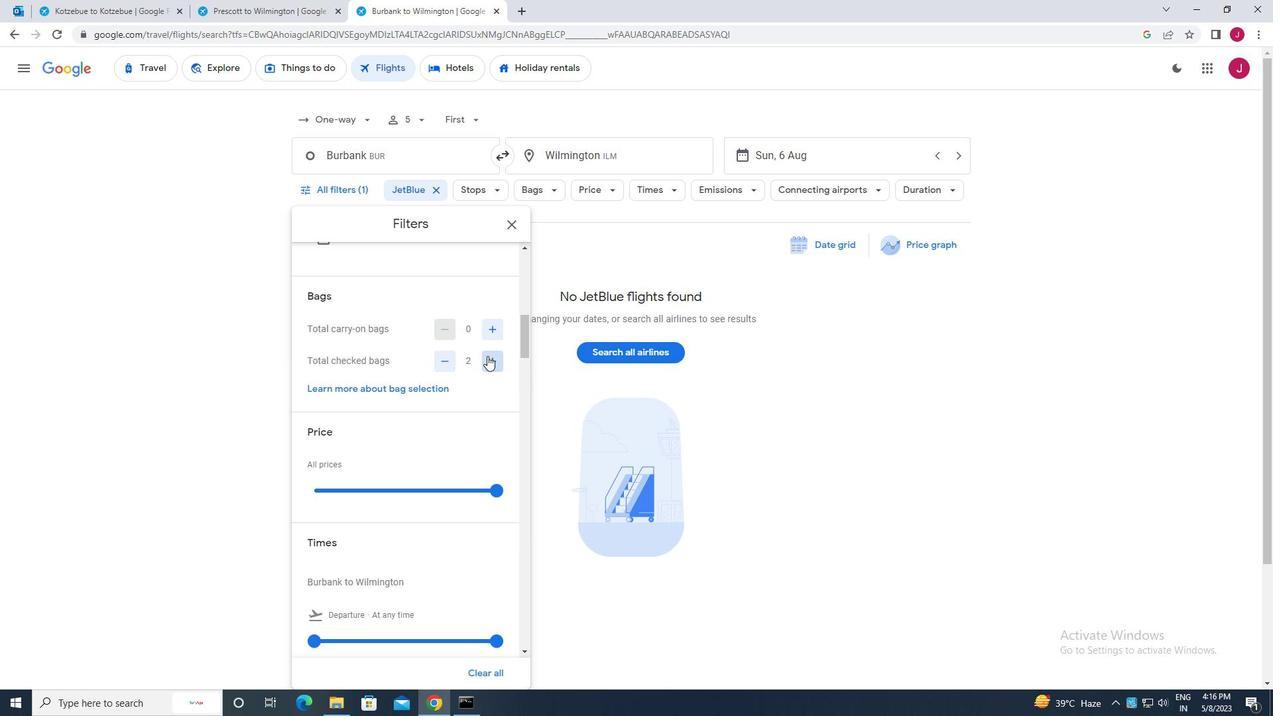 
Action: Mouse scrolled (487, 355) with delta (0, 0)
Screenshot: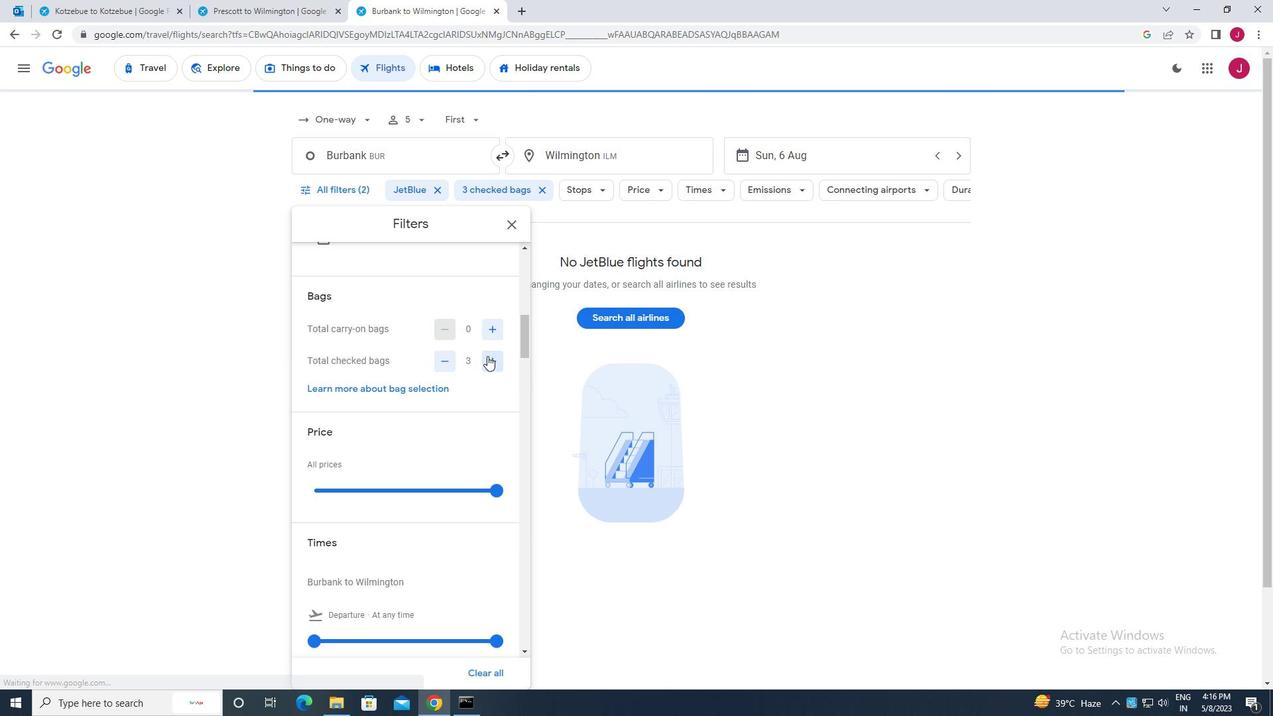 
Action: Mouse scrolled (487, 355) with delta (0, 0)
Screenshot: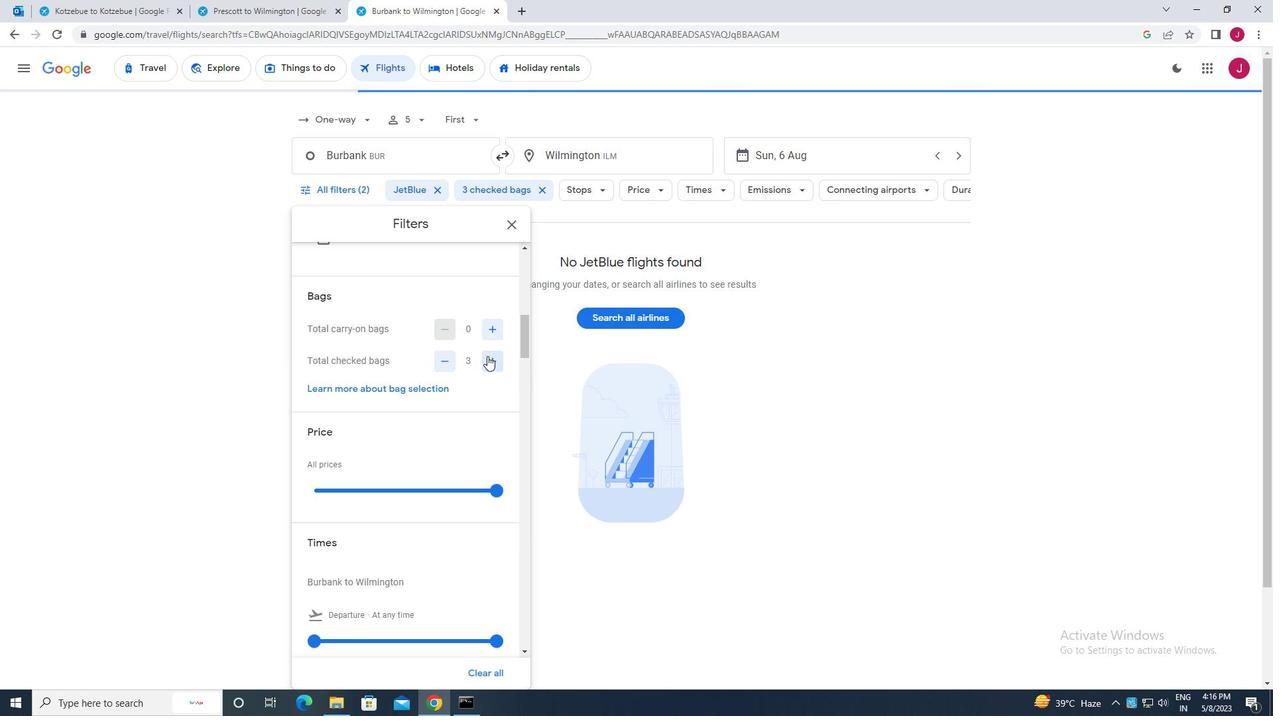 
Action: Mouse moved to (496, 360)
Screenshot: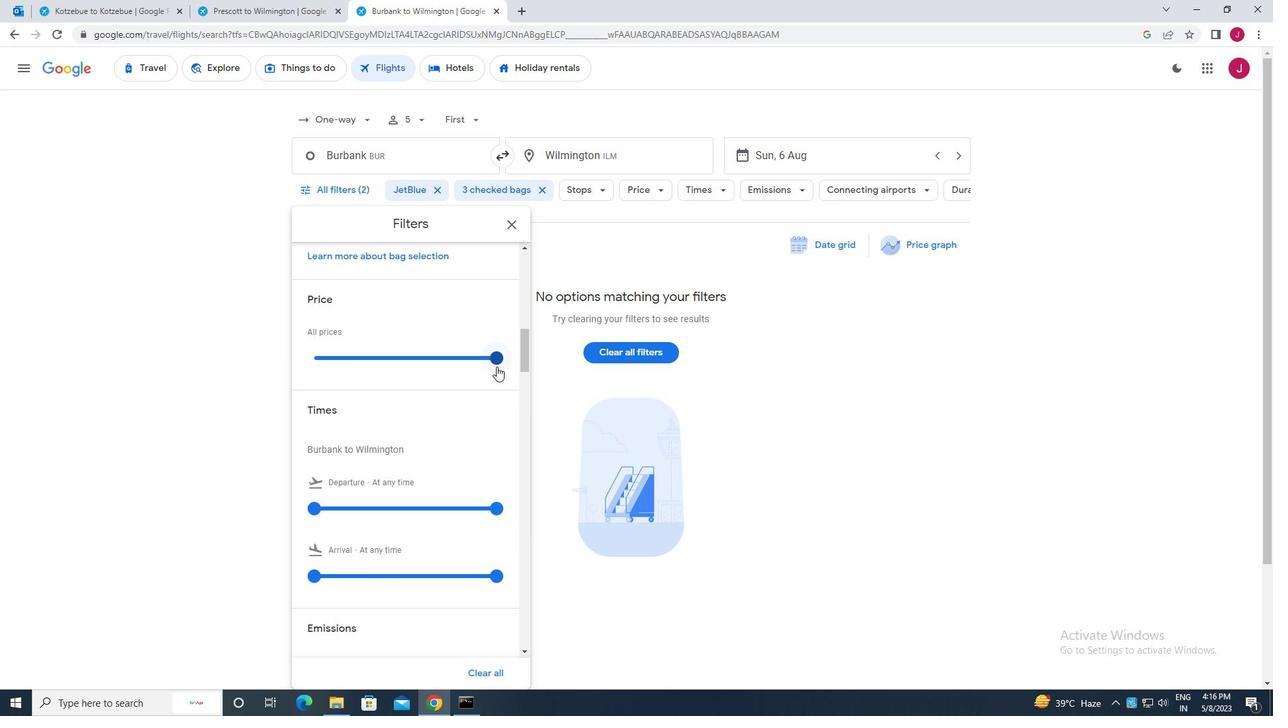 
Action: Mouse pressed left at (496, 360)
Screenshot: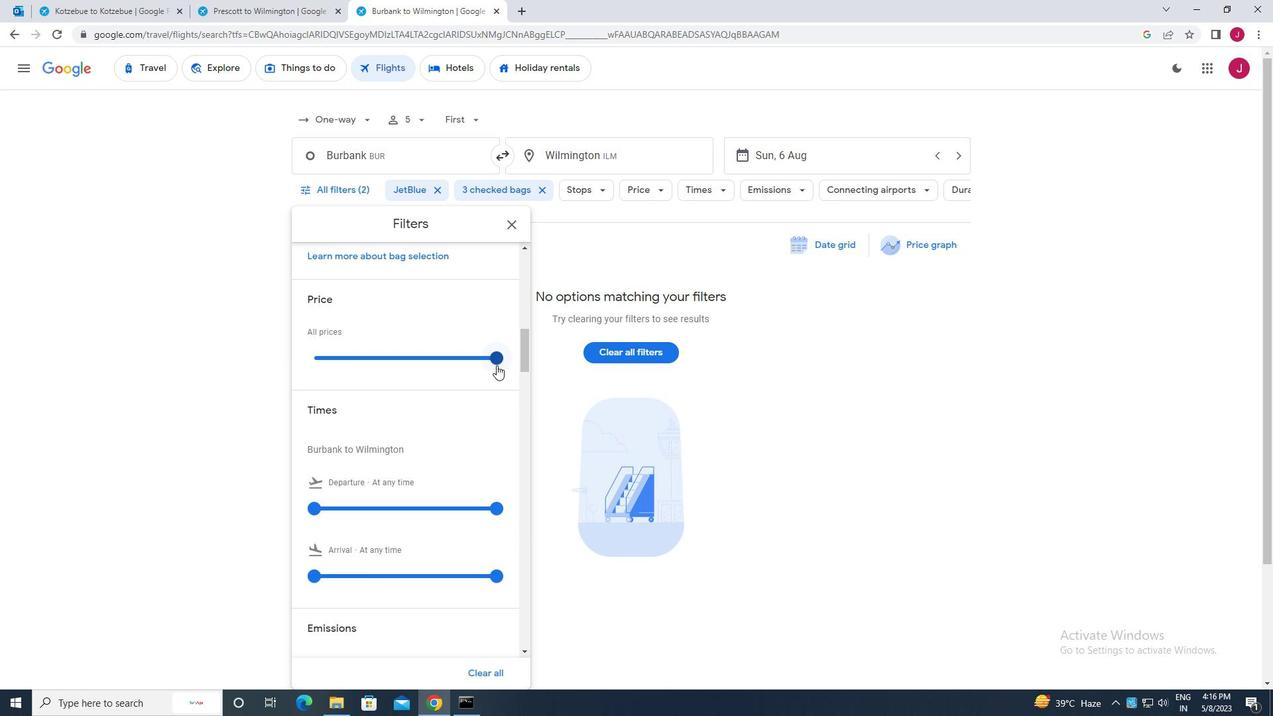 
Action: Mouse moved to (383, 348)
Screenshot: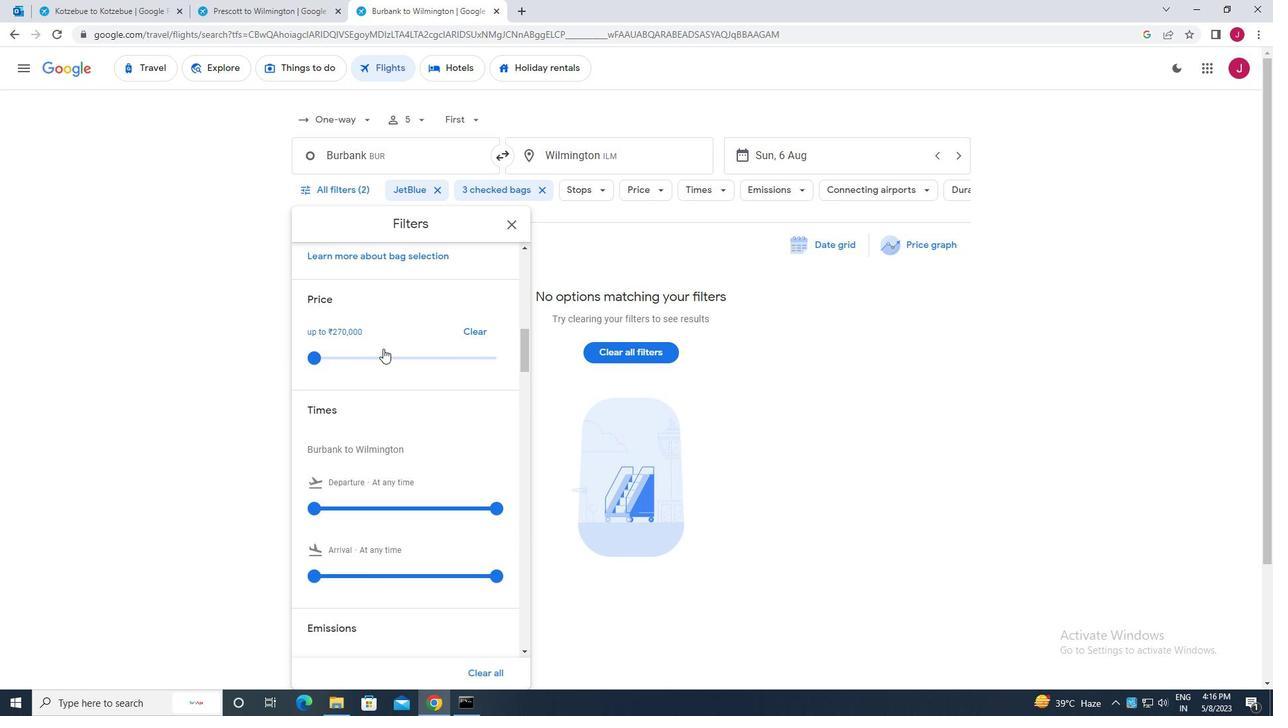 
Action: Mouse scrolled (383, 348) with delta (0, 0)
Screenshot: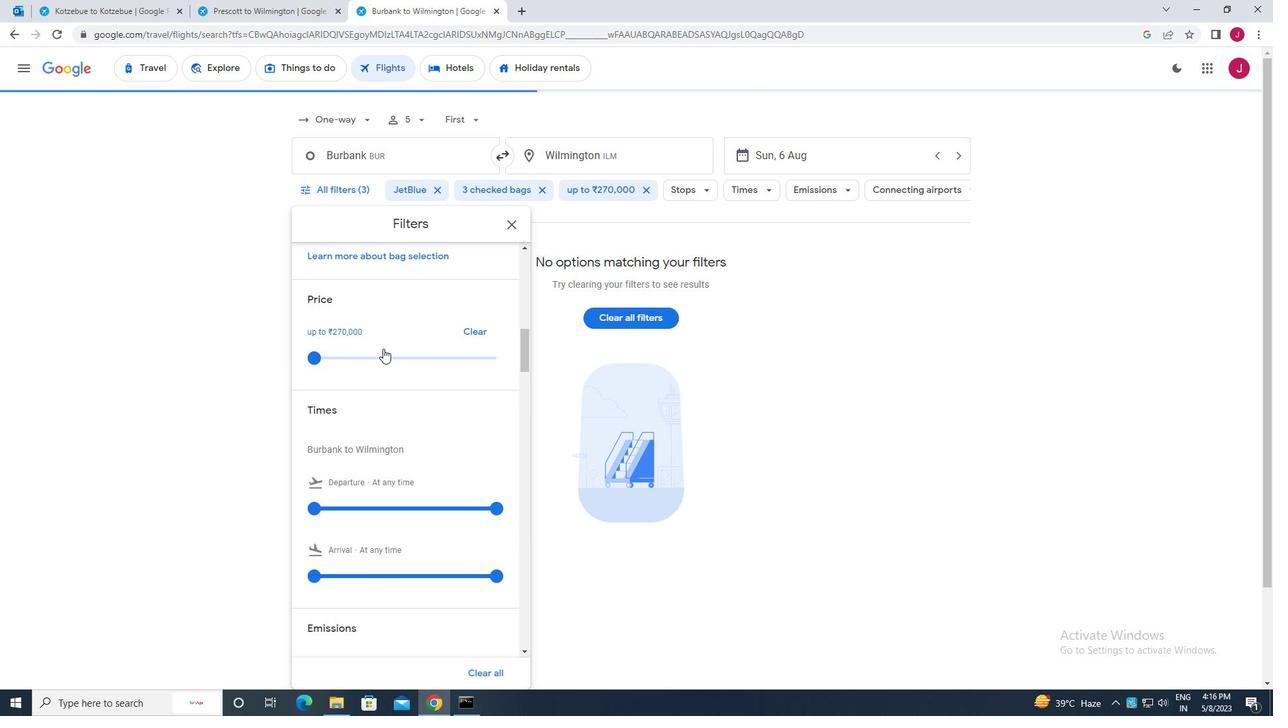 
Action: Mouse scrolled (383, 348) with delta (0, 0)
Screenshot: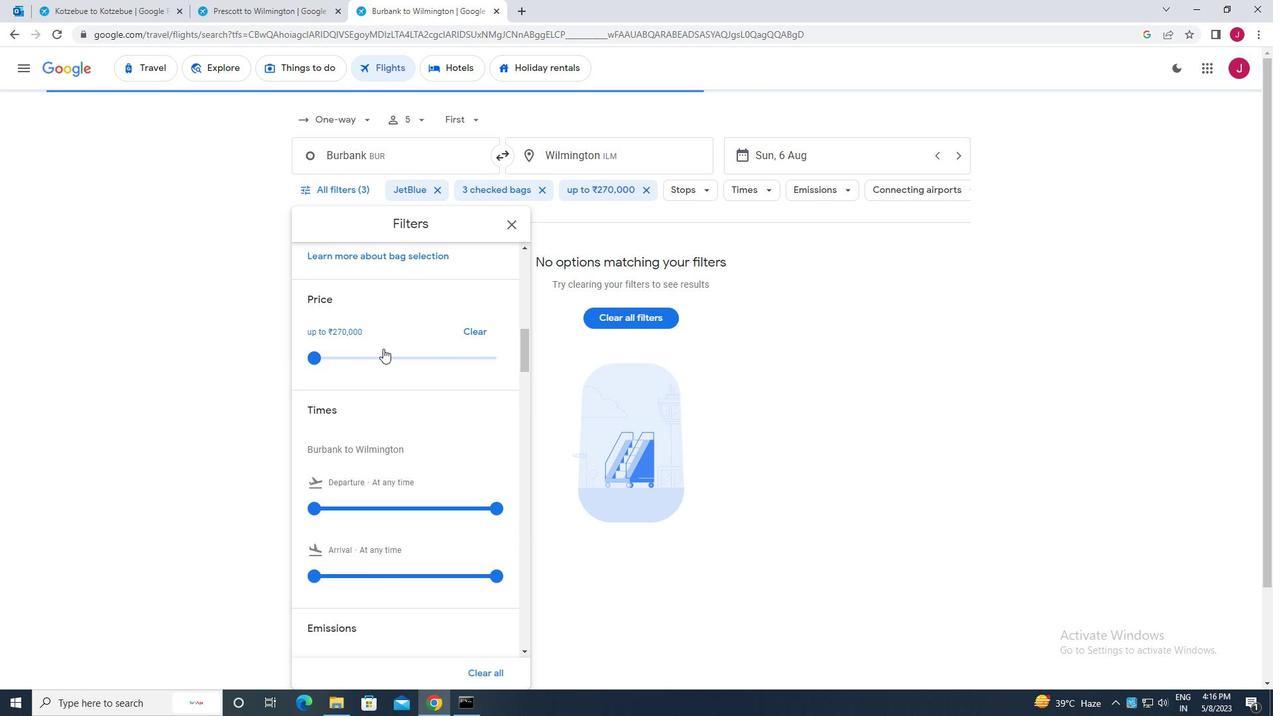 
Action: Mouse scrolled (383, 348) with delta (0, 0)
Screenshot: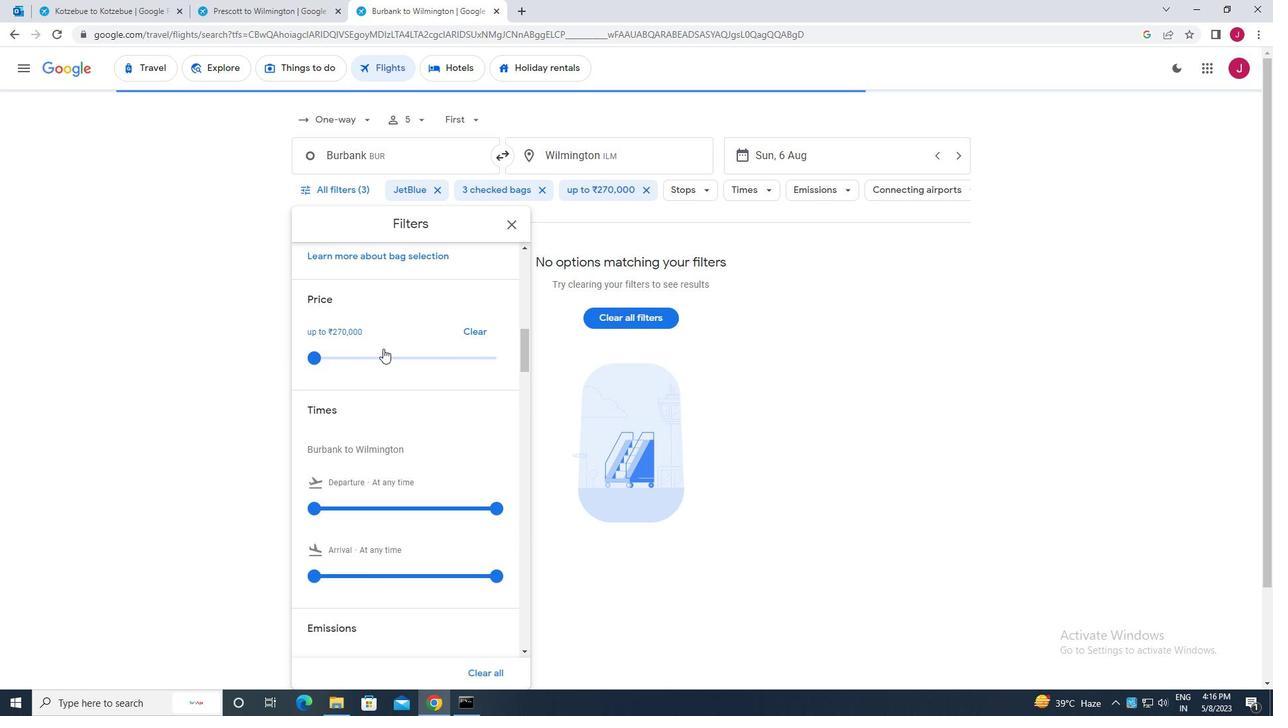 
Action: Mouse moved to (310, 304)
Screenshot: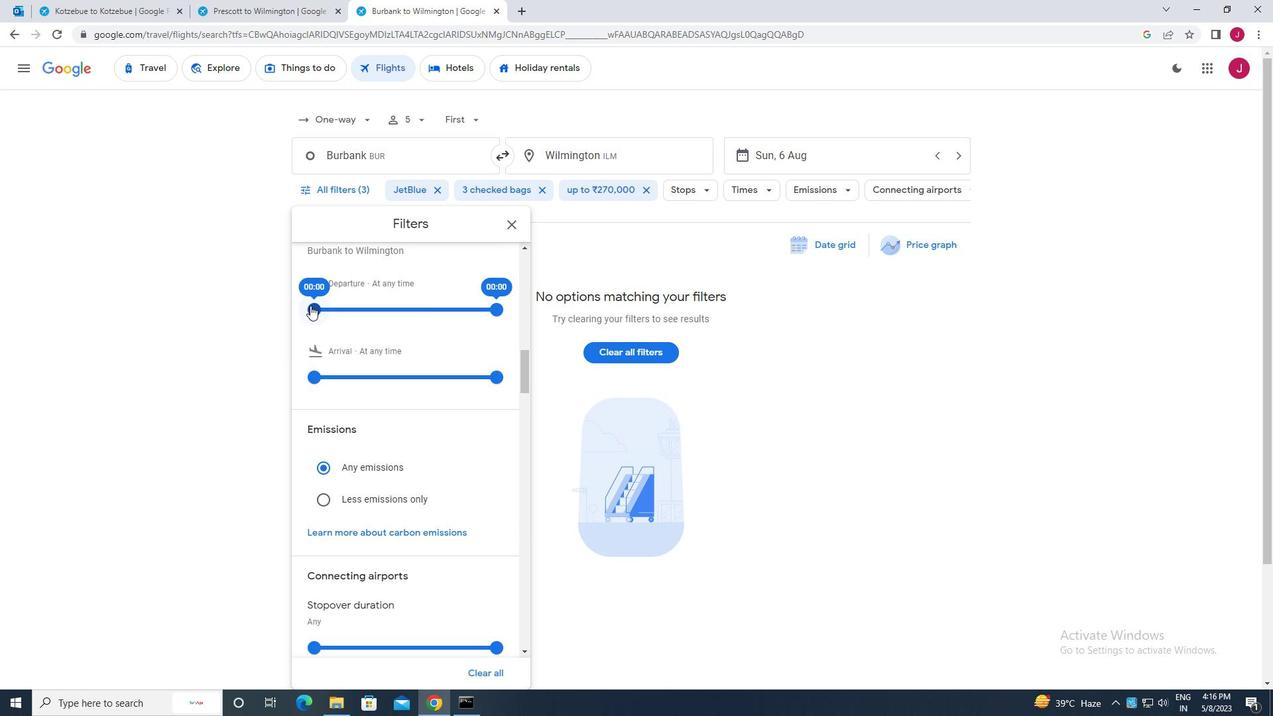 
Action: Mouse pressed left at (310, 304)
Screenshot: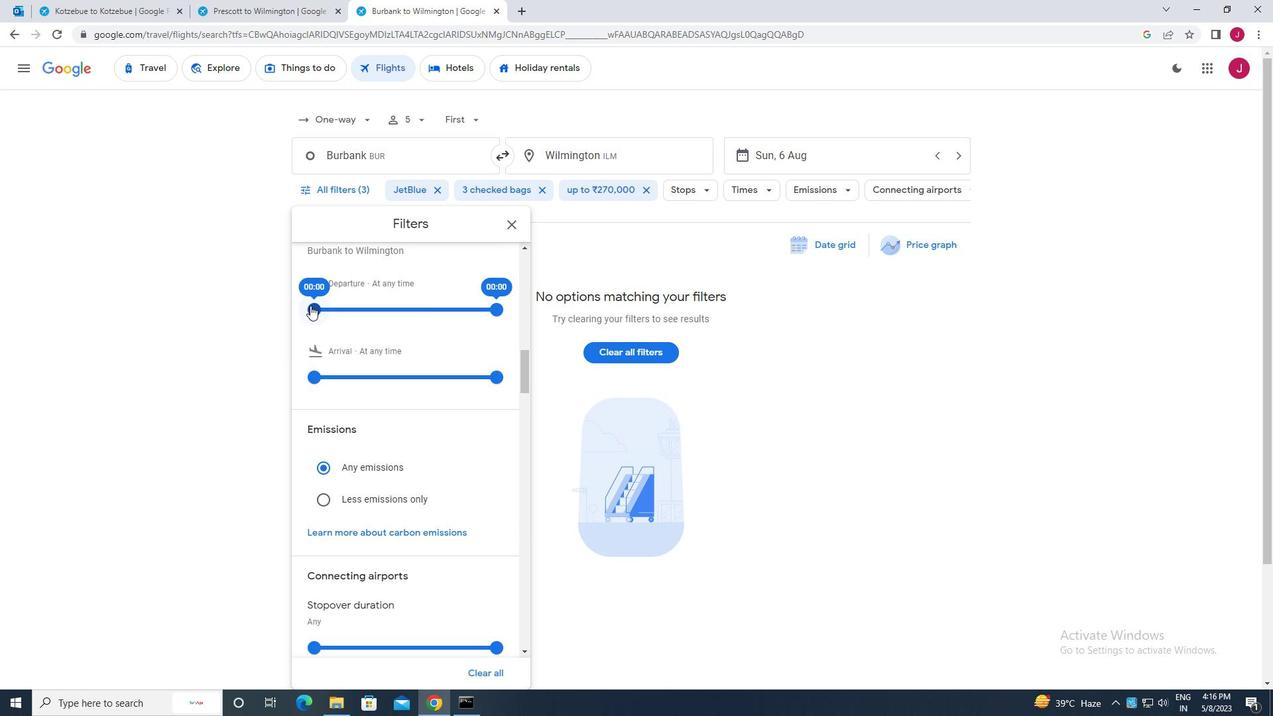 
Action: Mouse moved to (491, 311)
Screenshot: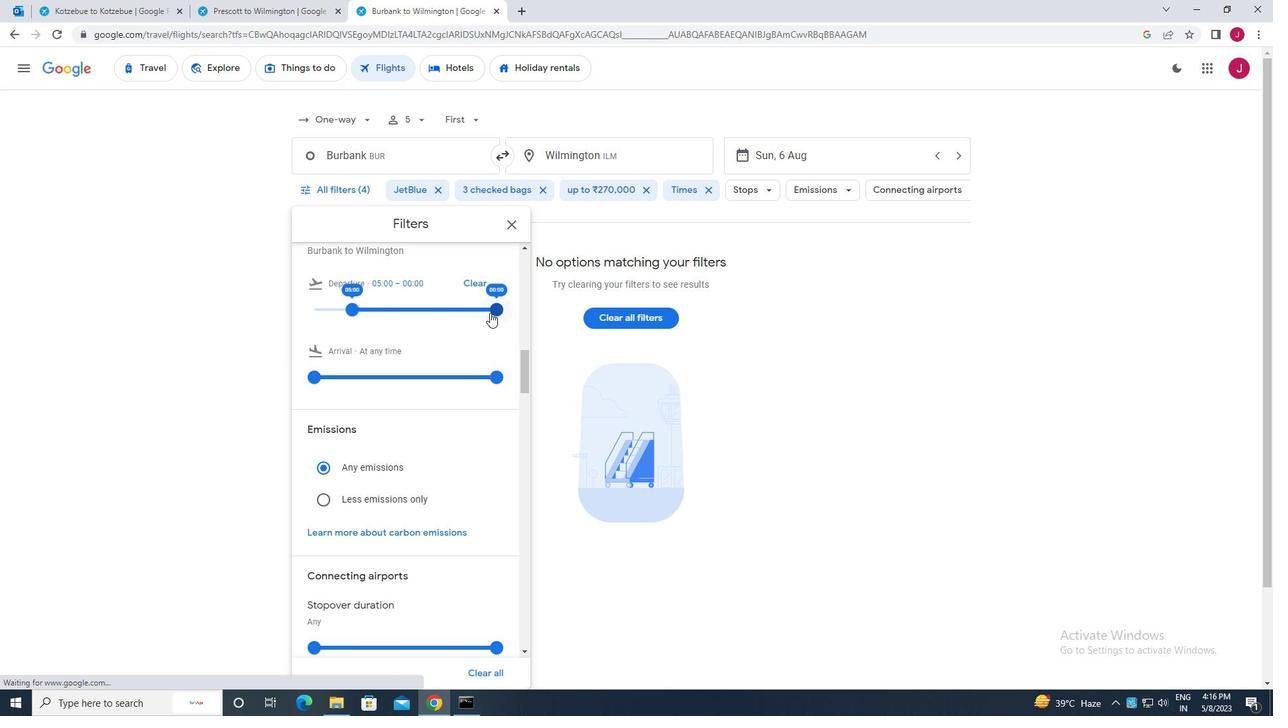 
Action: Mouse pressed left at (491, 311)
Screenshot: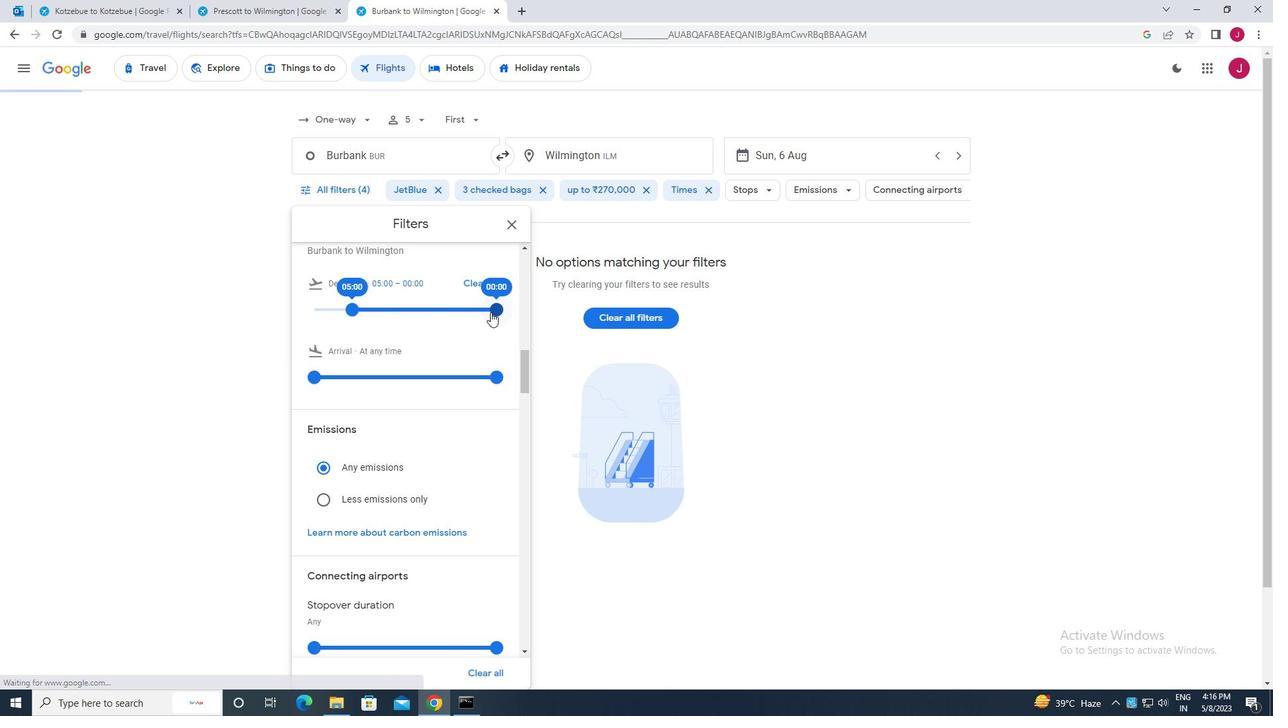 
Action: Mouse moved to (509, 222)
Screenshot: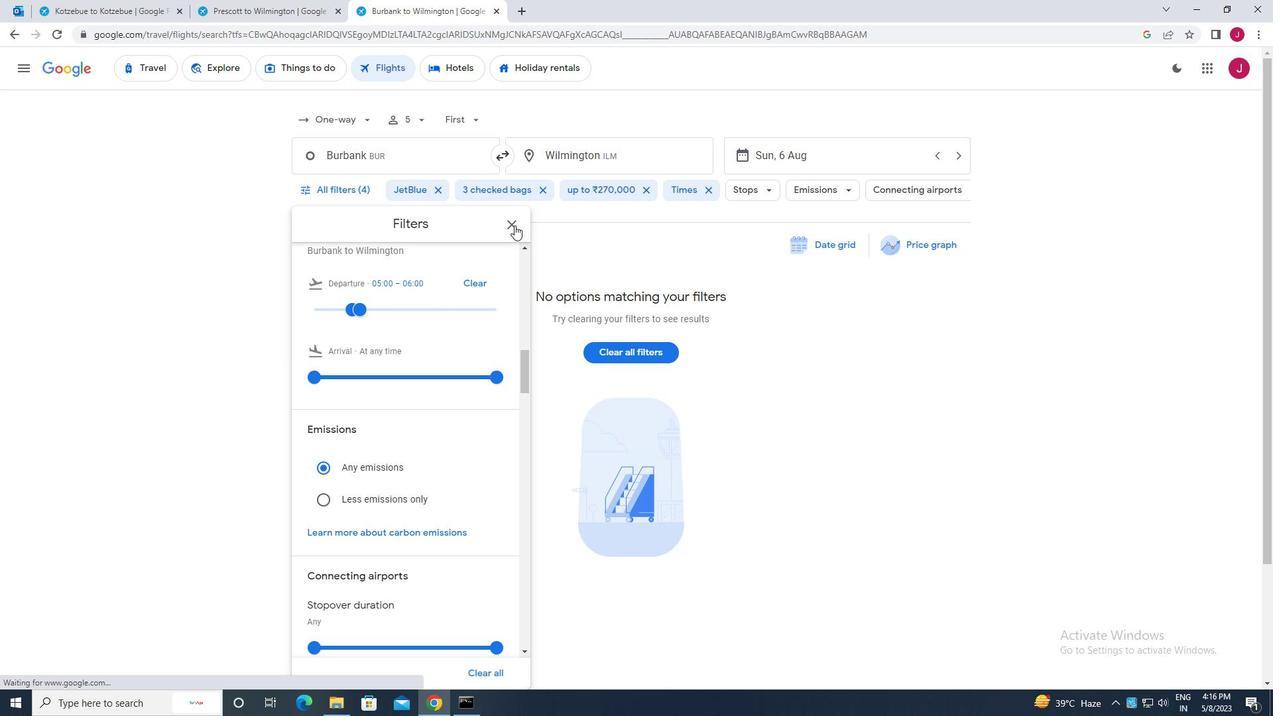 
Action: Mouse pressed left at (509, 222)
Screenshot: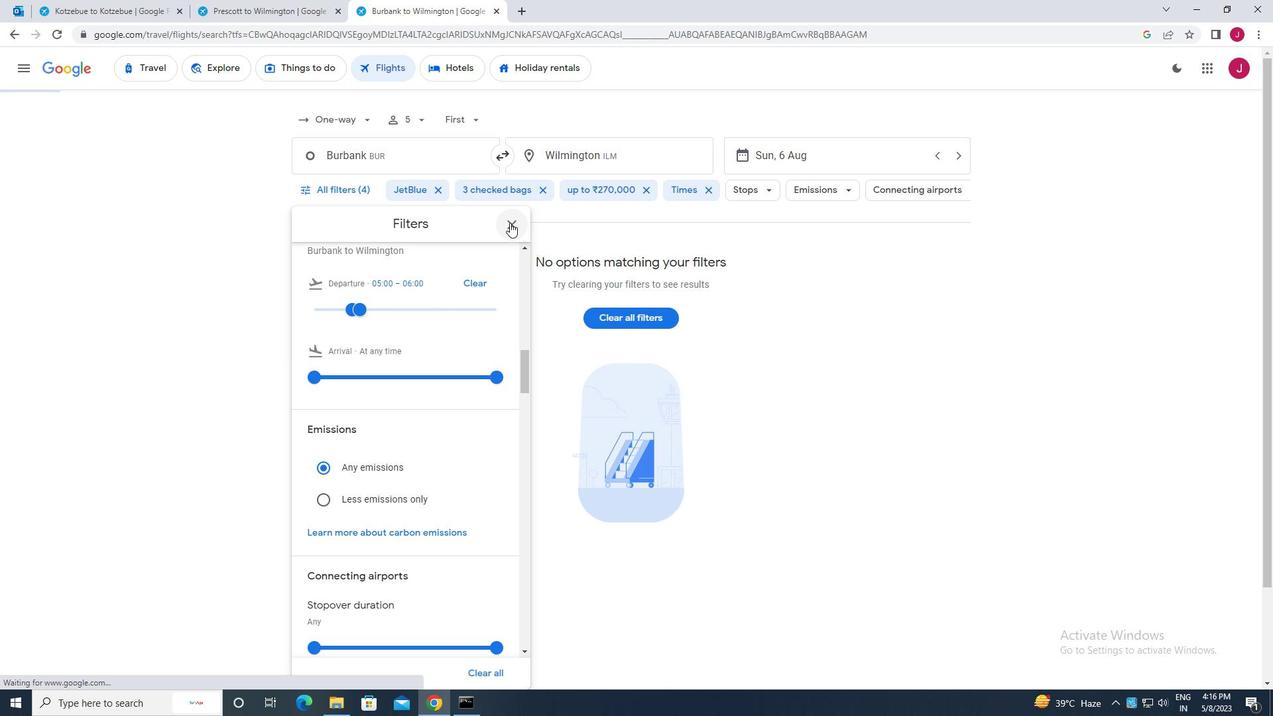 
